 Task: Look for space in Navoiy, Uzbekistan from 24th August, 2023 to 10th September, 2023 for 8 adults in price range Rs.12000 to Rs.15000. Place can be entire place or shared room with 4 bedrooms having 8 beds and 4 bathrooms. Property type can be house, flat, guest house. Amenities needed are: wifi, TV, free parkinig on premises, gym, breakfast. Booking option can be shelf check-in. Required host language is English.
Action: Mouse moved to (587, 156)
Screenshot: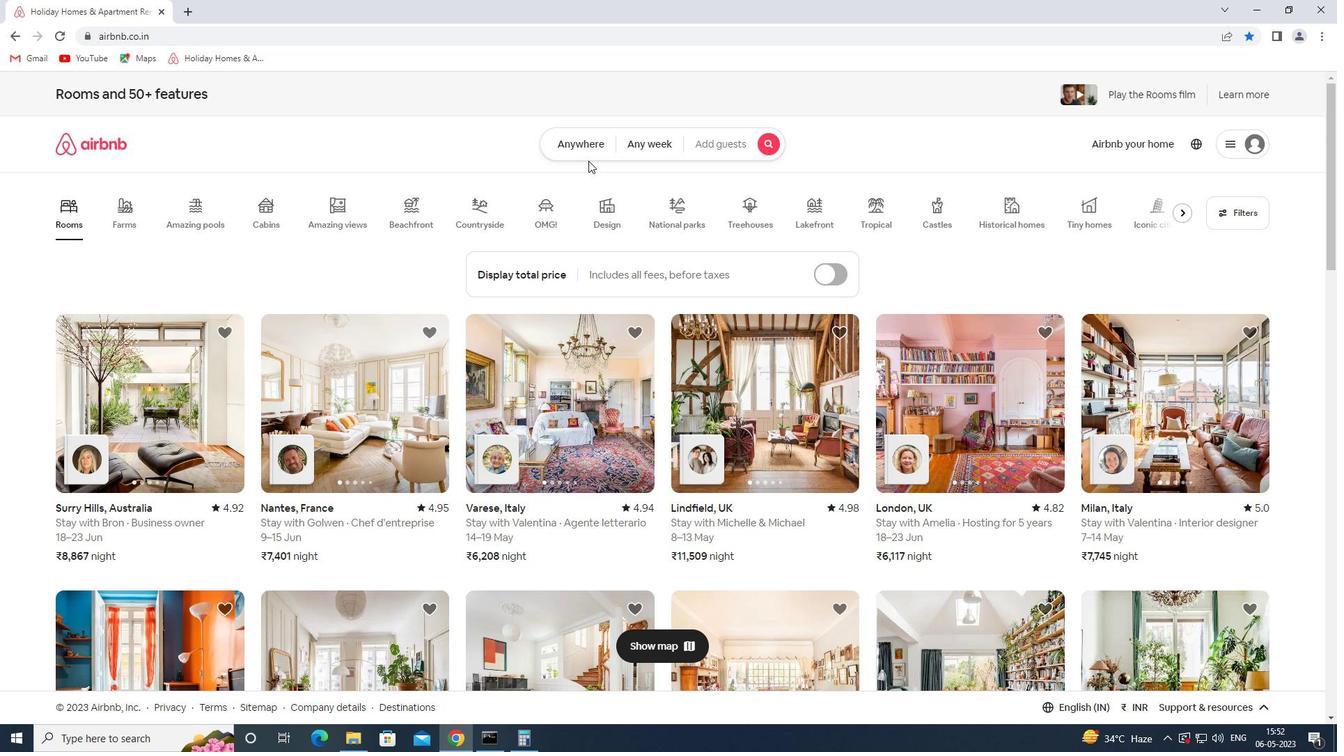 
Action: Mouse pressed left at (587, 156)
Screenshot: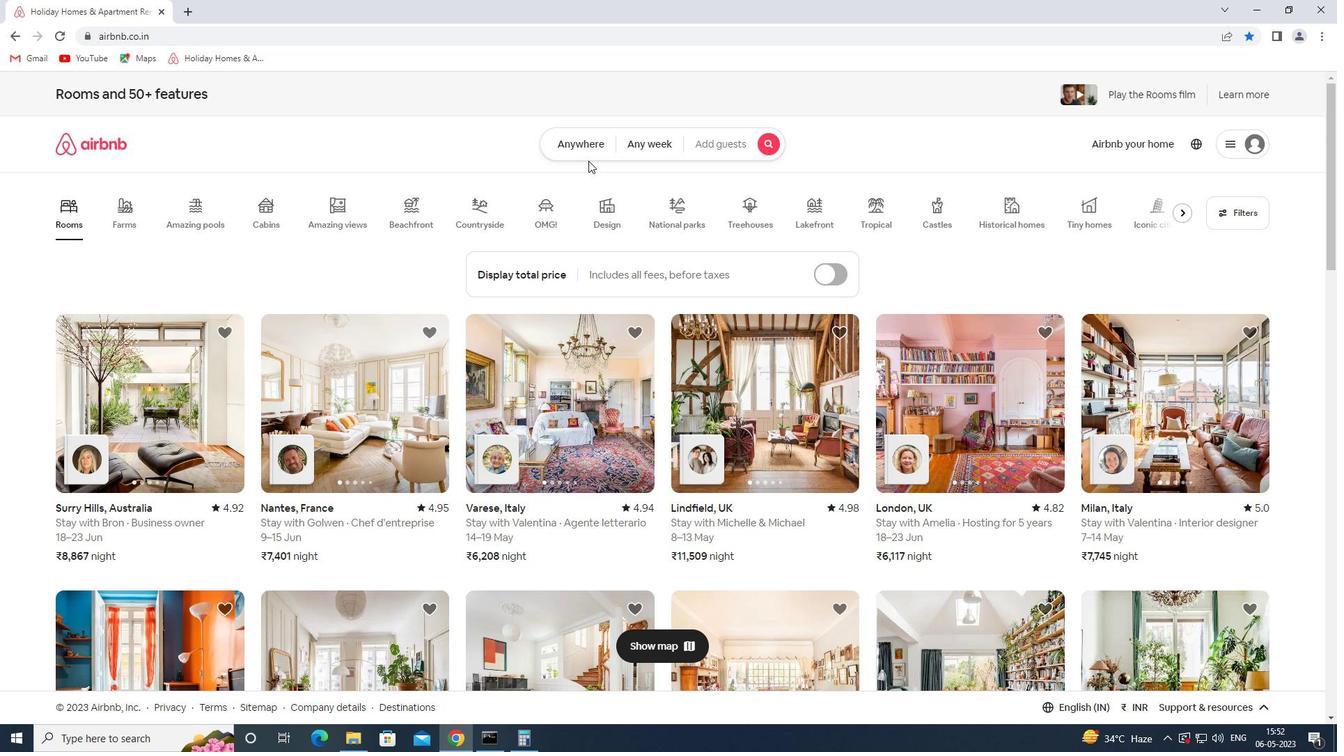 
Action: Mouse moved to (483, 206)
Screenshot: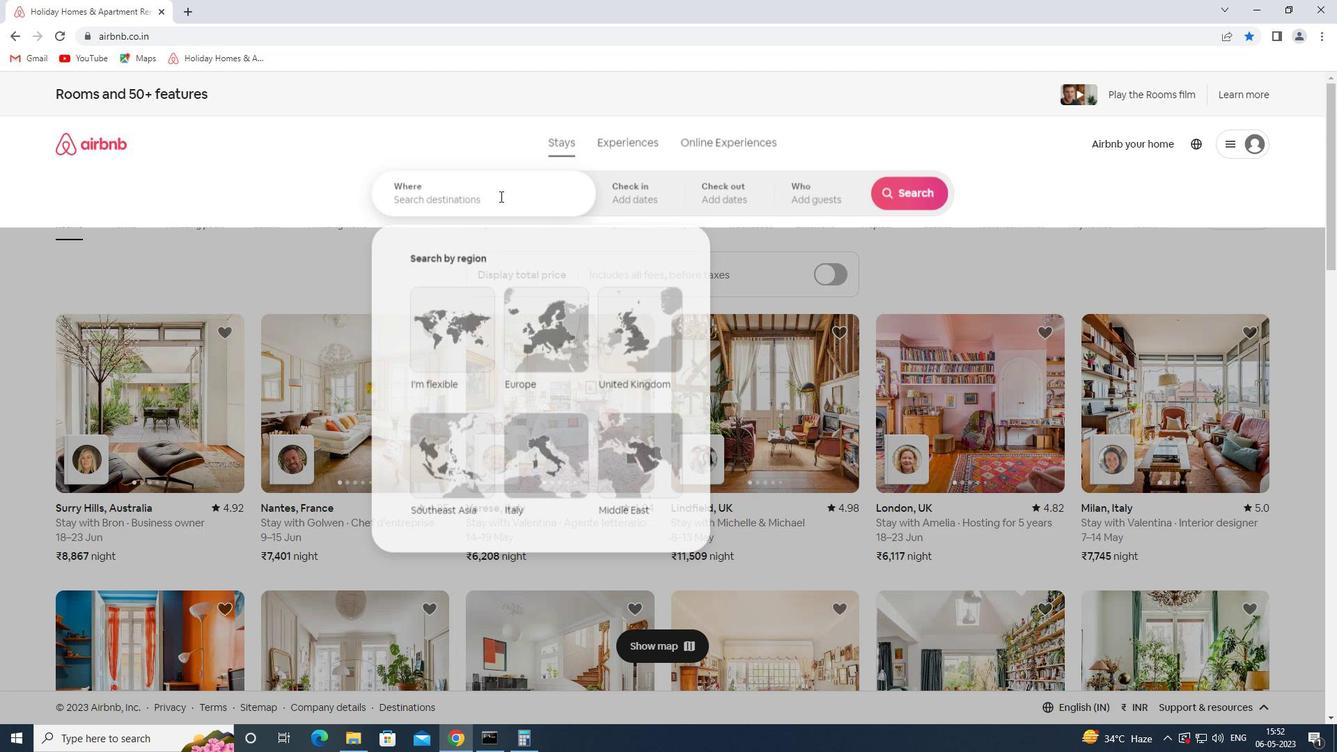 
Action: Mouse pressed left at (483, 206)
Screenshot: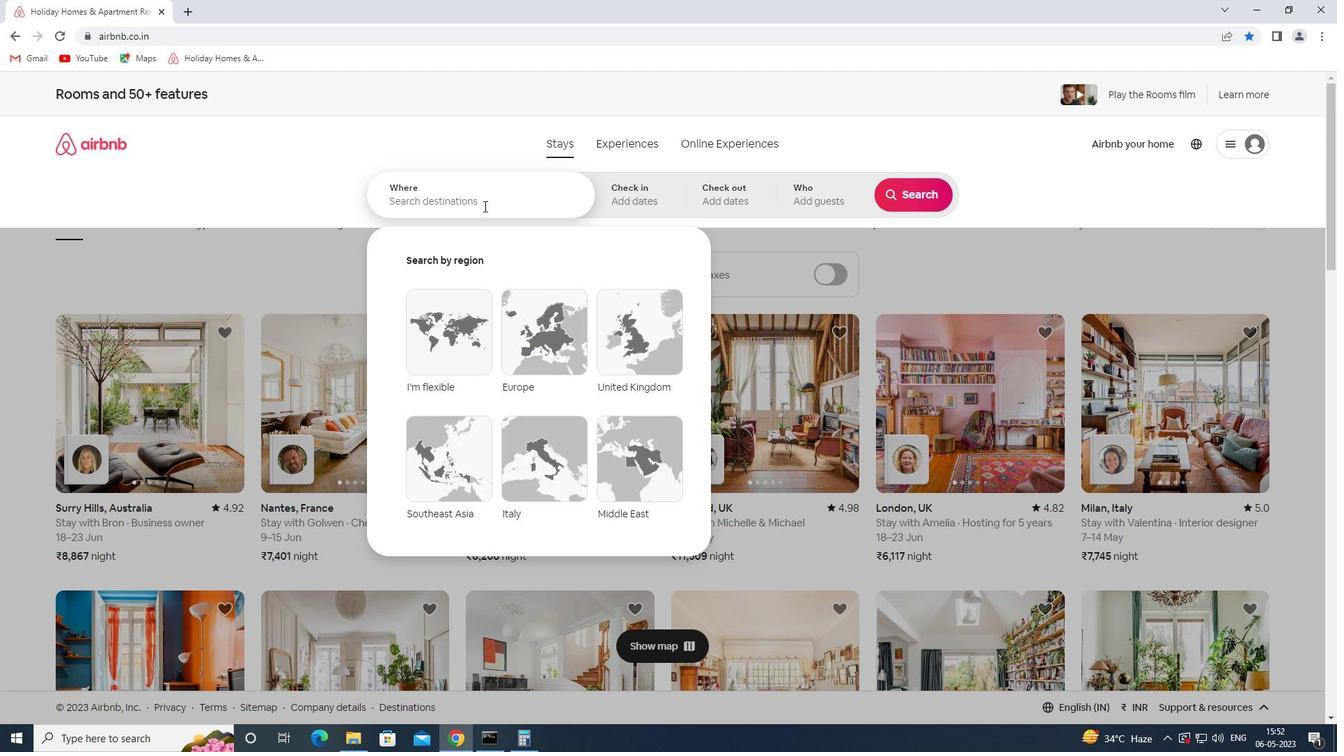 
Action: Key pressed <Key.shift_r><Key.shift_r><Key.shift_r>Navoiy<Key.space>
Screenshot: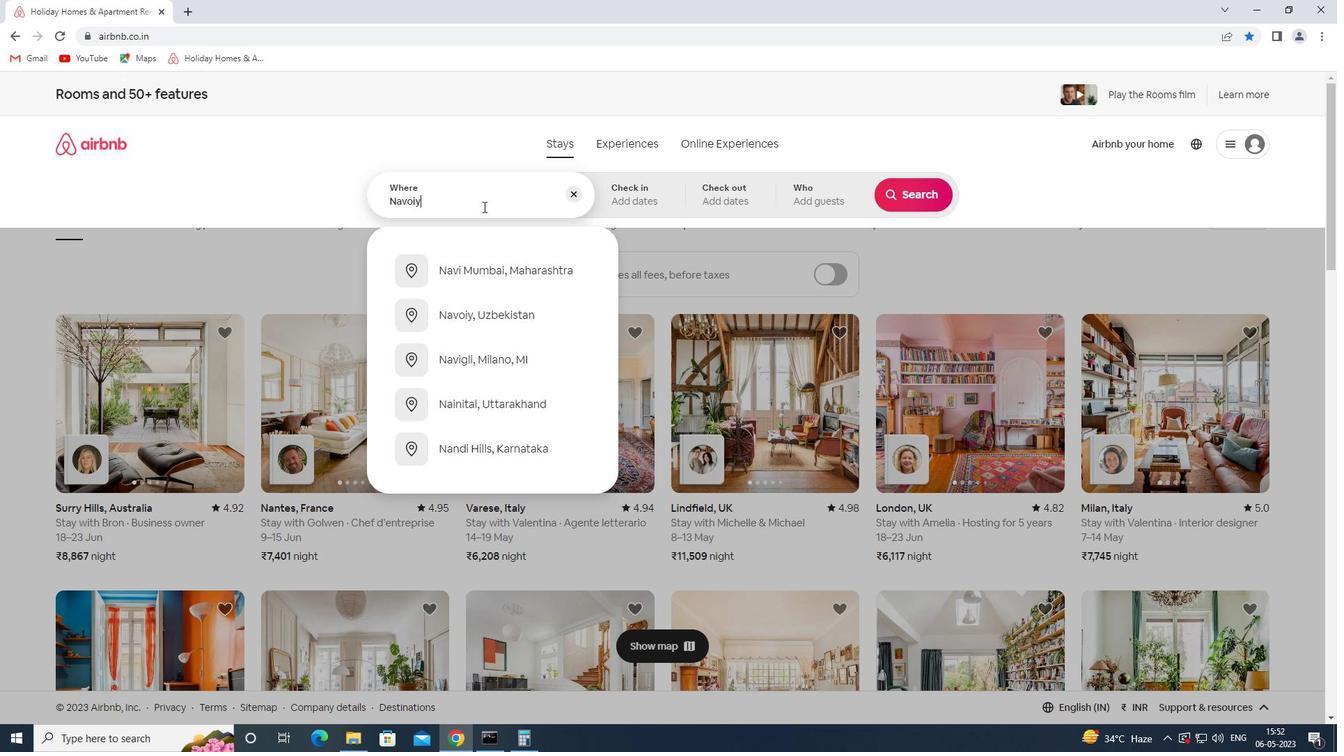 
Action: Mouse moved to (536, 305)
Screenshot: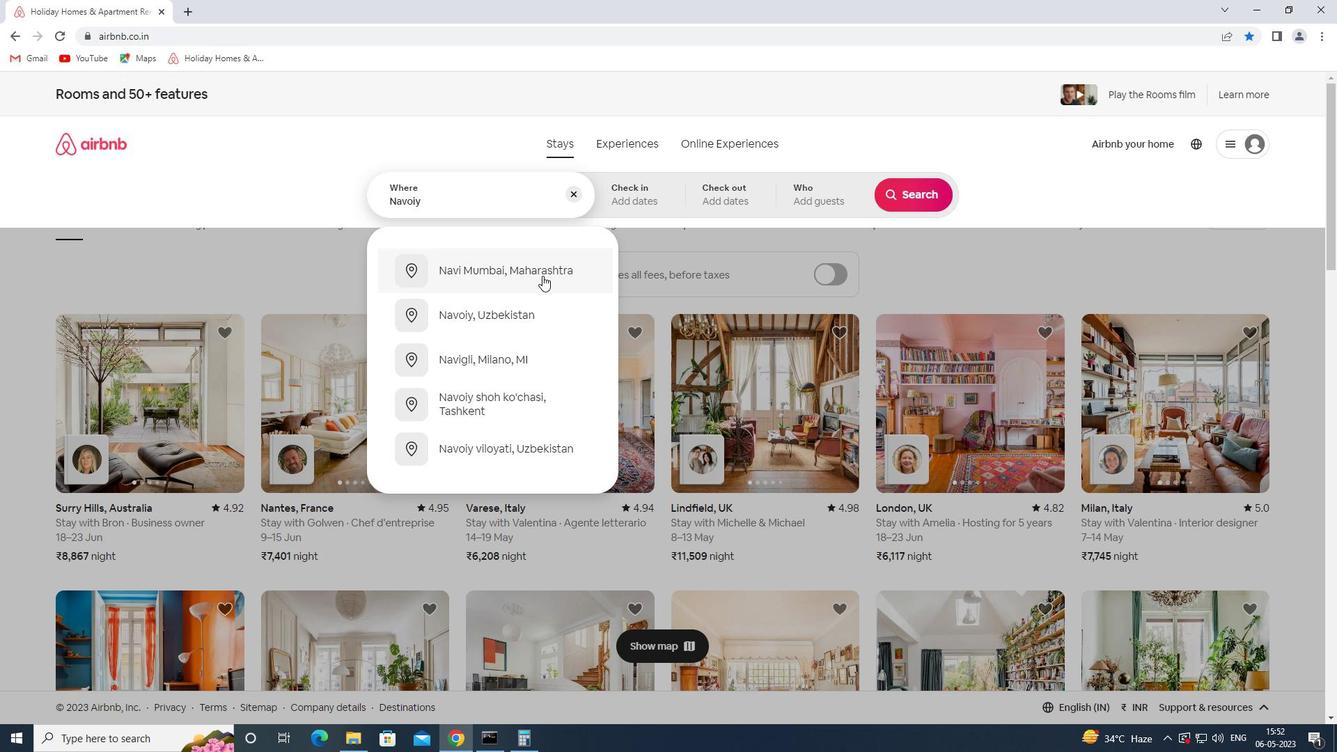 
Action: Mouse pressed left at (536, 305)
Screenshot: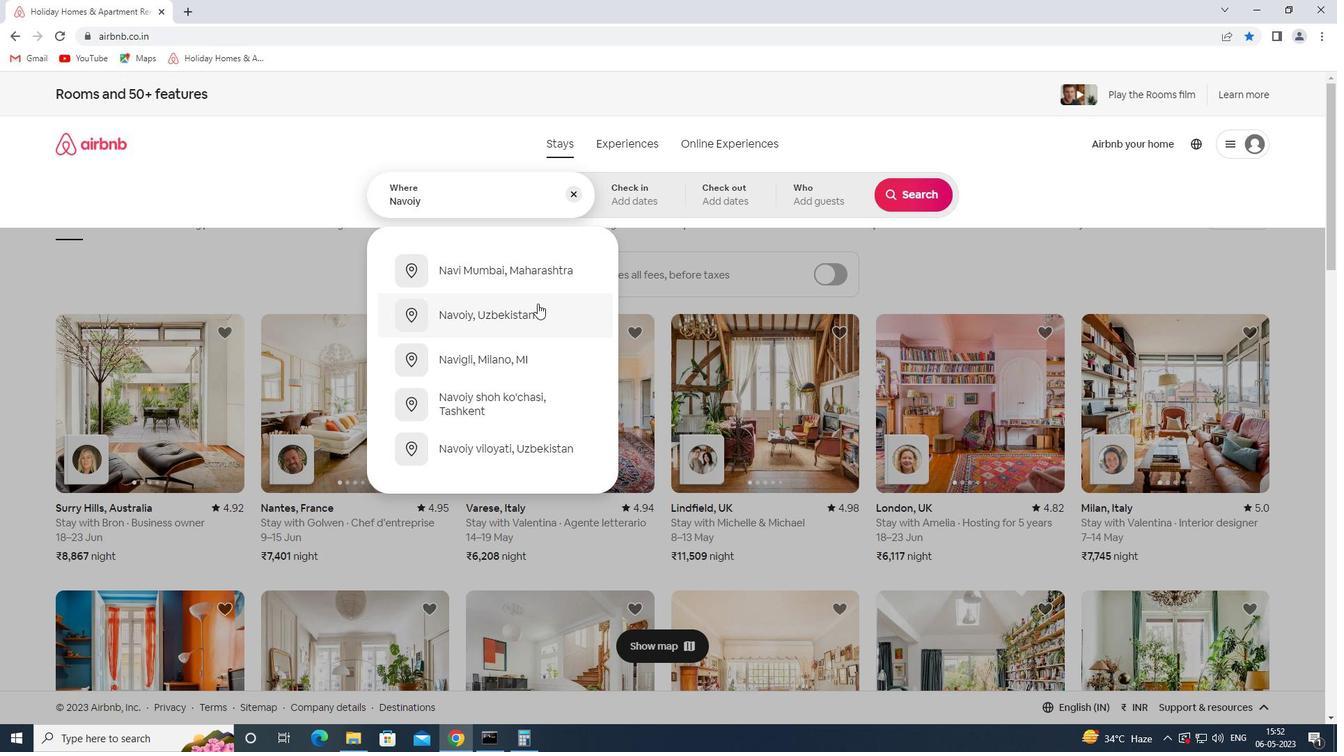 
Action: Mouse moved to (907, 307)
Screenshot: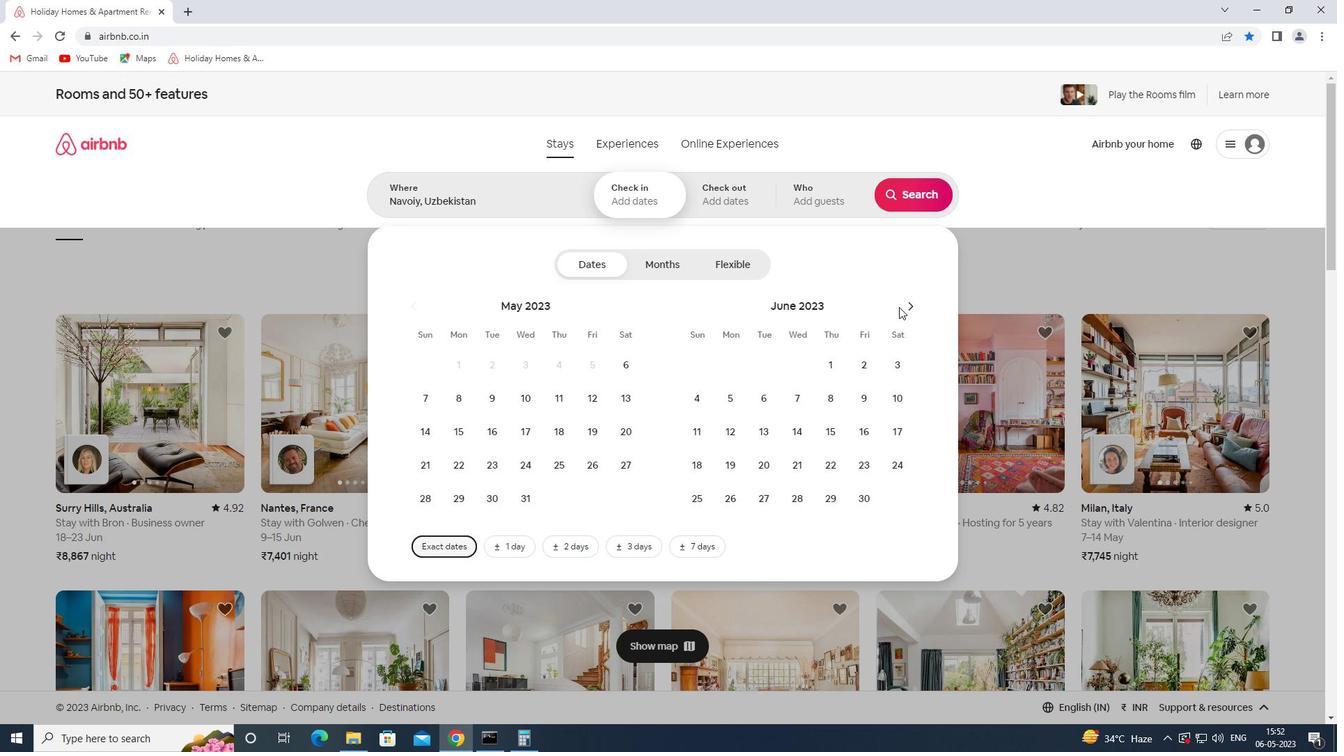 
Action: Mouse pressed left at (907, 307)
Screenshot: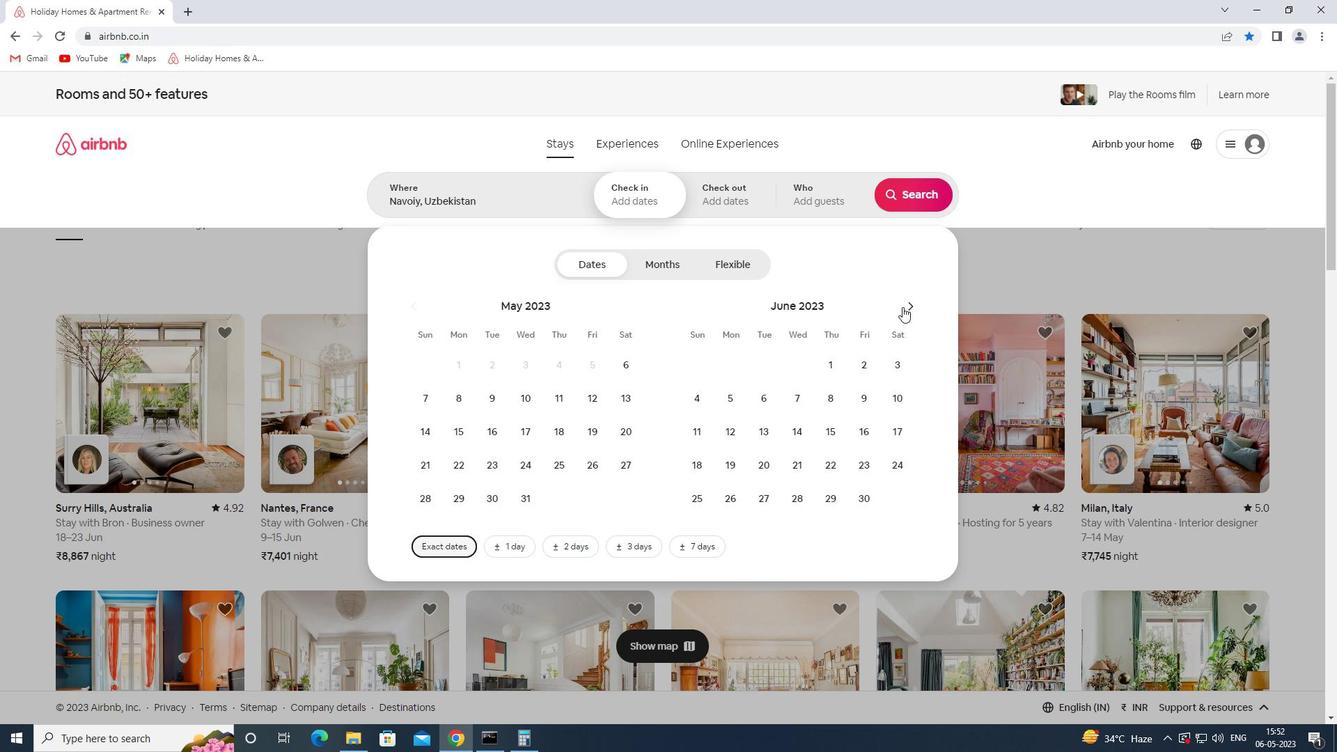 
Action: Mouse pressed left at (907, 307)
Screenshot: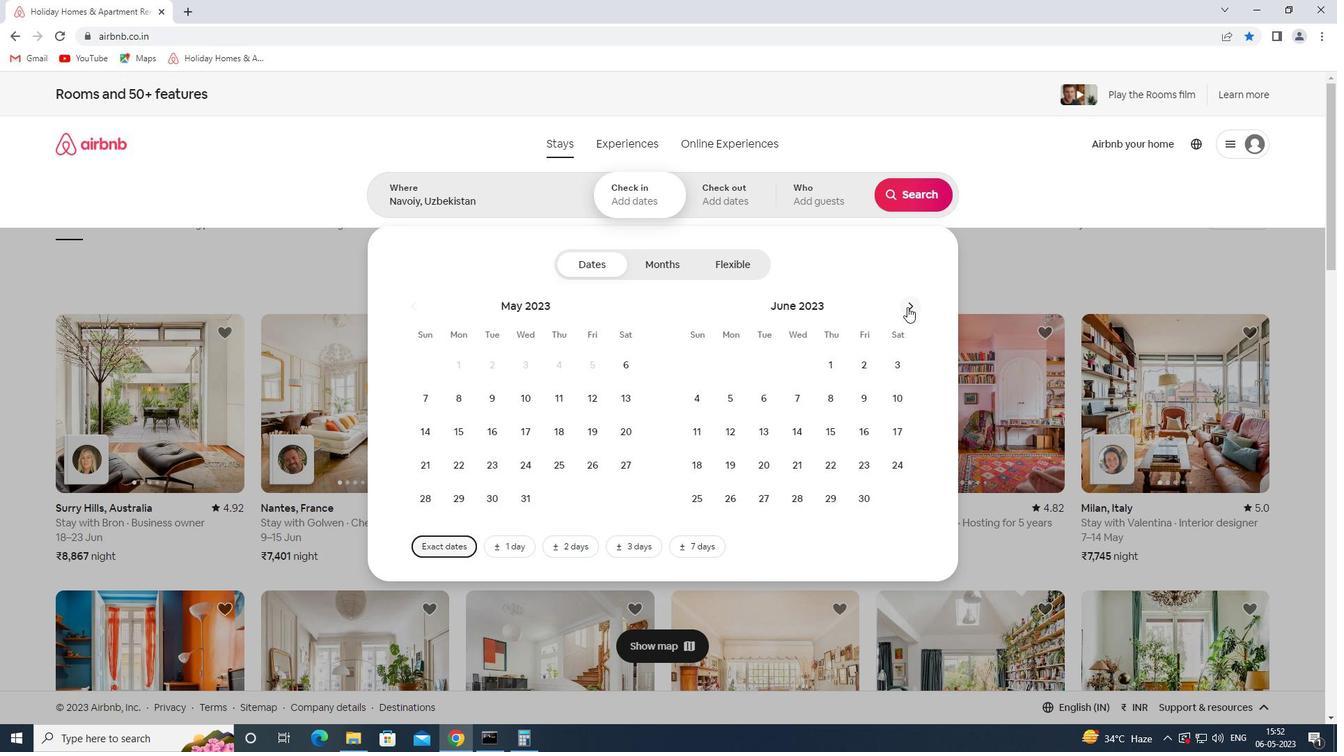 
Action: Mouse moved to (825, 461)
Screenshot: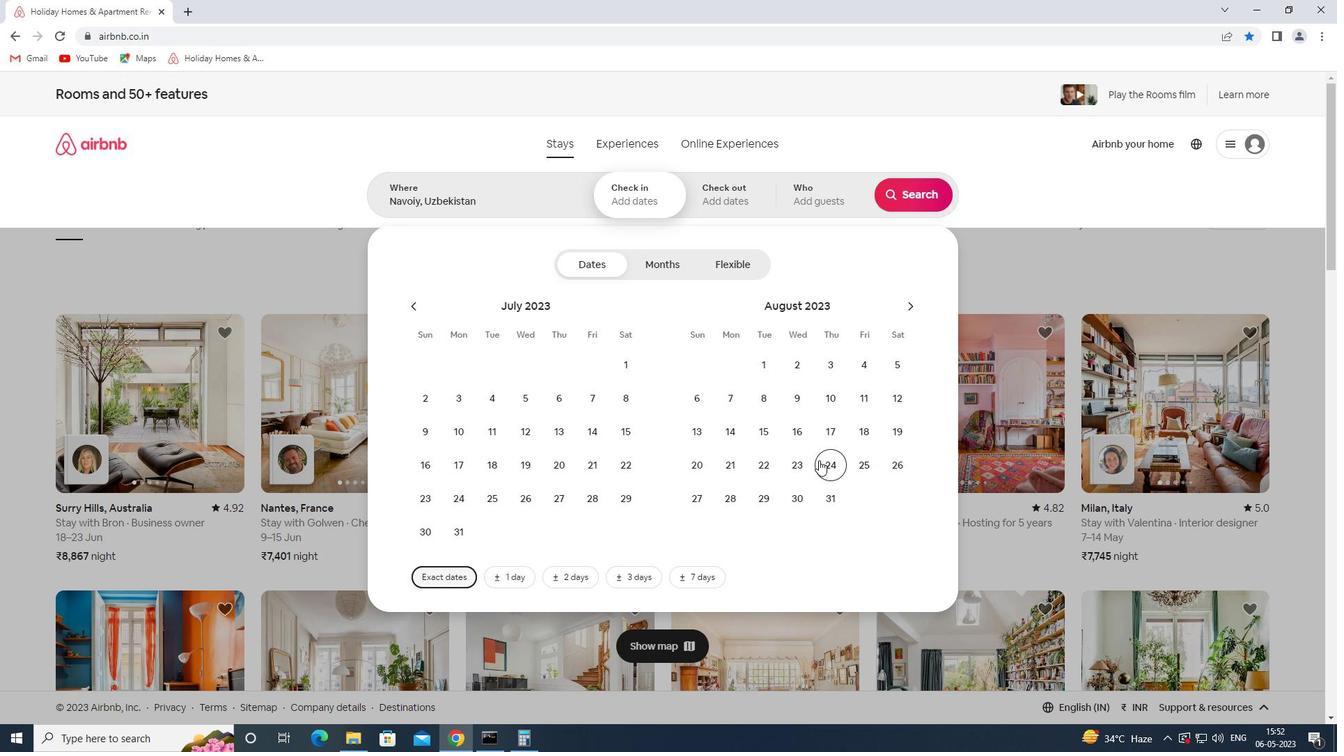 
Action: Mouse pressed left at (825, 461)
Screenshot: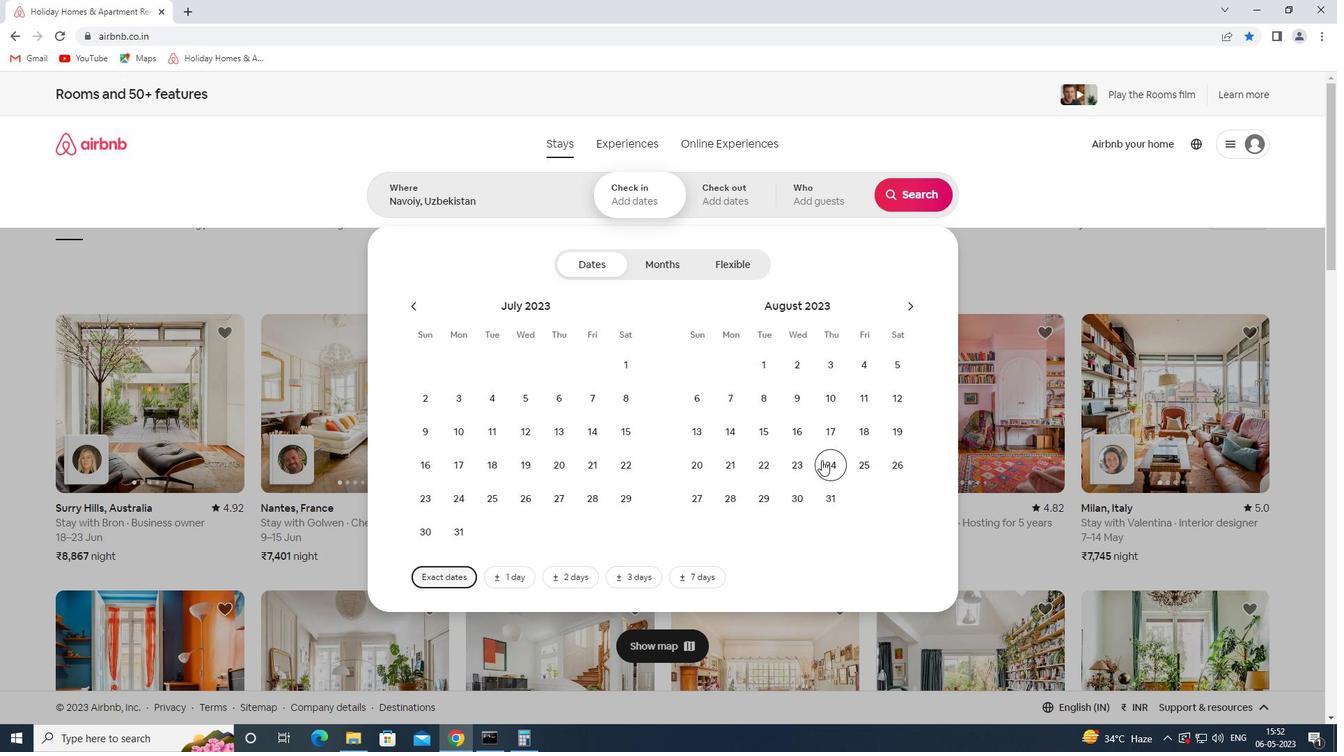 
Action: Mouse moved to (904, 312)
Screenshot: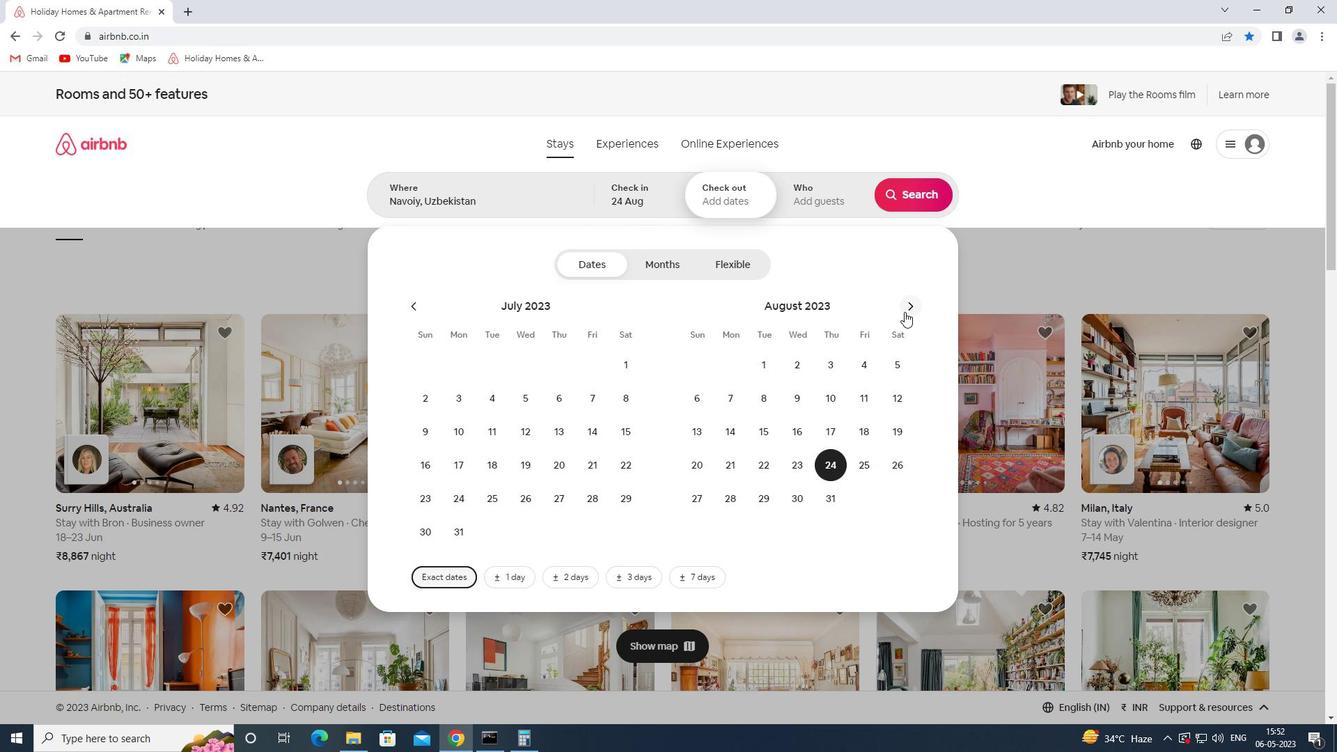 
Action: Mouse pressed left at (904, 312)
Screenshot: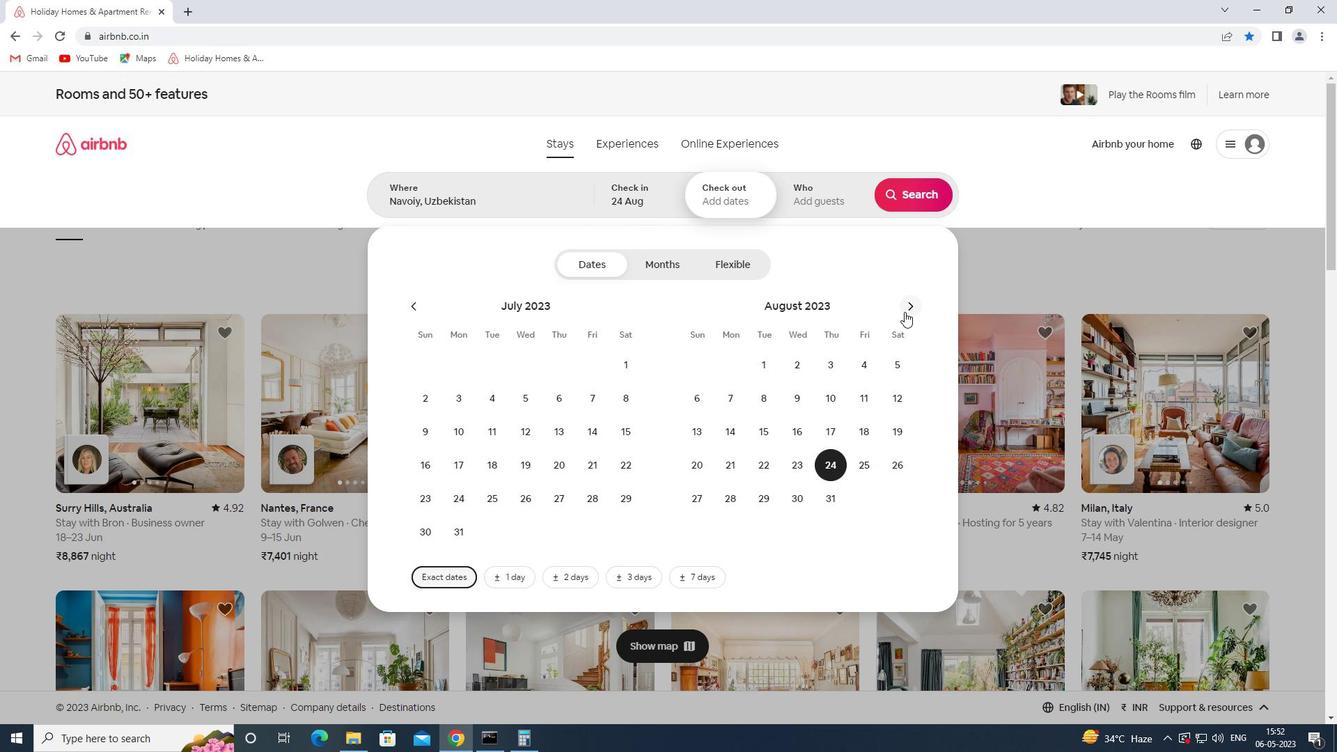
Action: Mouse moved to (697, 435)
Screenshot: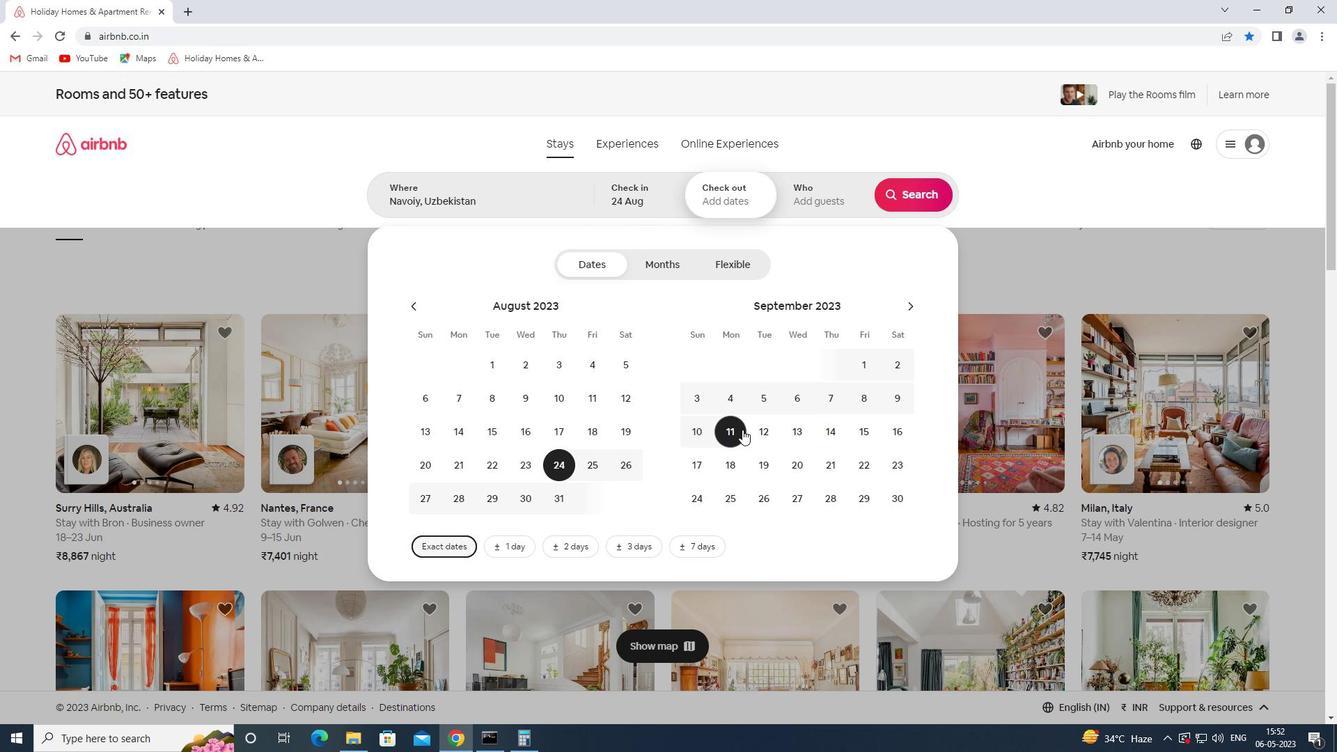 
Action: Mouse pressed left at (697, 435)
Screenshot: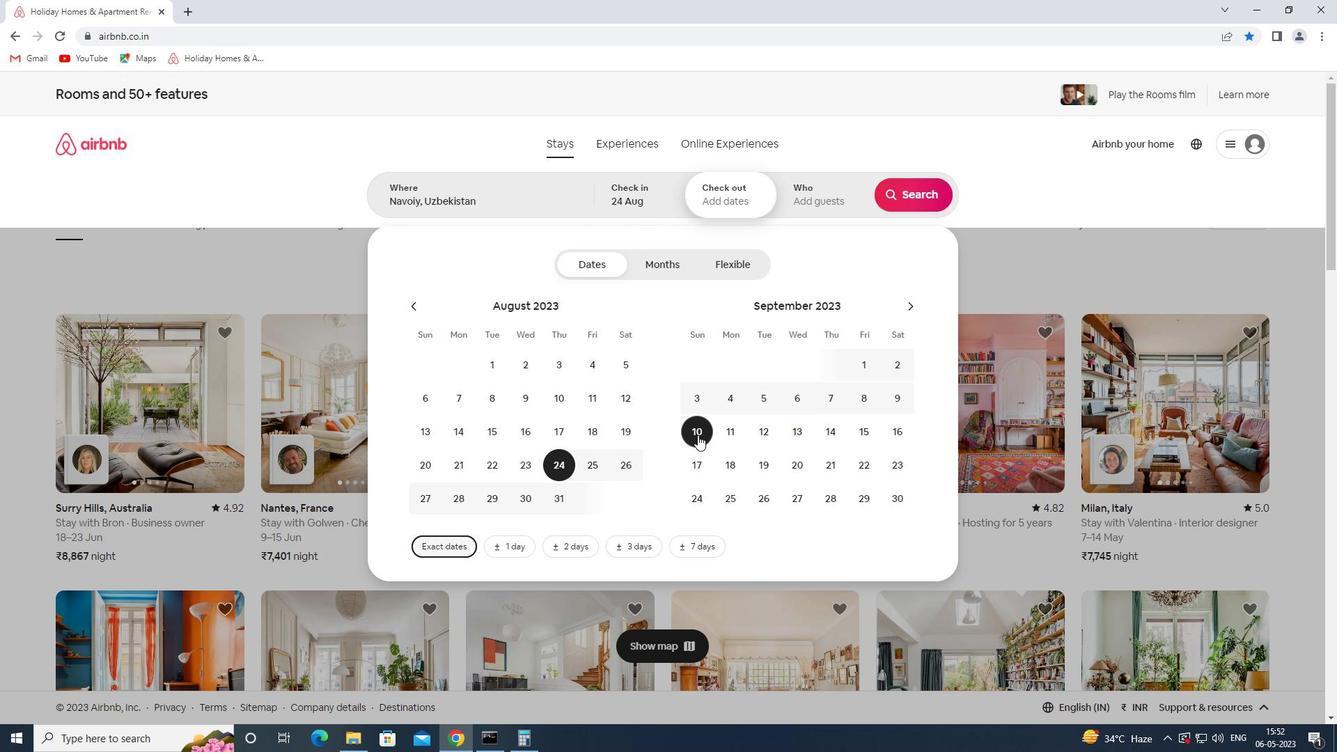 
Action: Mouse moved to (813, 202)
Screenshot: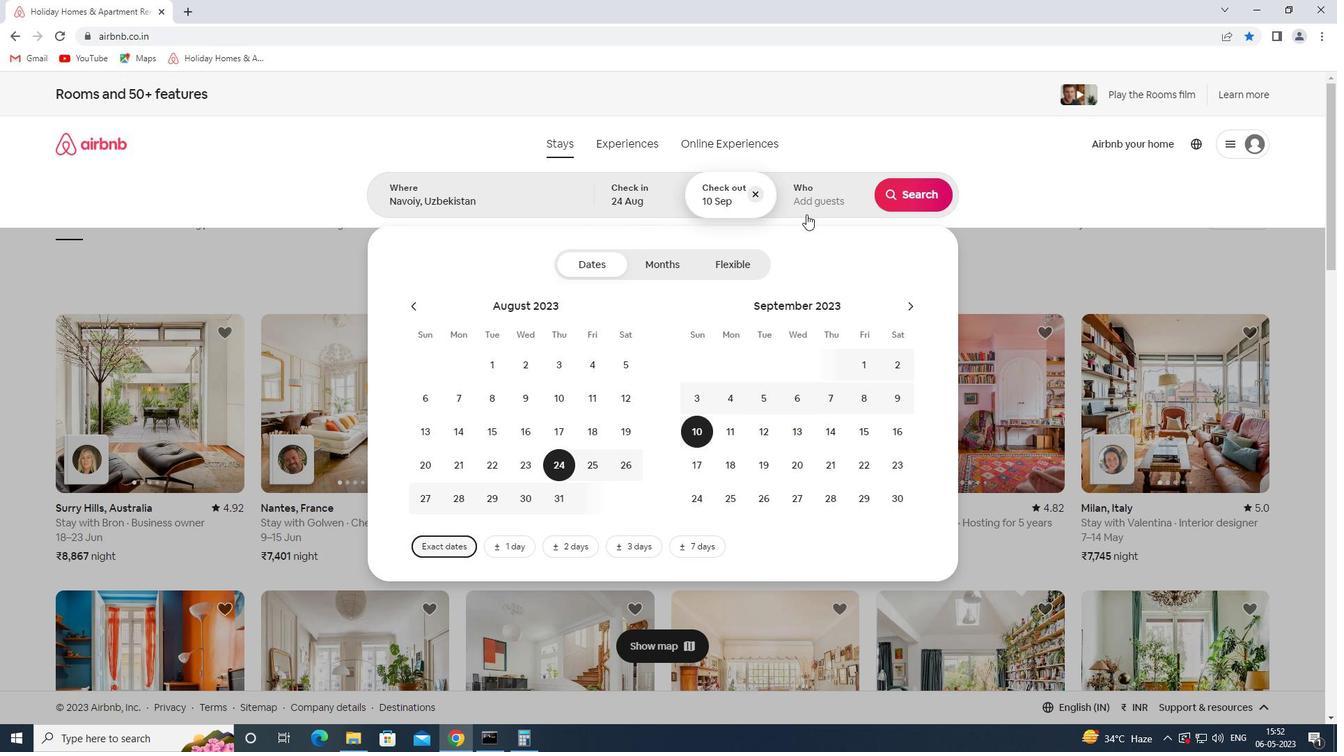 
Action: Mouse pressed left at (813, 202)
Screenshot: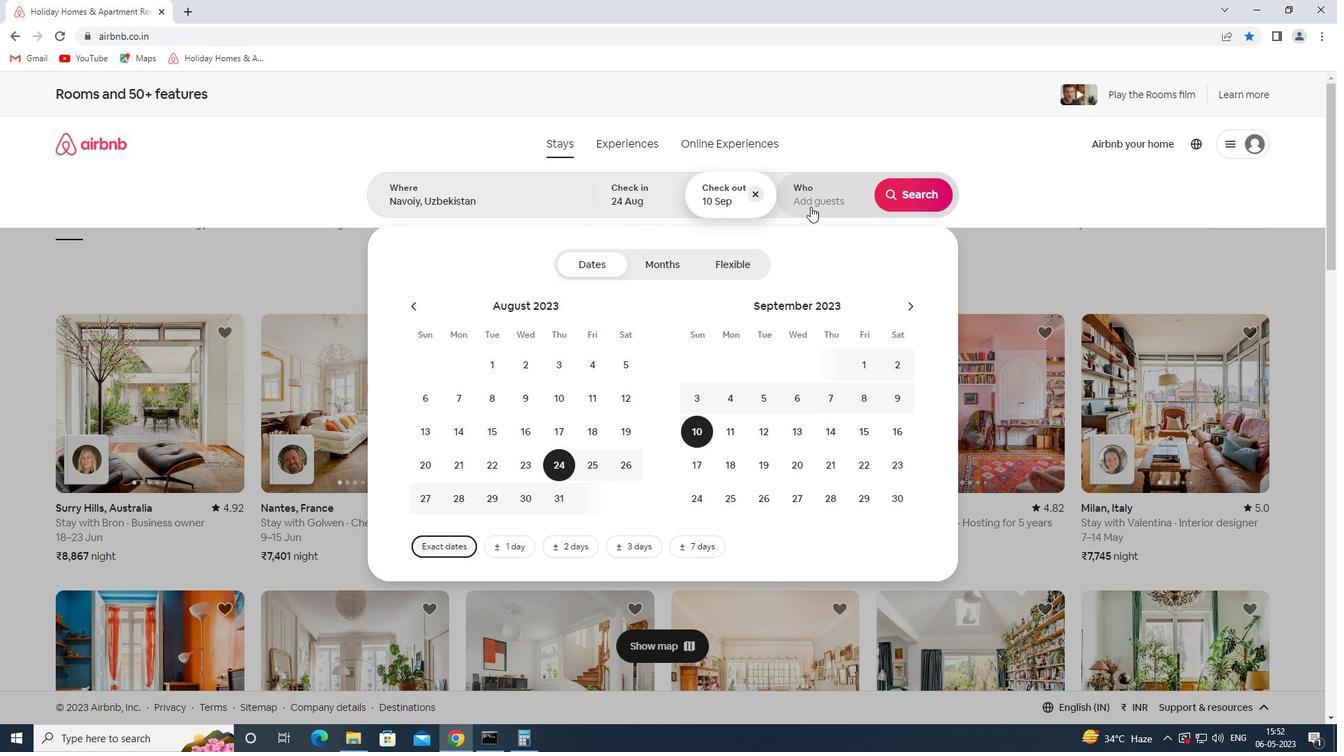 
Action: Mouse moved to (922, 270)
Screenshot: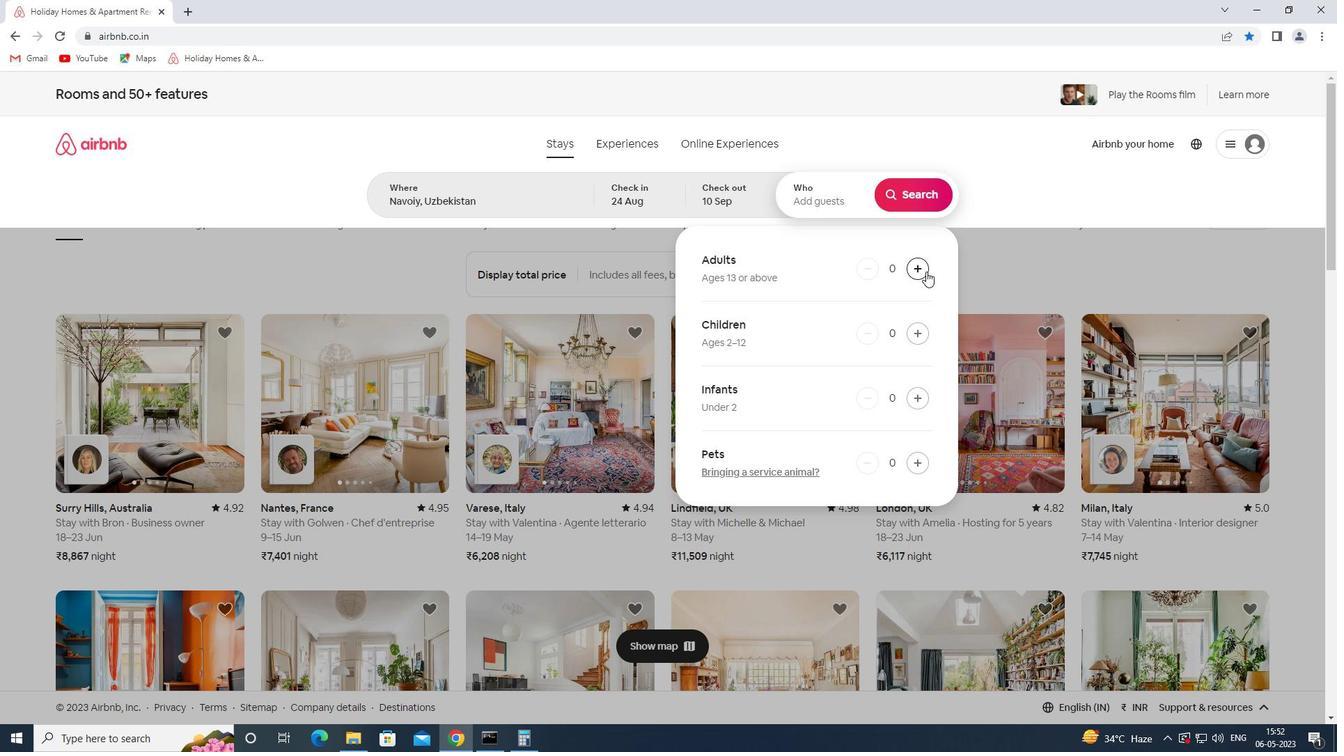 
Action: Mouse pressed left at (922, 270)
Screenshot: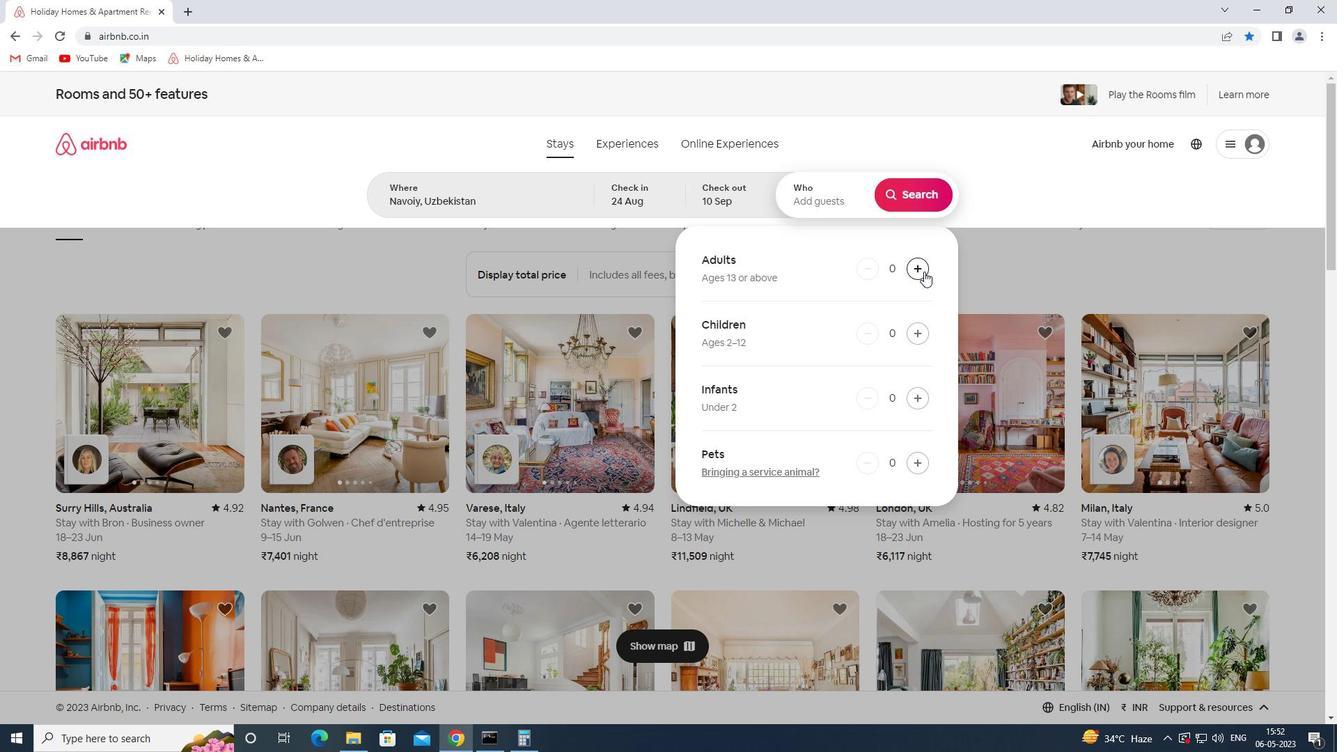 
Action: Mouse pressed left at (922, 270)
Screenshot: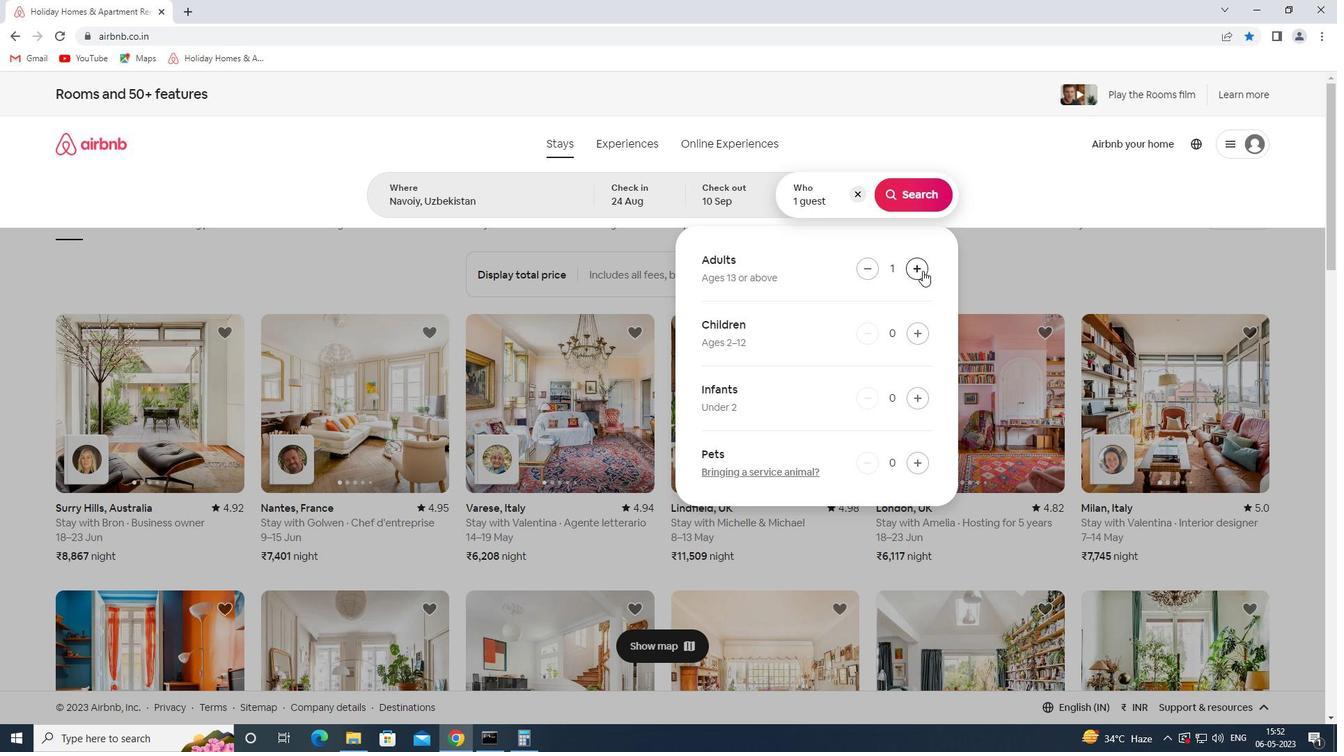 
Action: Mouse pressed left at (922, 270)
Screenshot: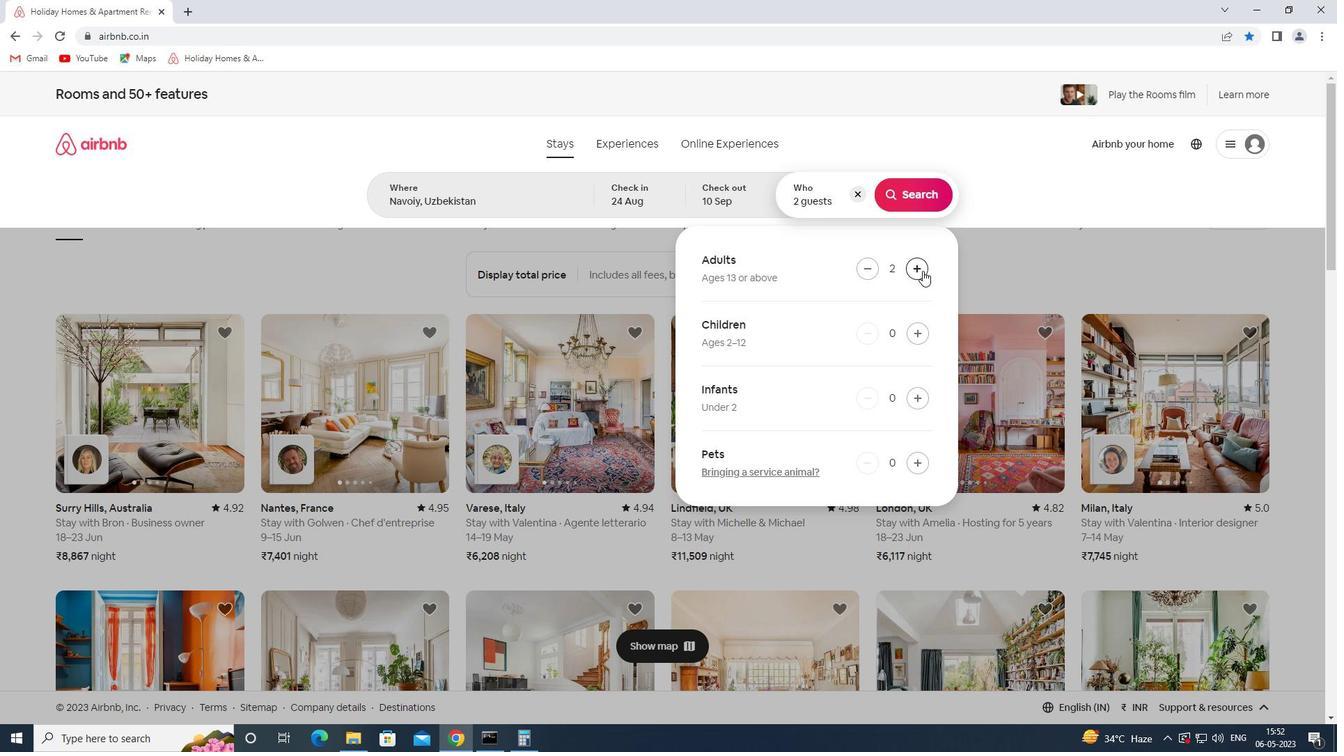
Action: Mouse pressed left at (922, 270)
Screenshot: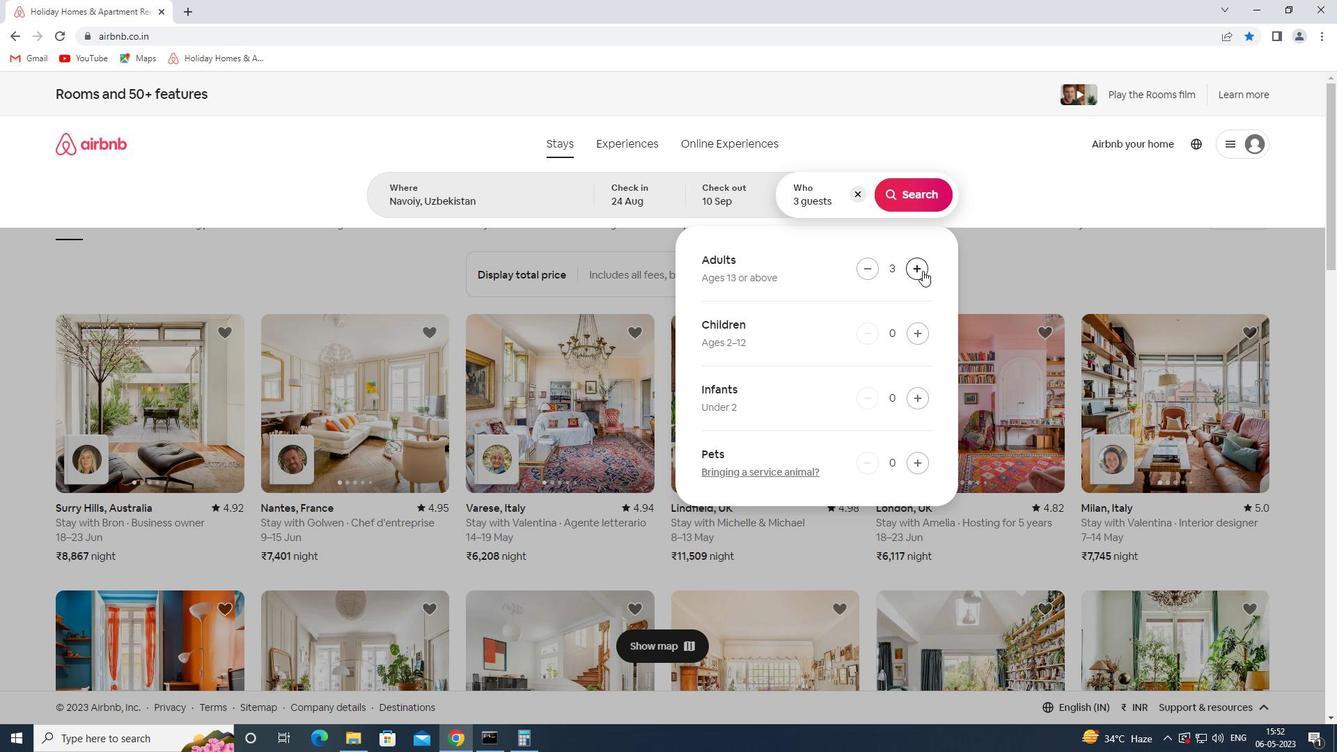 
Action: Mouse pressed left at (922, 270)
Screenshot: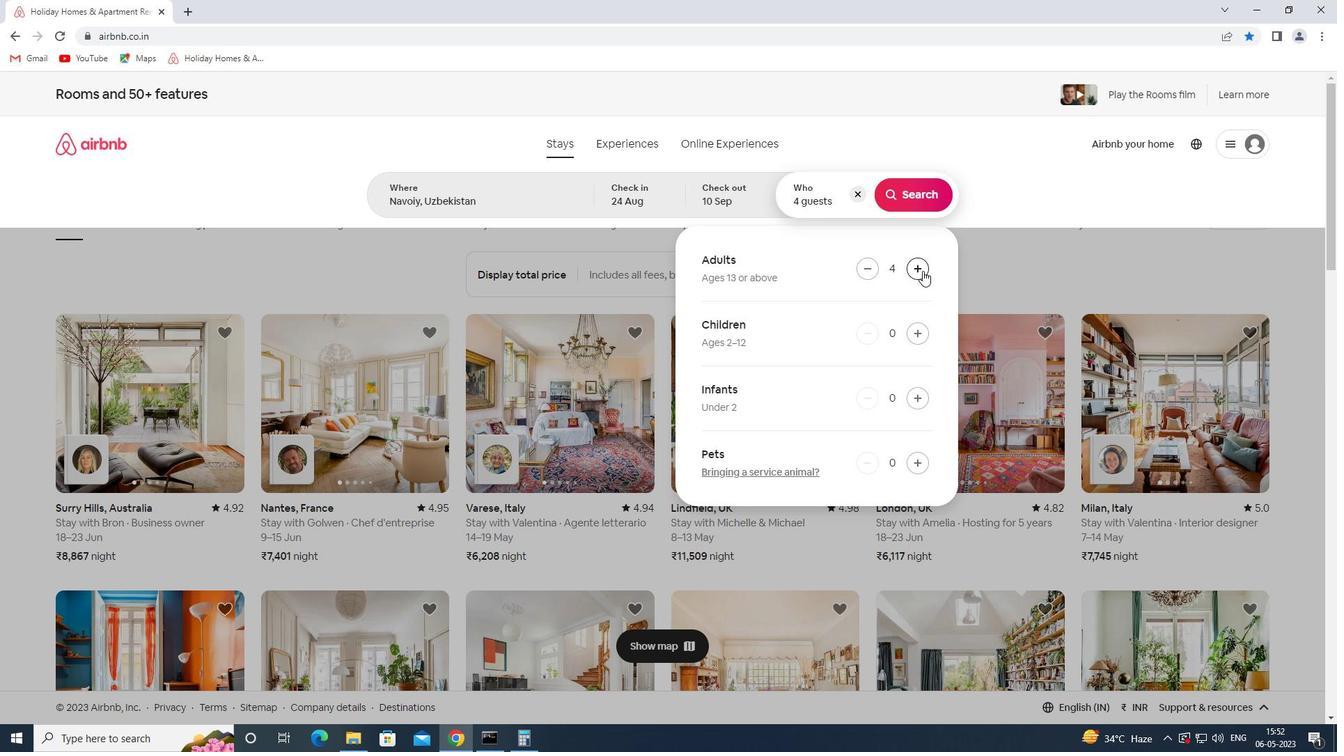
Action: Mouse pressed left at (922, 270)
Screenshot: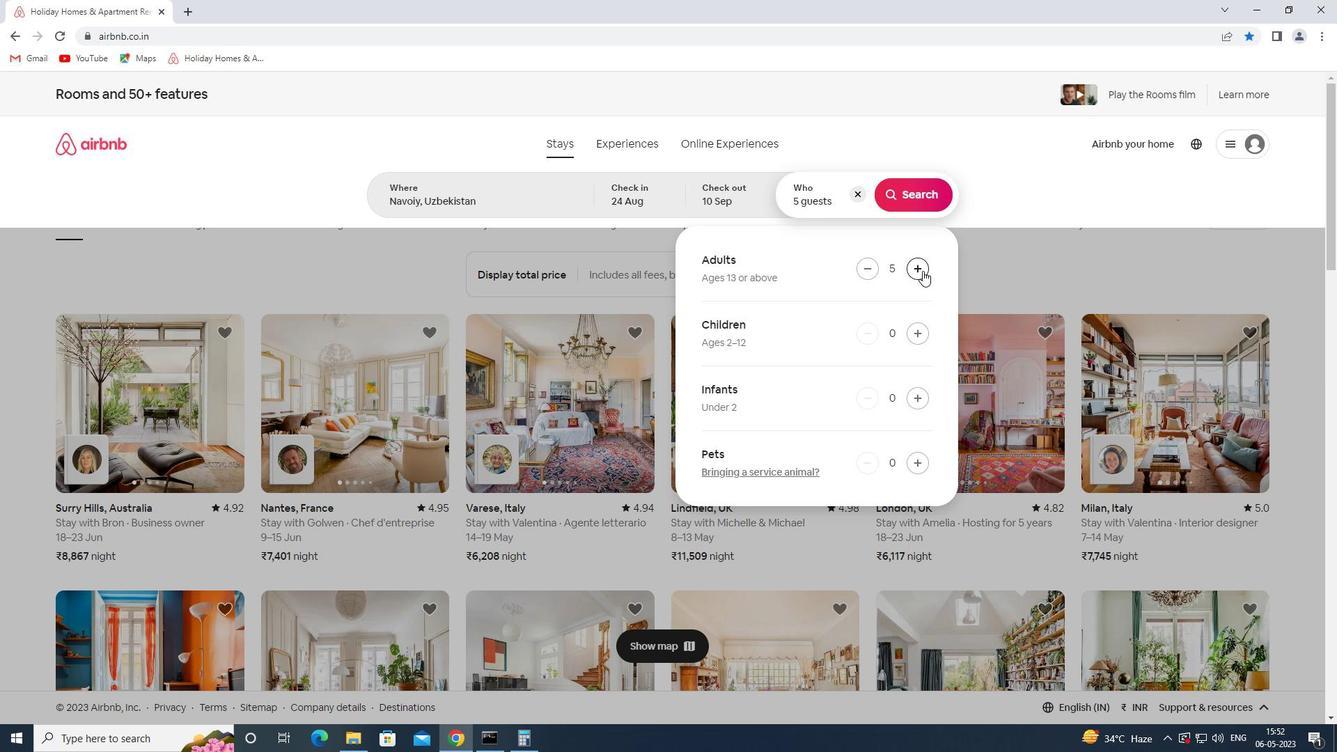 
Action: Mouse pressed left at (922, 270)
Screenshot: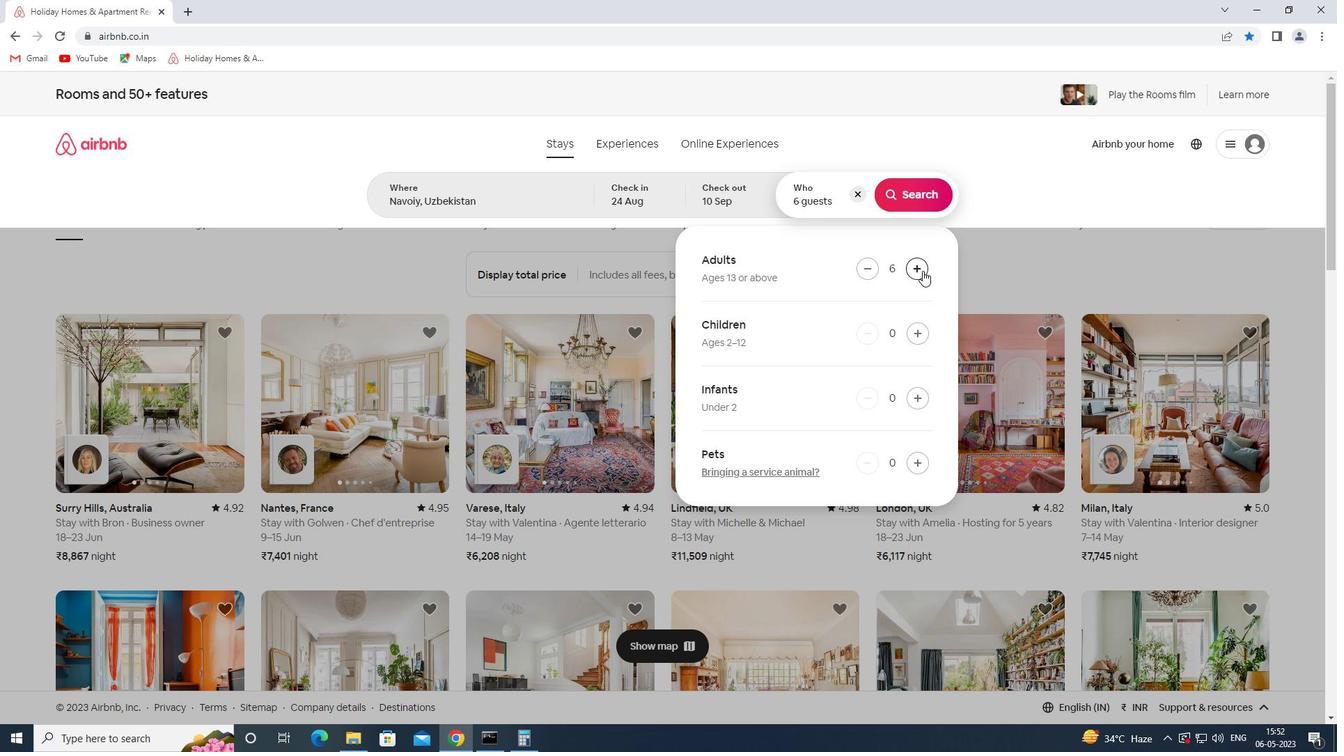 
Action: Mouse pressed left at (922, 270)
Screenshot: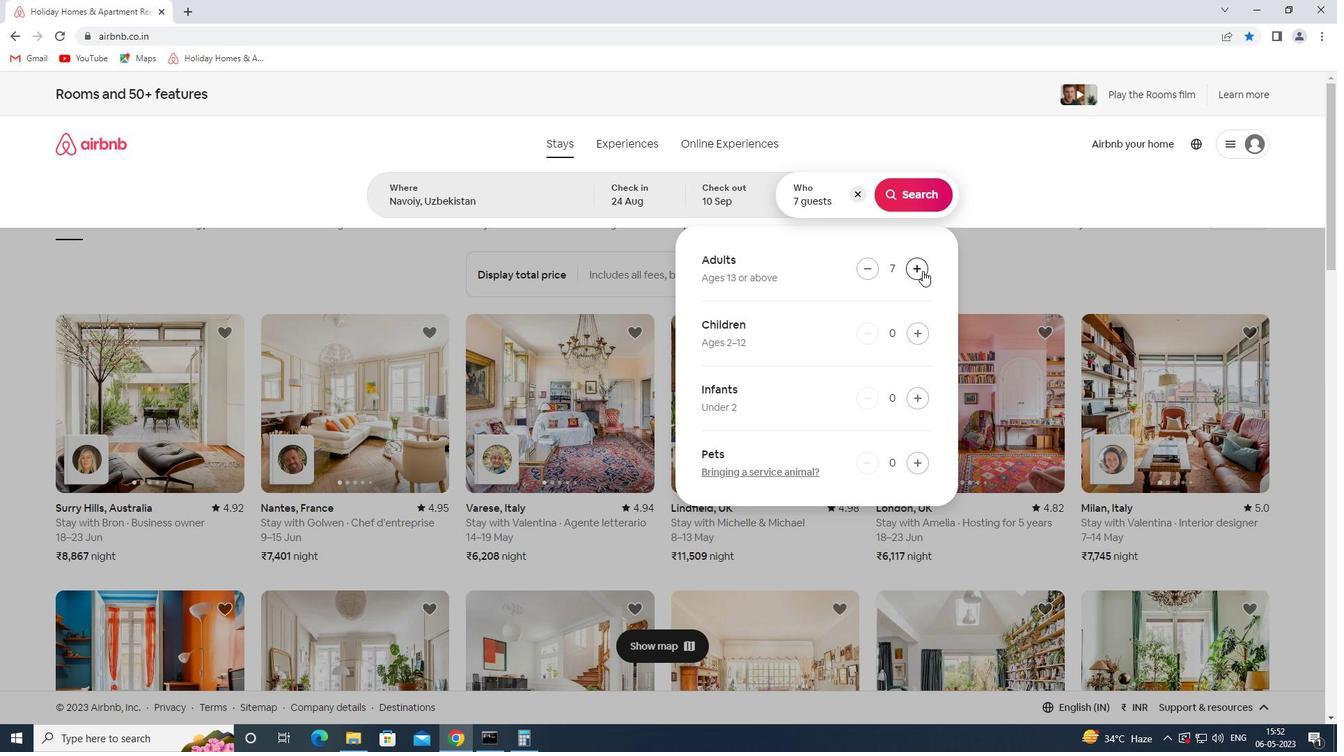 
Action: Mouse moved to (920, 211)
Screenshot: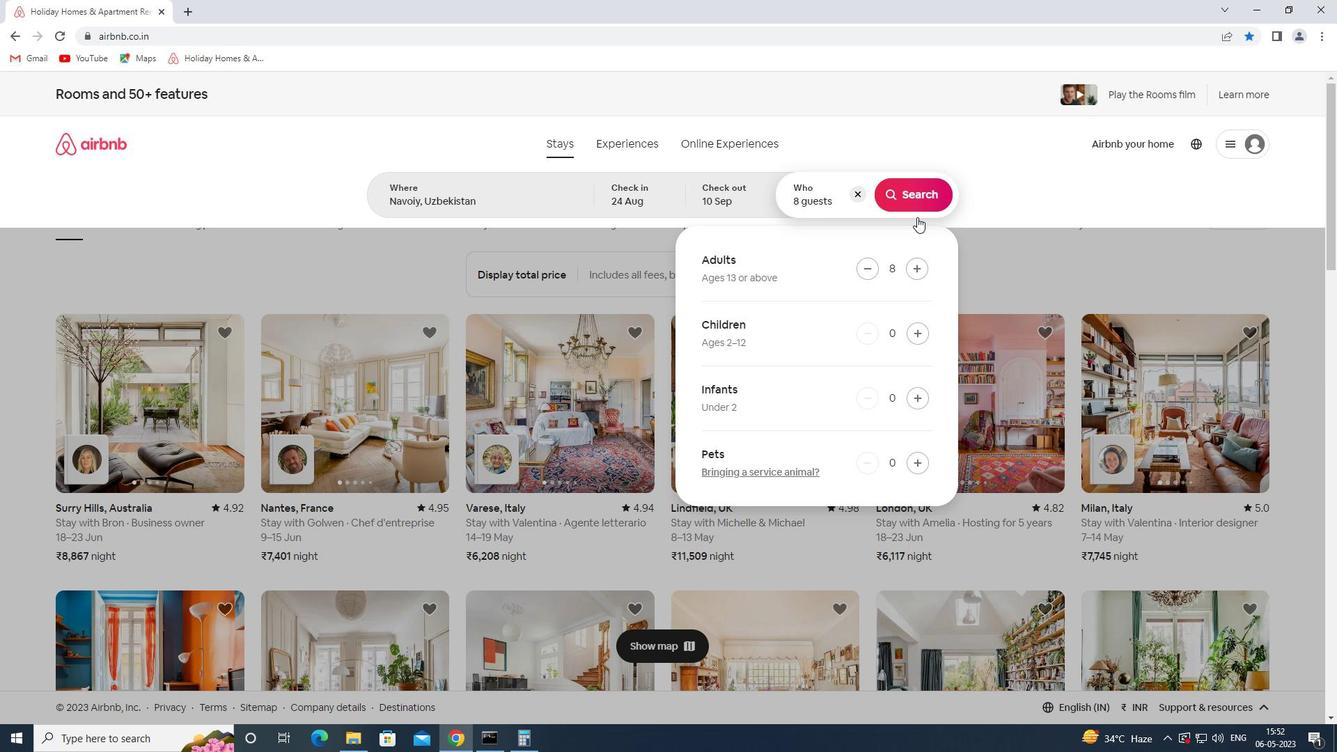 
Action: Mouse pressed left at (920, 211)
Screenshot: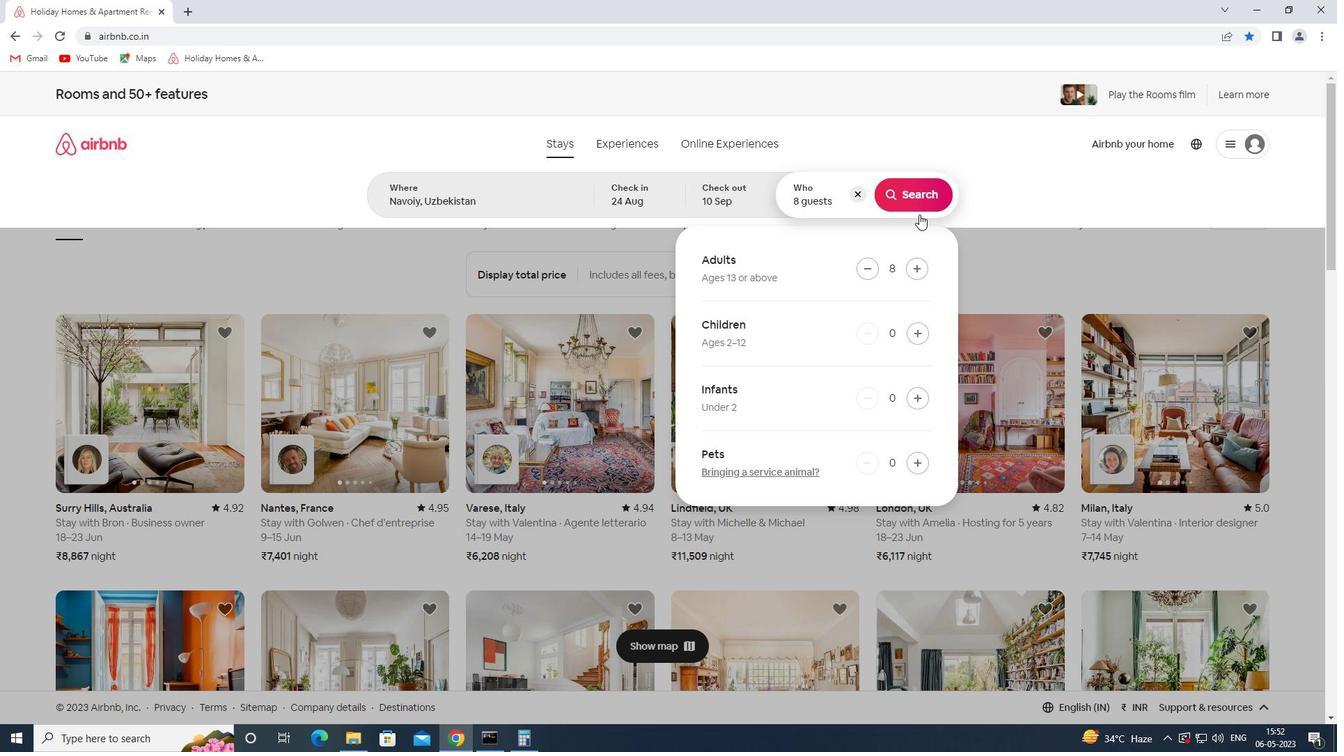 
Action: Mouse moved to (931, 199)
Screenshot: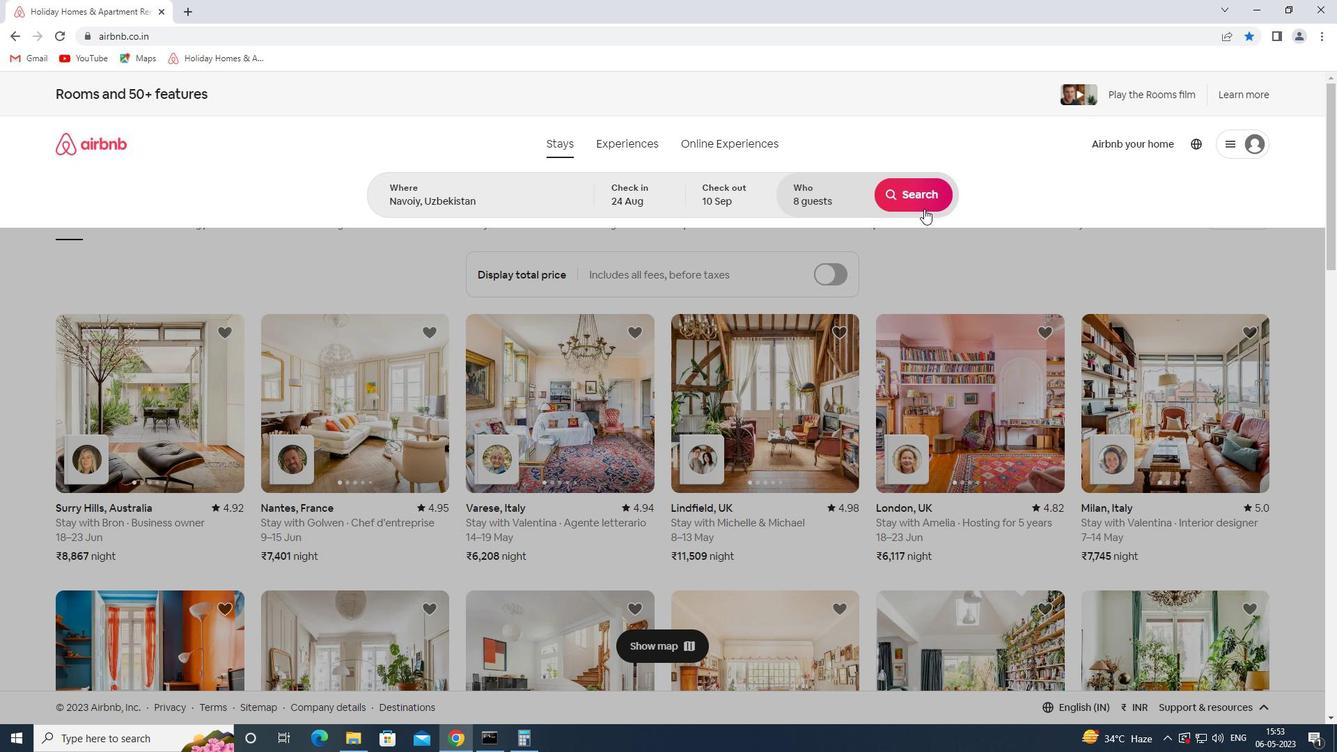 
Action: Mouse pressed left at (931, 199)
Screenshot: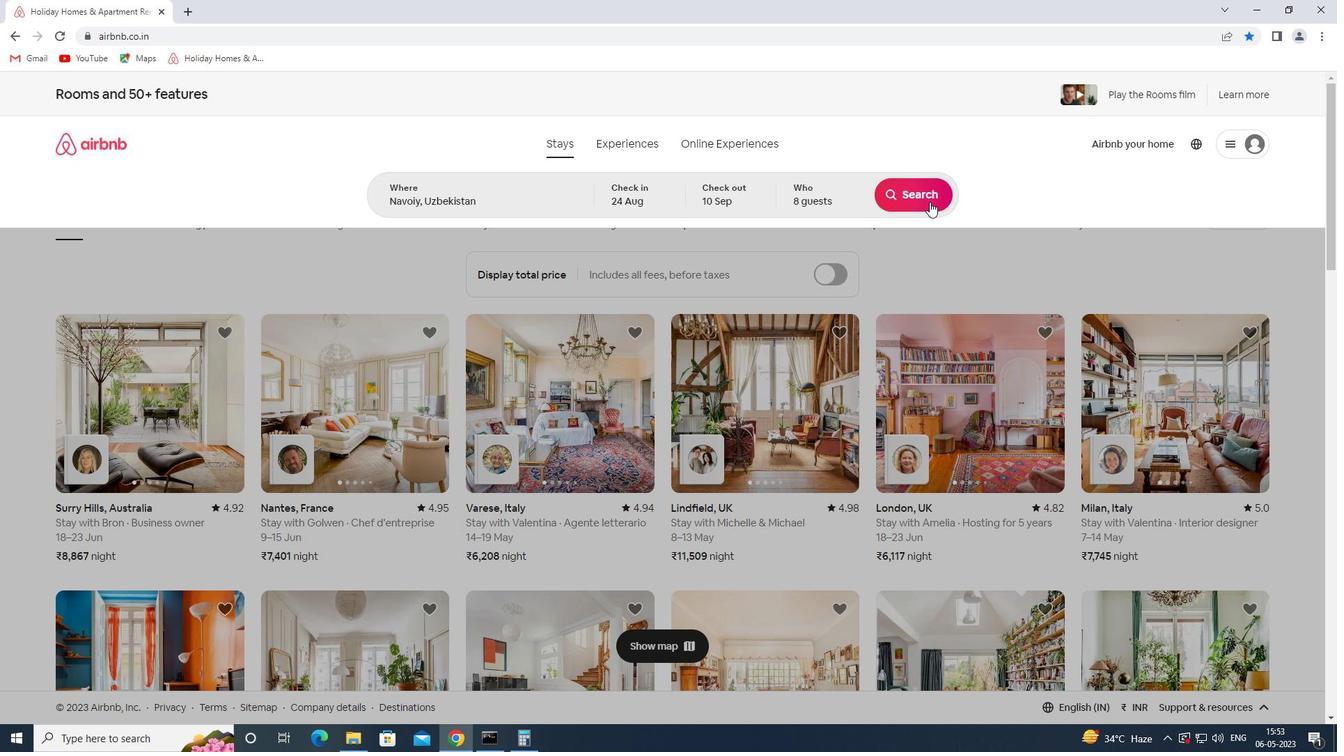 
Action: Mouse moved to (1267, 159)
Screenshot: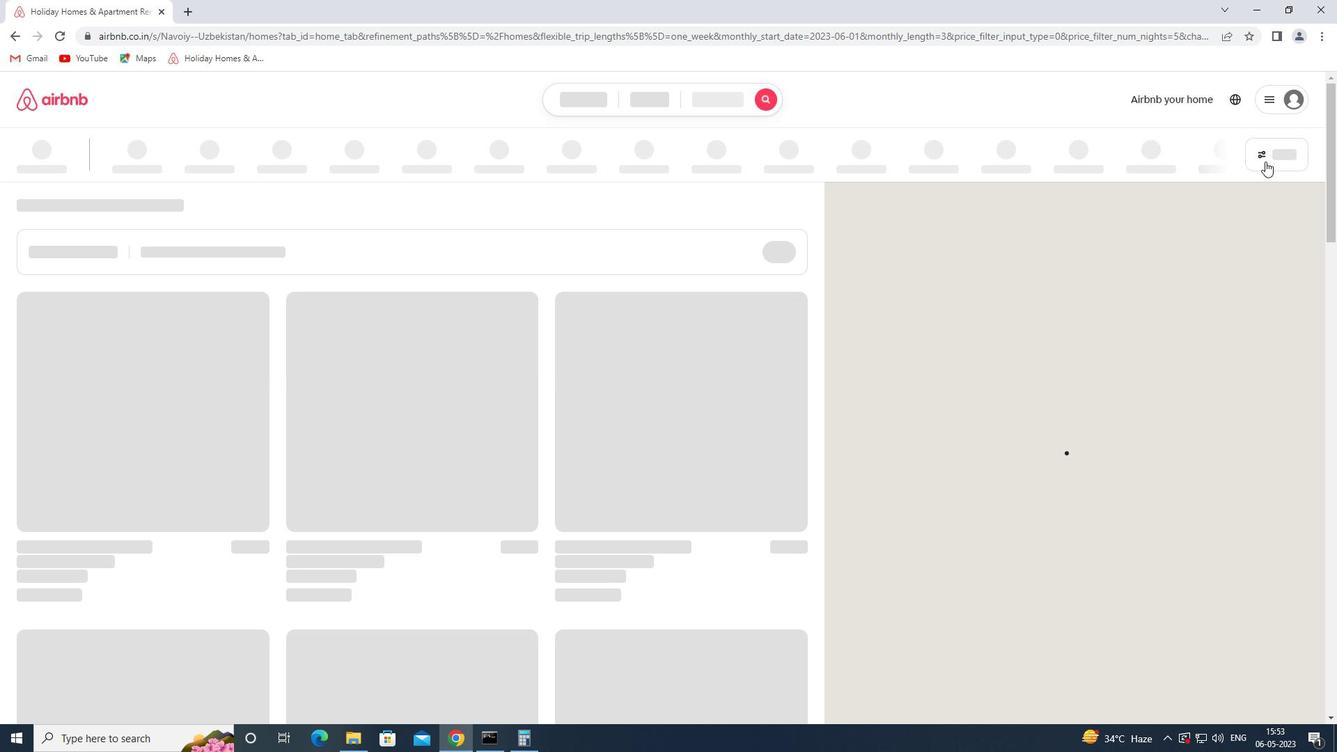 
Action: Mouse pressed left at (1267, 159)
Screenshot: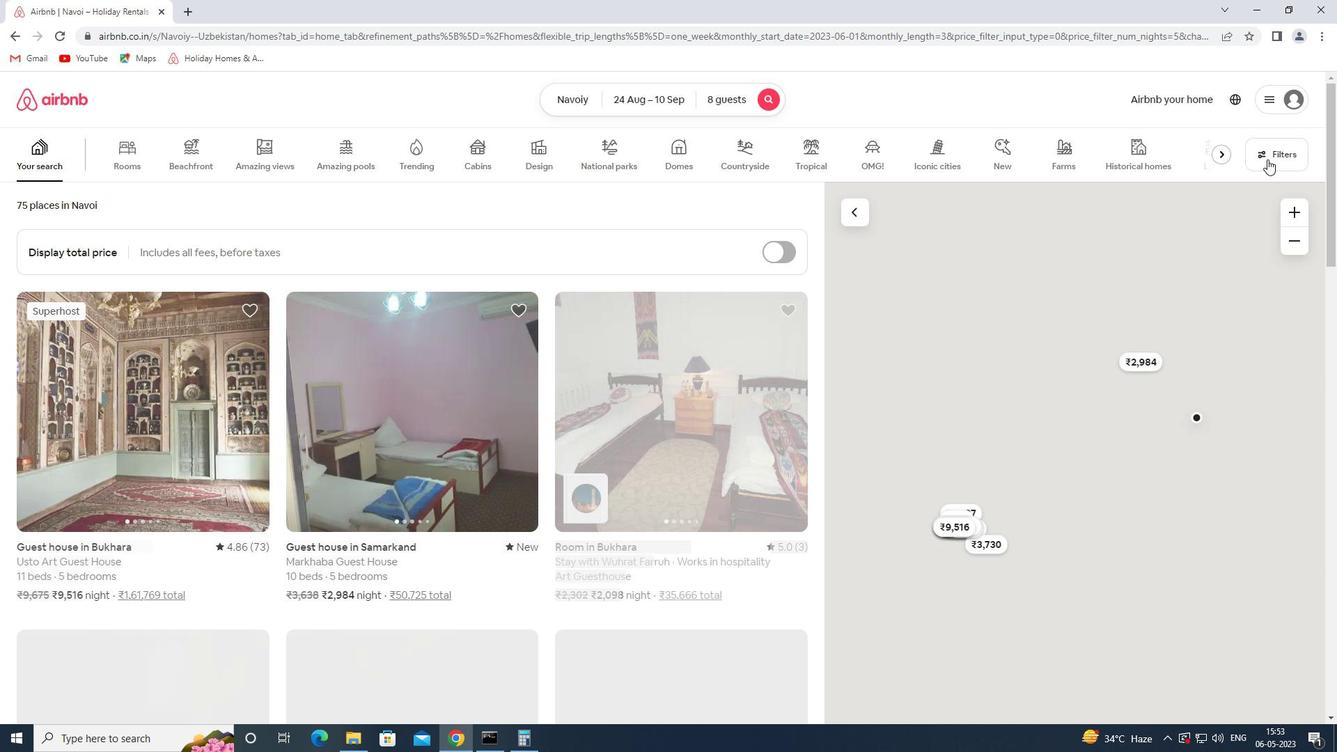 
Action: Mouse moved to (509, 502)
Screenshot: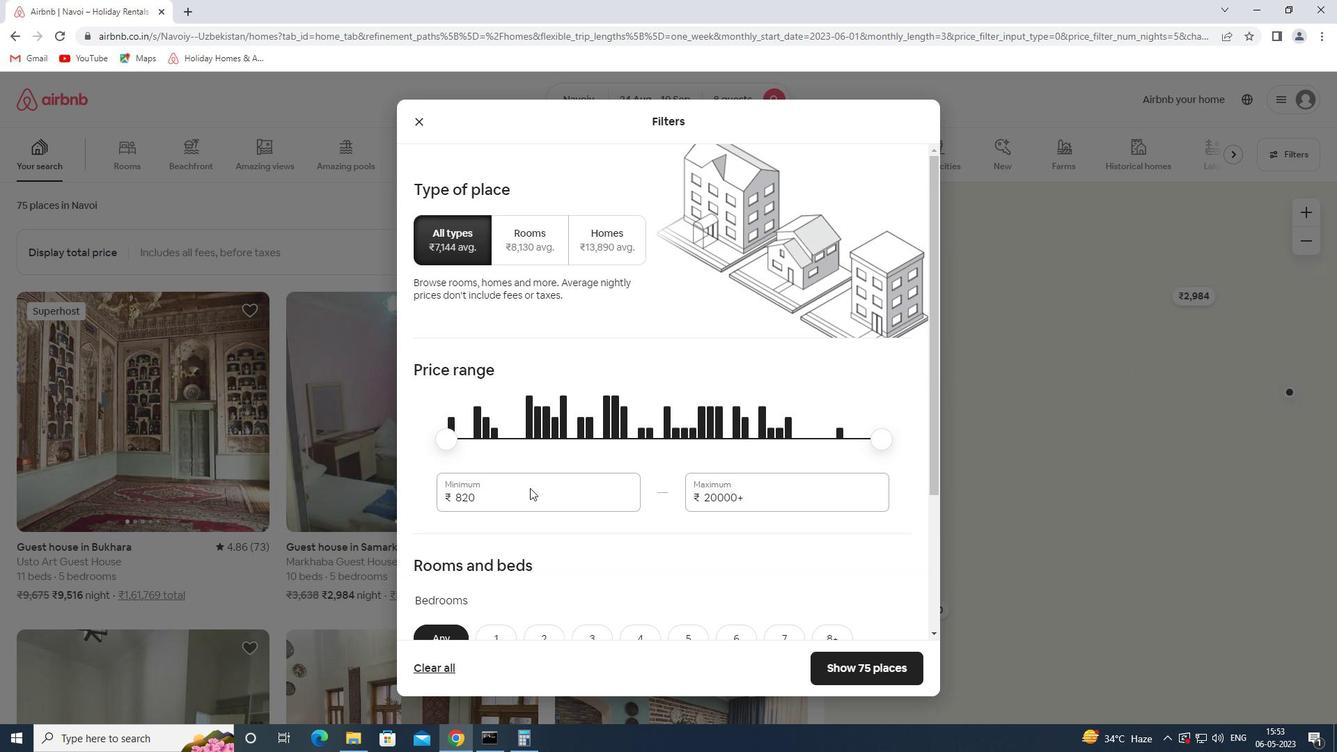 
Action: Mouse pressed left at (509, 502)
Screenshot: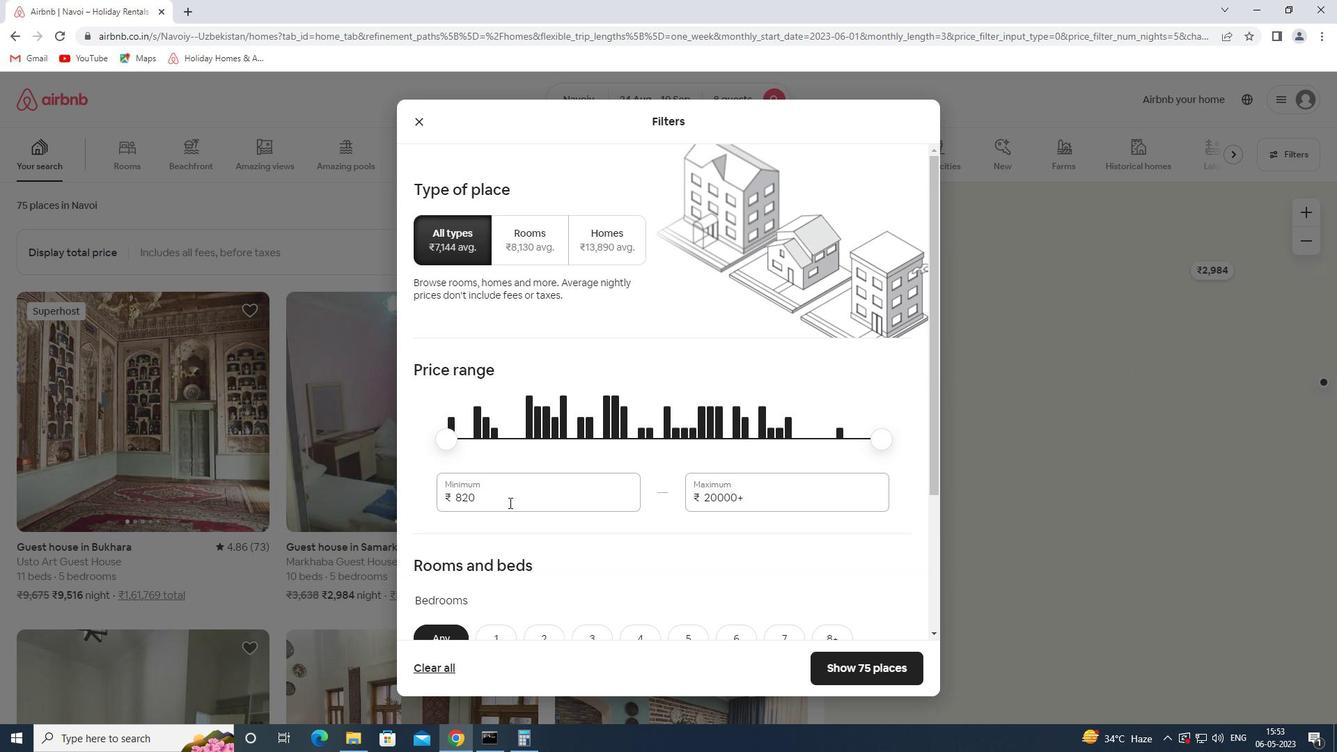 
Action: Mouse pressed left at (509, 502)
Screenshot: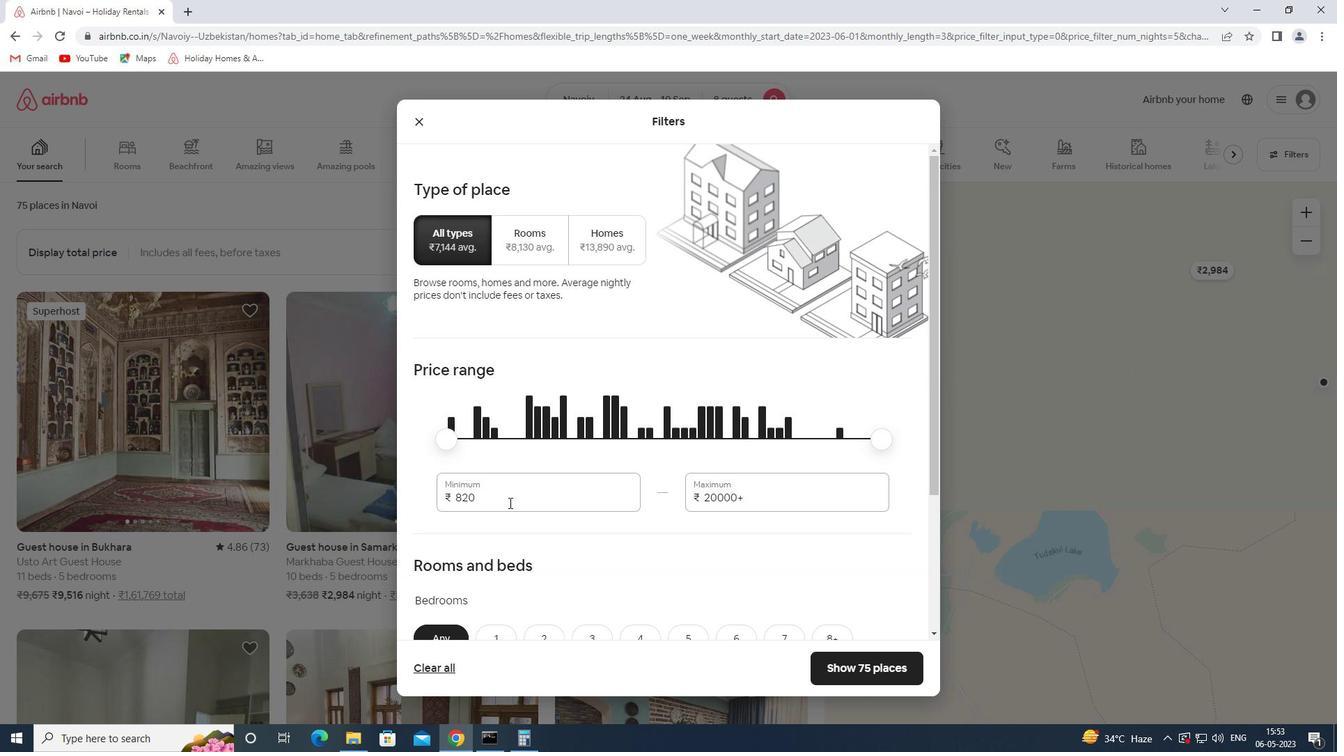 
Action: Key pressed 12000<Key.tab>1599<Key.backspace><Key.backspace>000
Screenshot: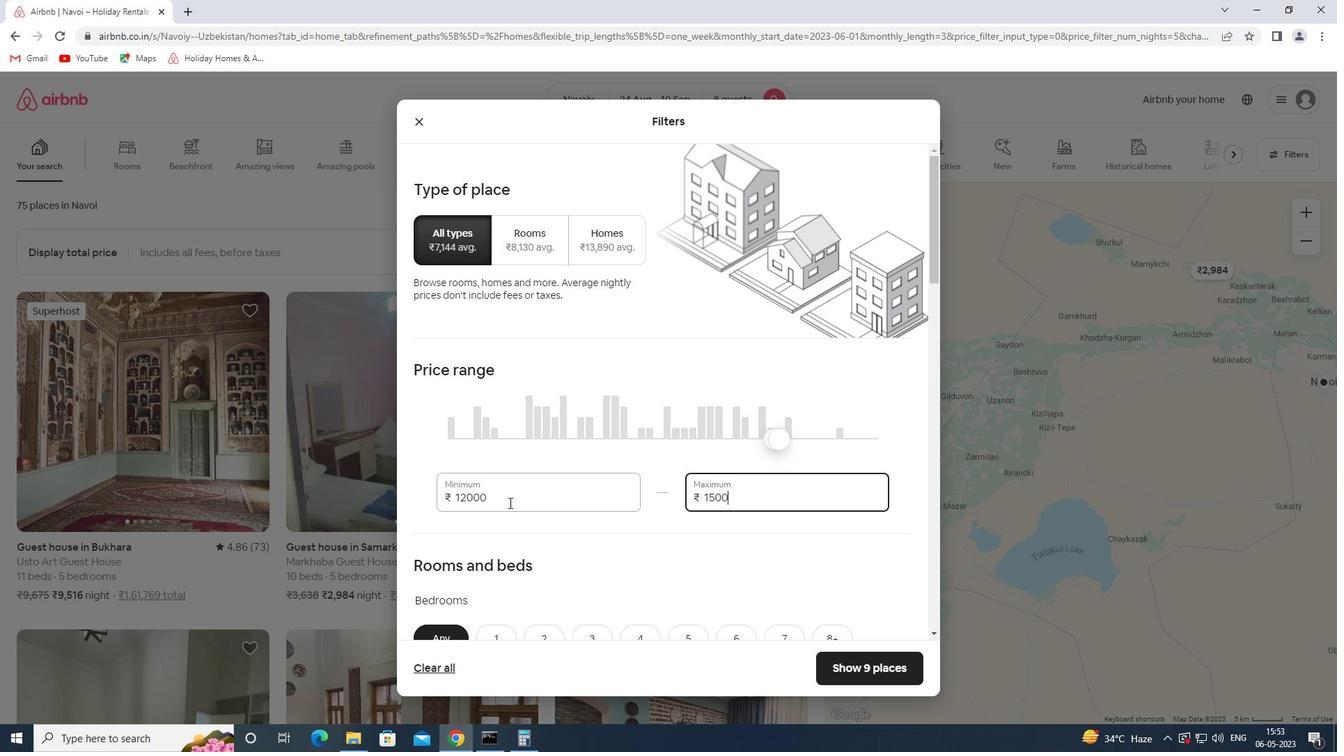 
Action: Mouse moved to (519, 516)
Screenshot: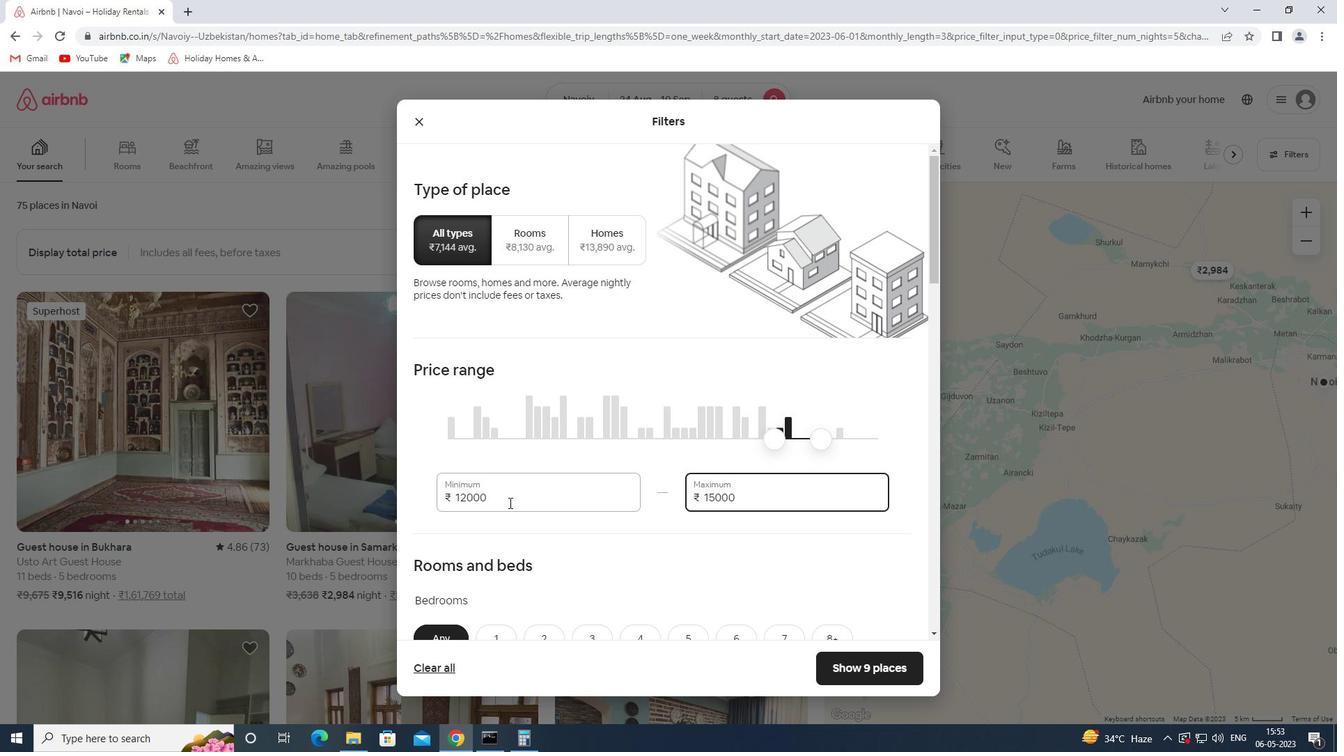 
Action: Mouse scrolled (519, 515) with delta (0, 0)
Screenshot: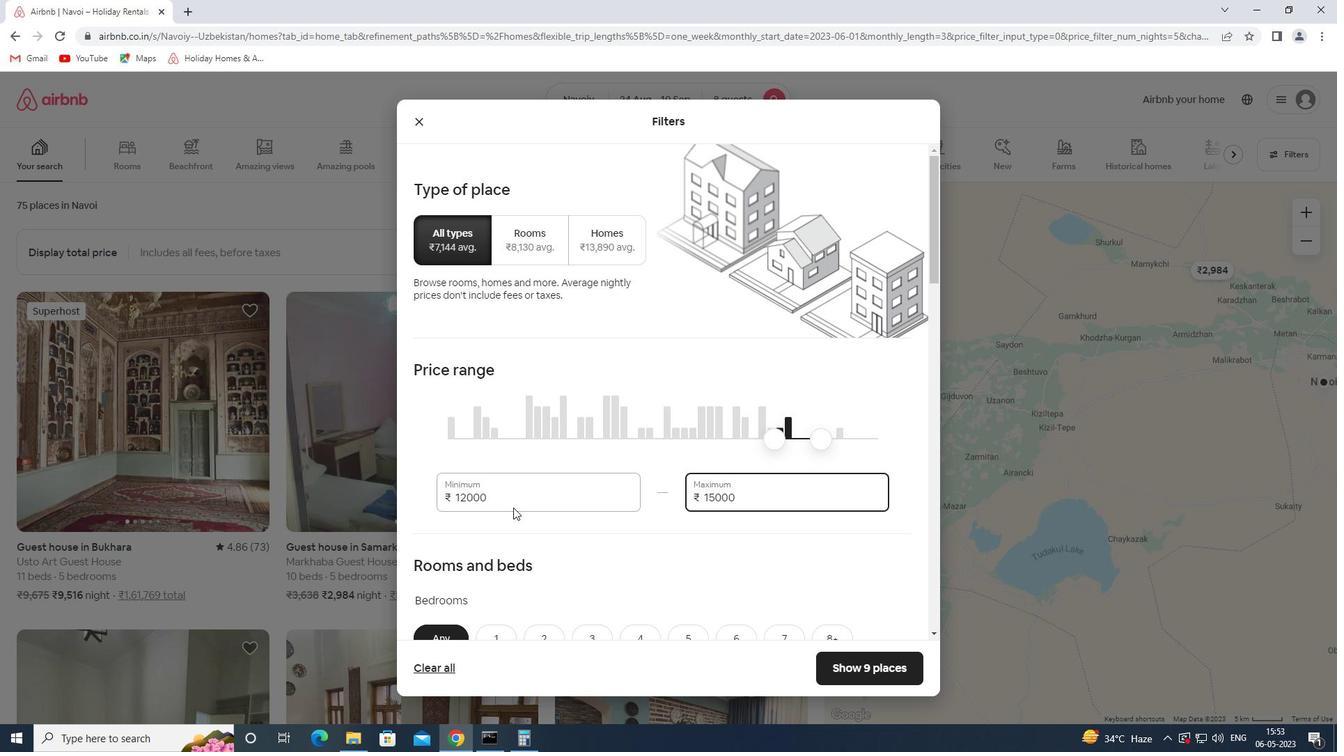 
Action: Mouse scrolled (519, 515) with delta (0, 0)
Screenshot: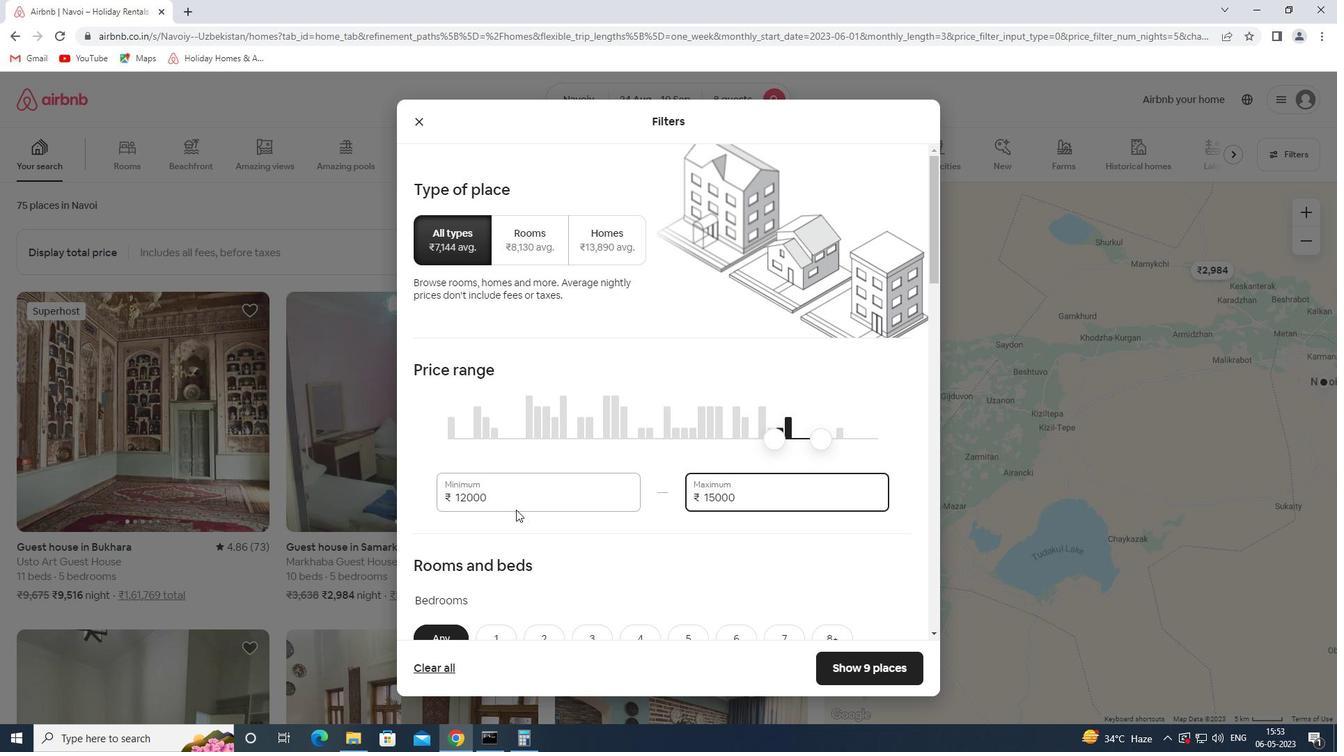 
Action: Mouse scrolled (519, 515) with delta (0, 0)
Screenshot: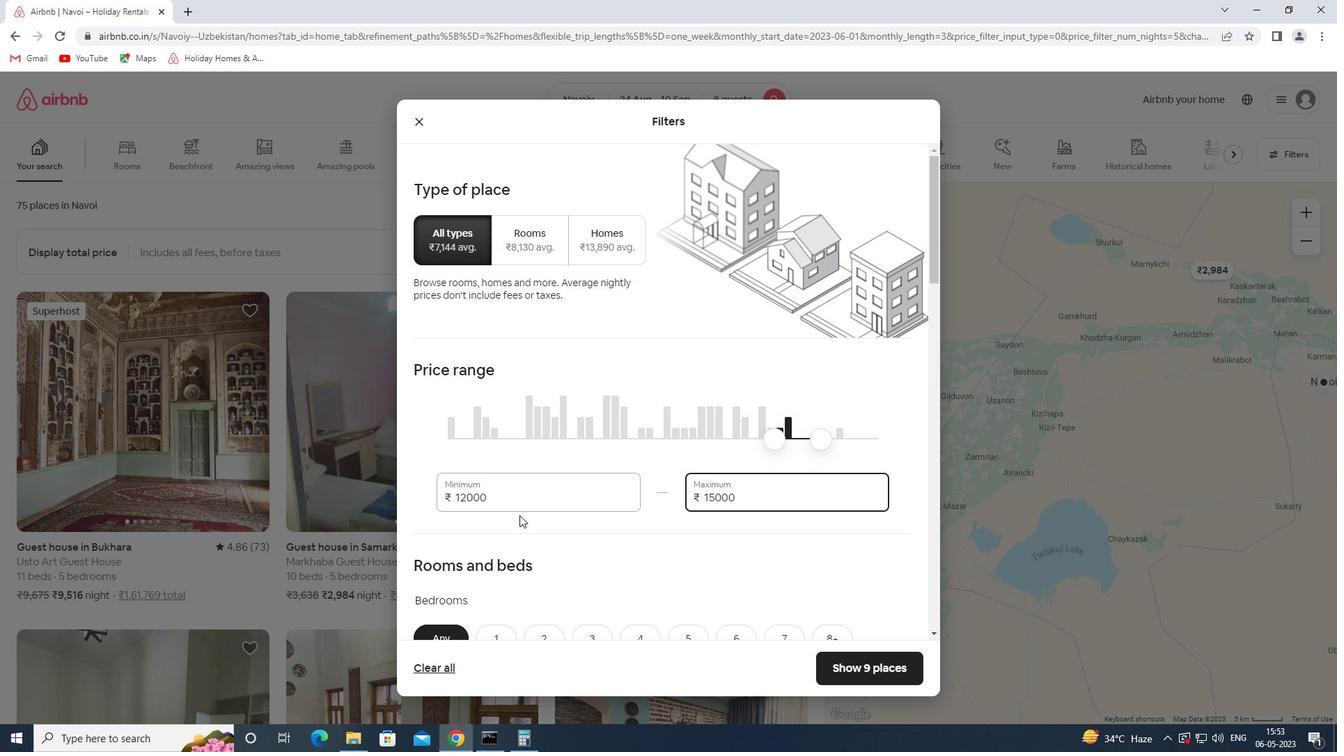 
Action: Mouse moved to (643, 428)
Screenshot: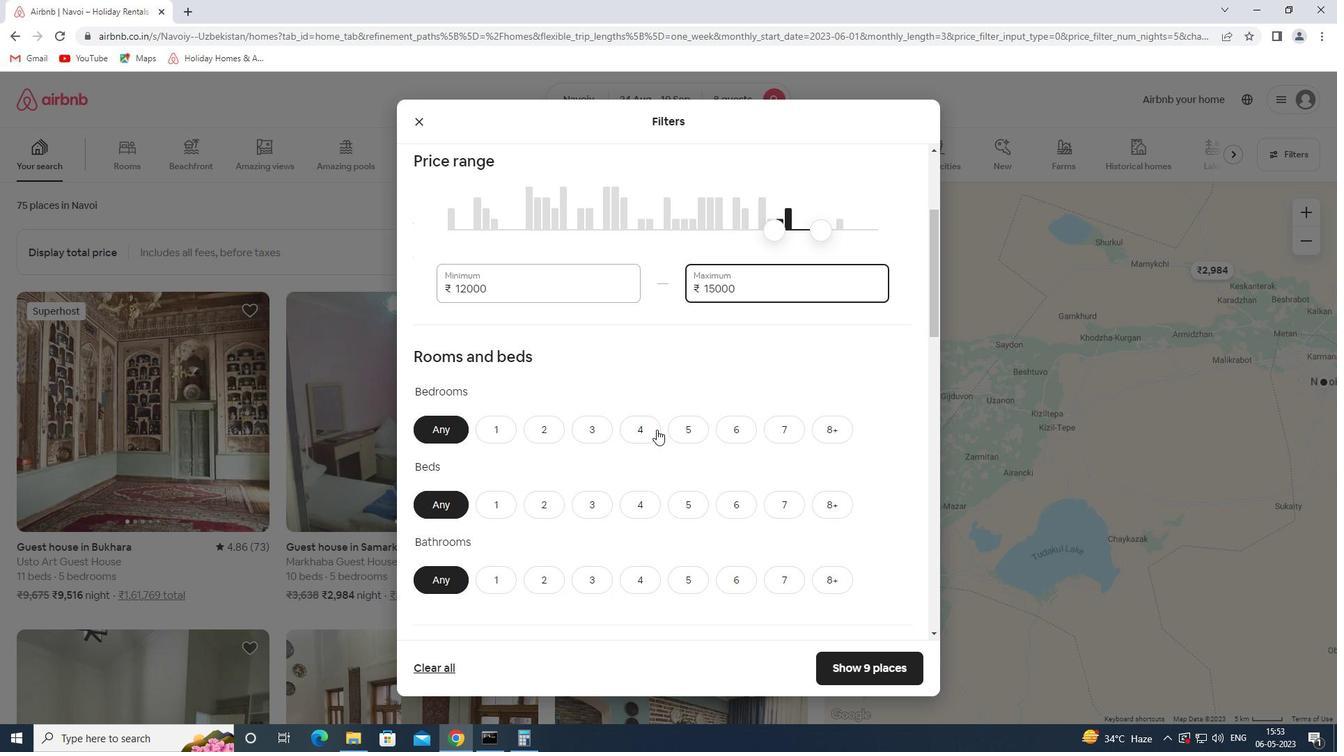 
Action: Mouse pressed left at (643, 428)
Screenshot: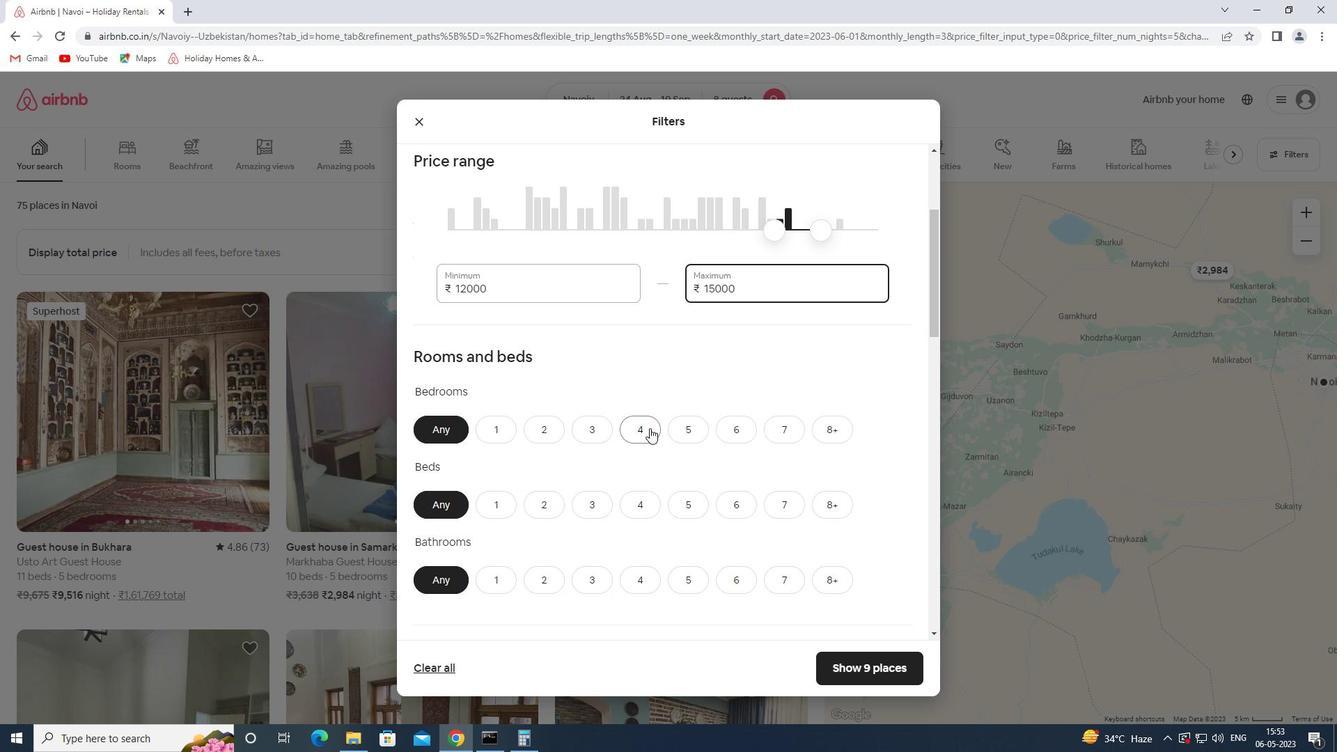 
Action: Mouse moved to (822, 502)
Screenshot: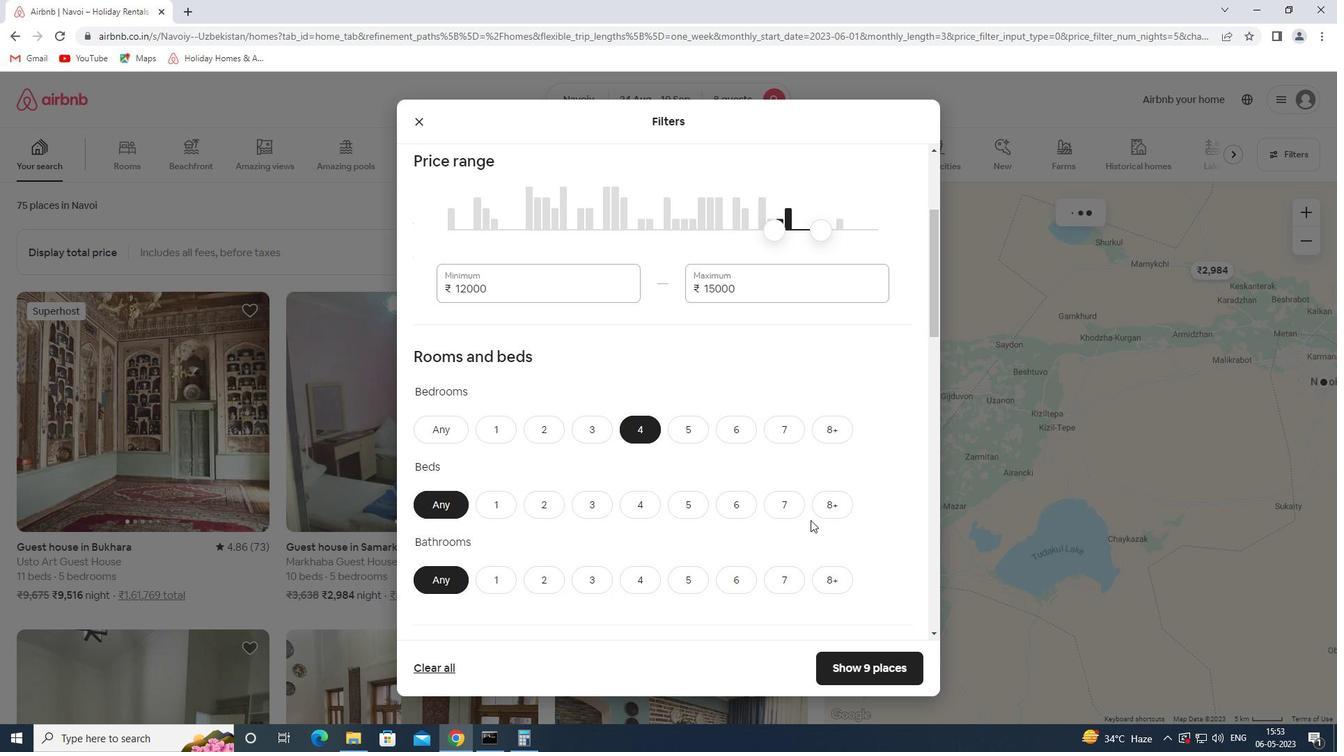 
Action: Mouse pressed left at (822, 502)
Screenshot: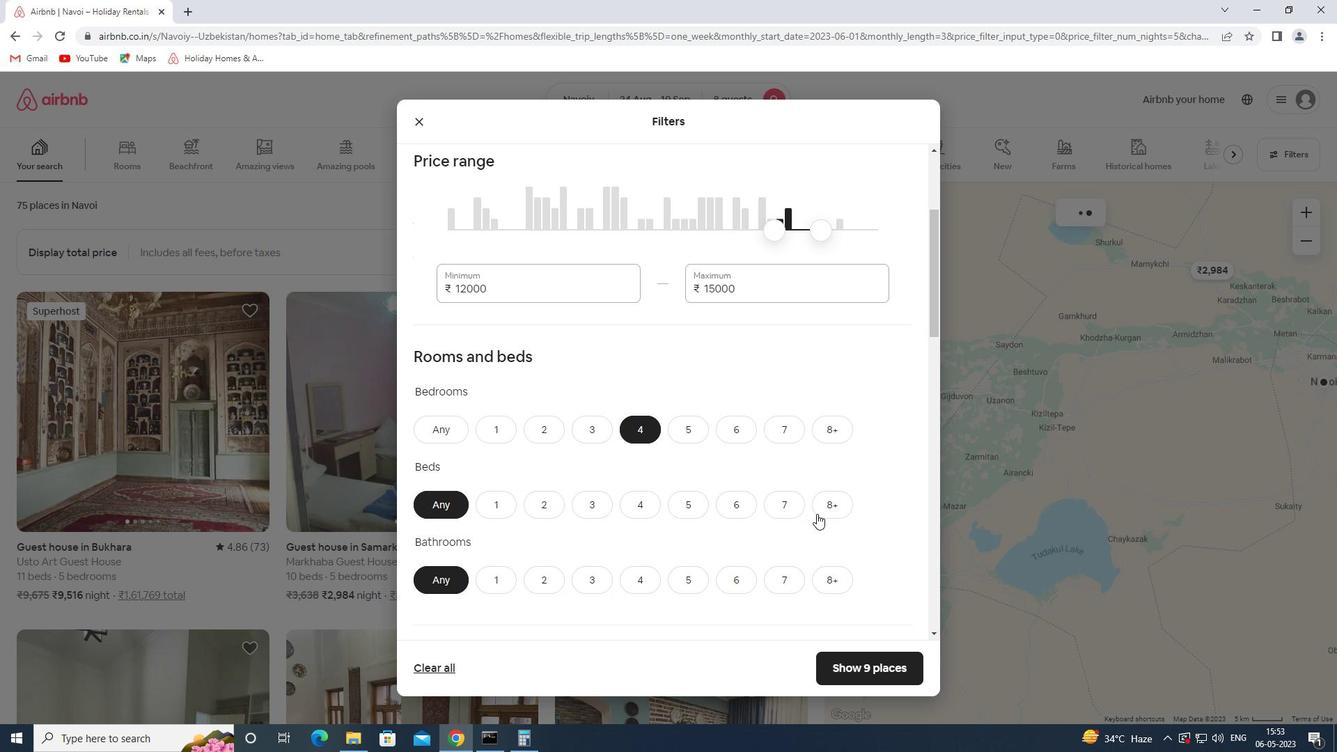 
Action: Mouse moved to (649, 582)
Screenshot: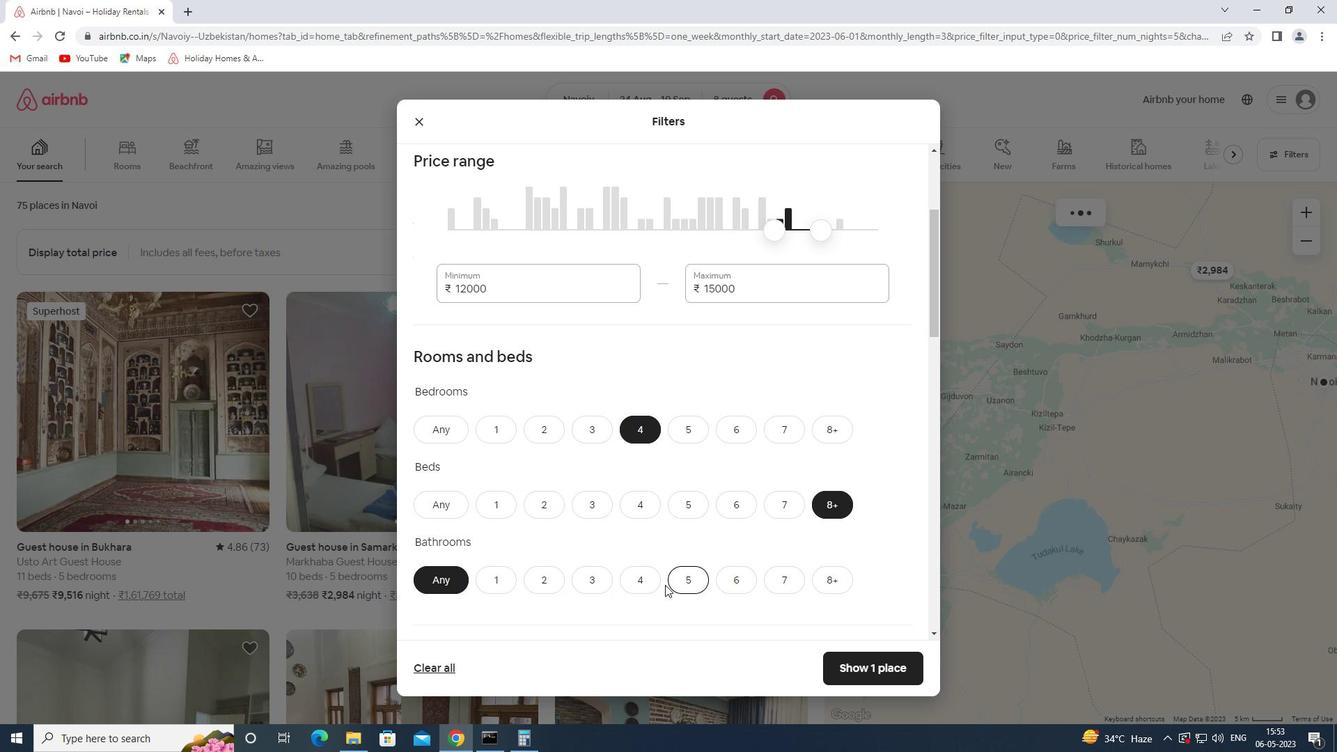 
Action: Mouse pressed left at (649, 582)
Screenshot: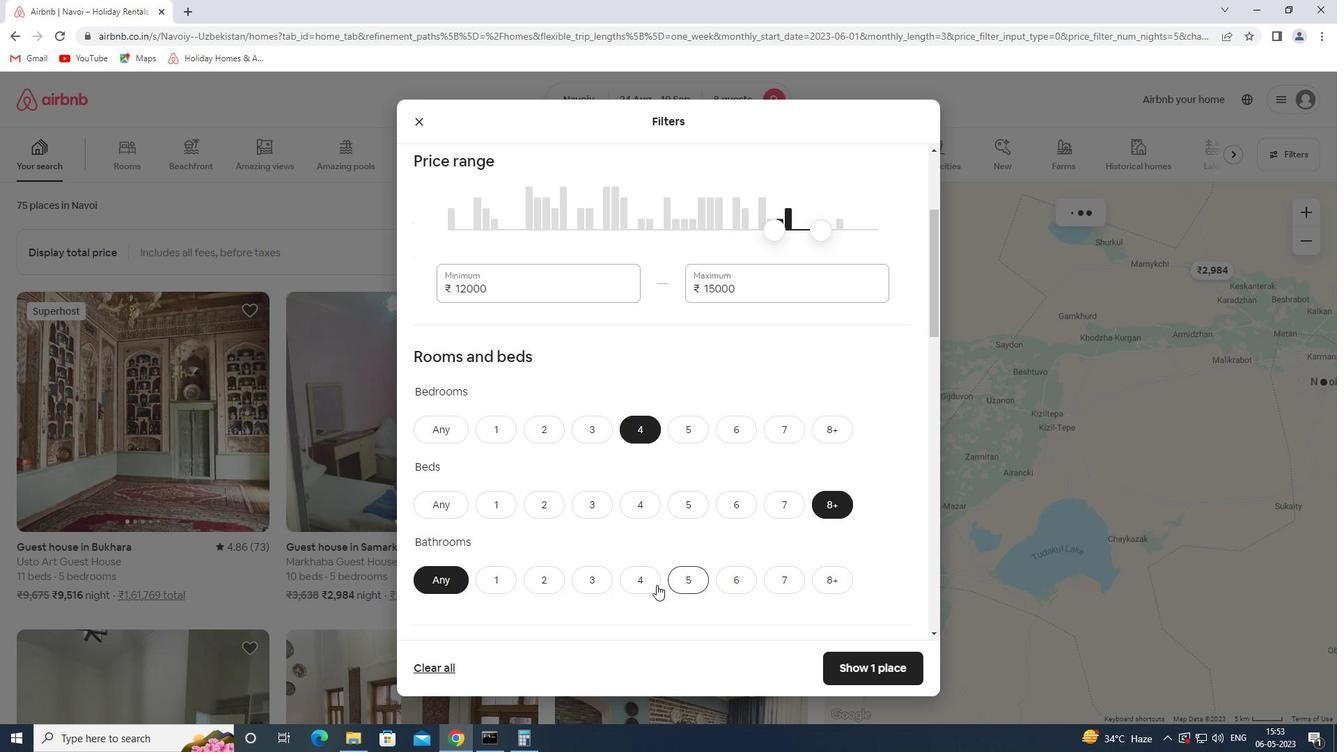 
Action: Mouse moved to (708, 514)
Screenshot: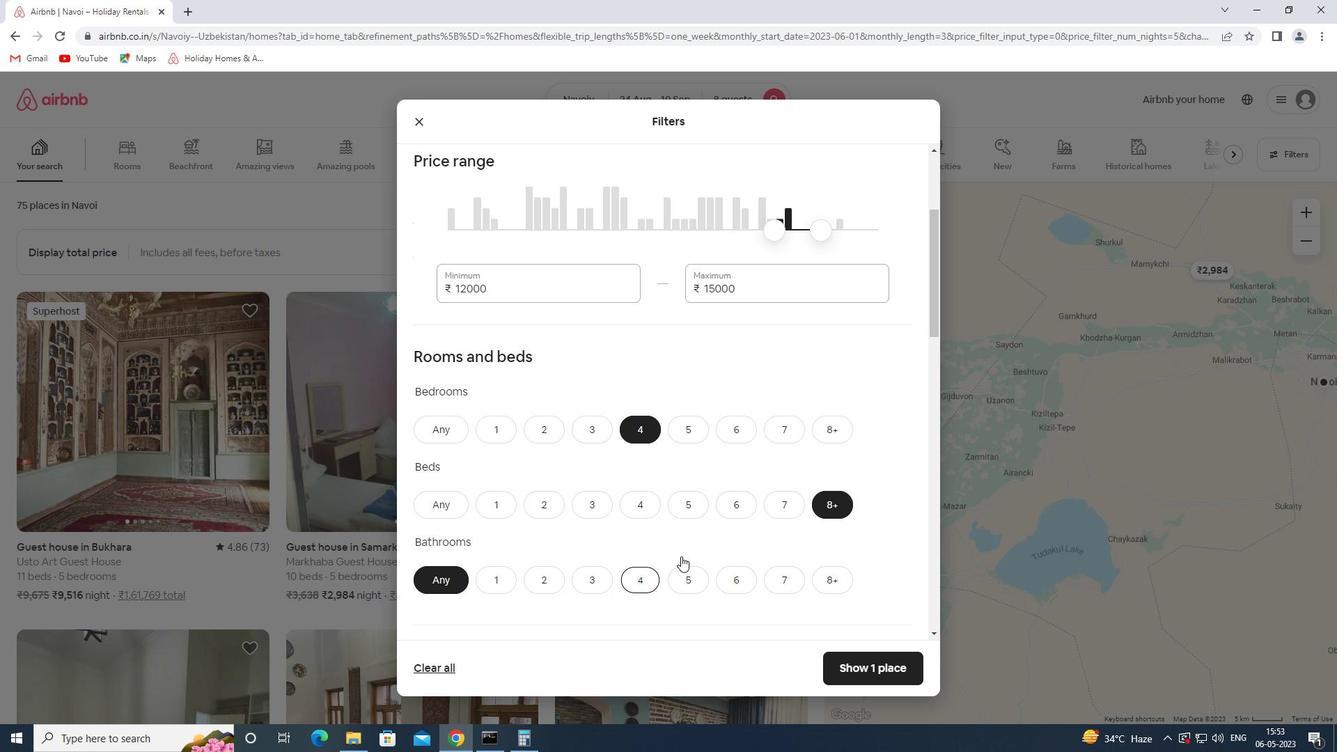 
Action: Mouse scrolled (708, 513) with delta (0, 0)
Screenshot: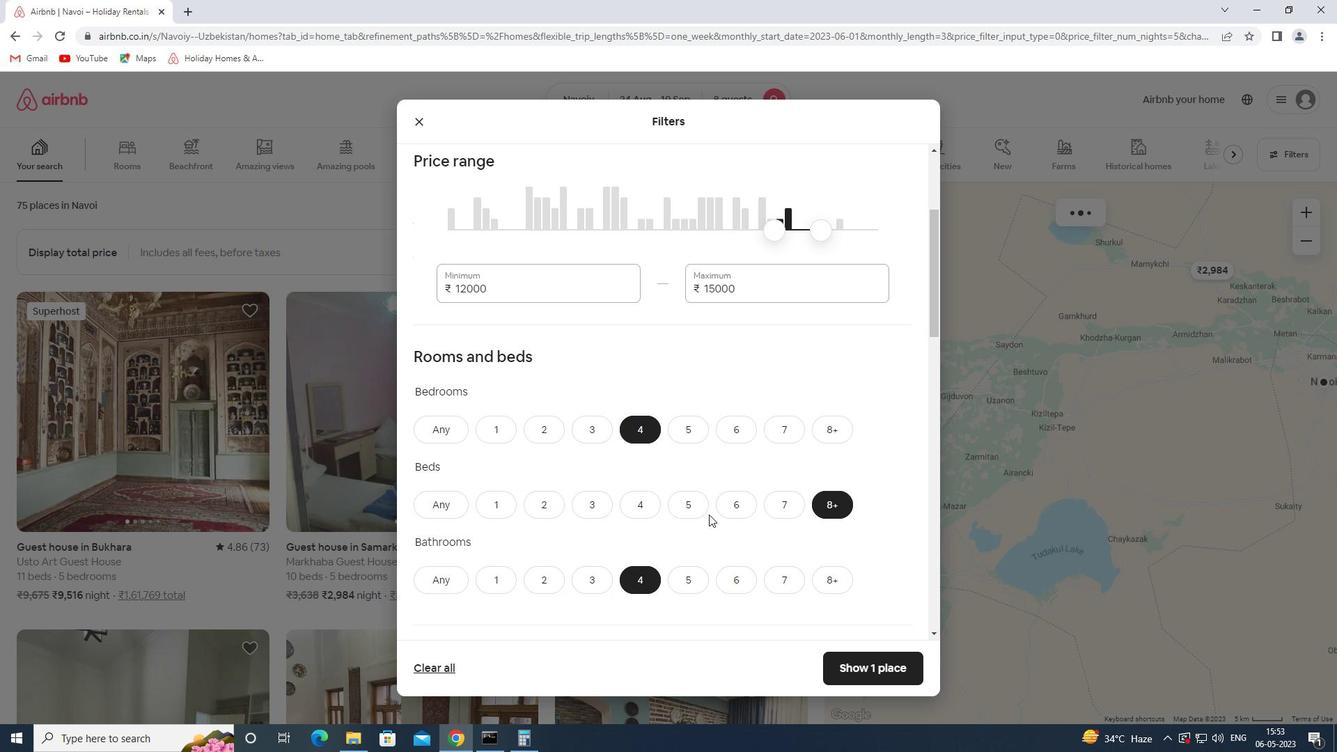 
Action: Mouse scrolled (708, 513) with delta (0, 0)
Screenshot: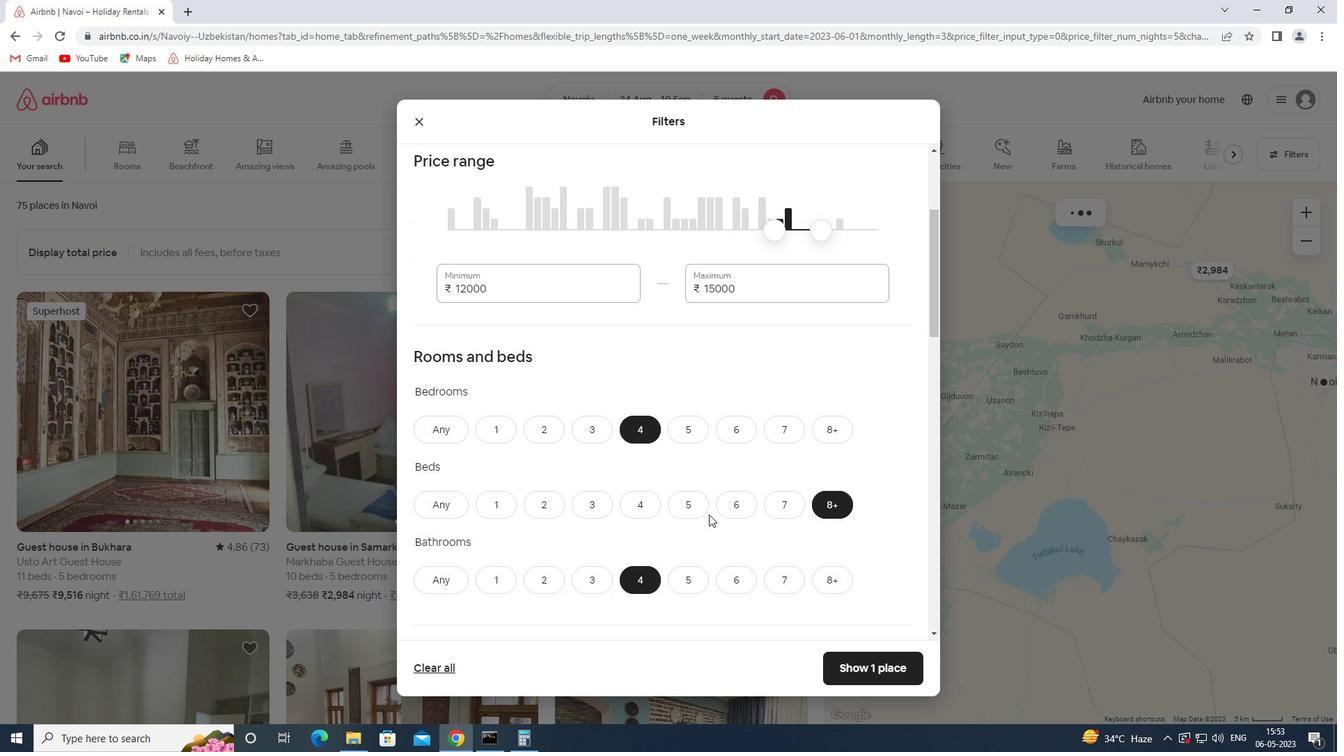 
Action: Mouse scrolled (708, 513) with delta (0, 0)
Screenshot: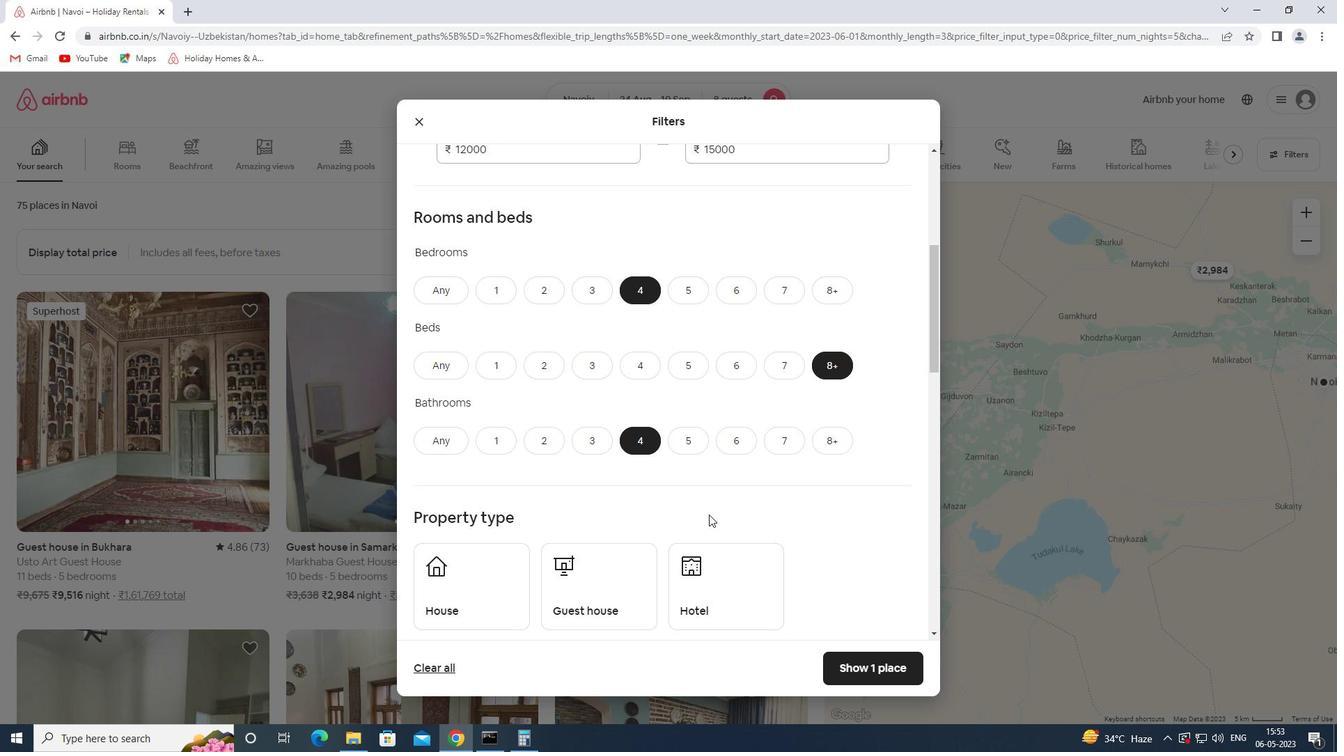 
Action: Mouse scrolled (708, 513) with delta (0, 0)
Screenshot: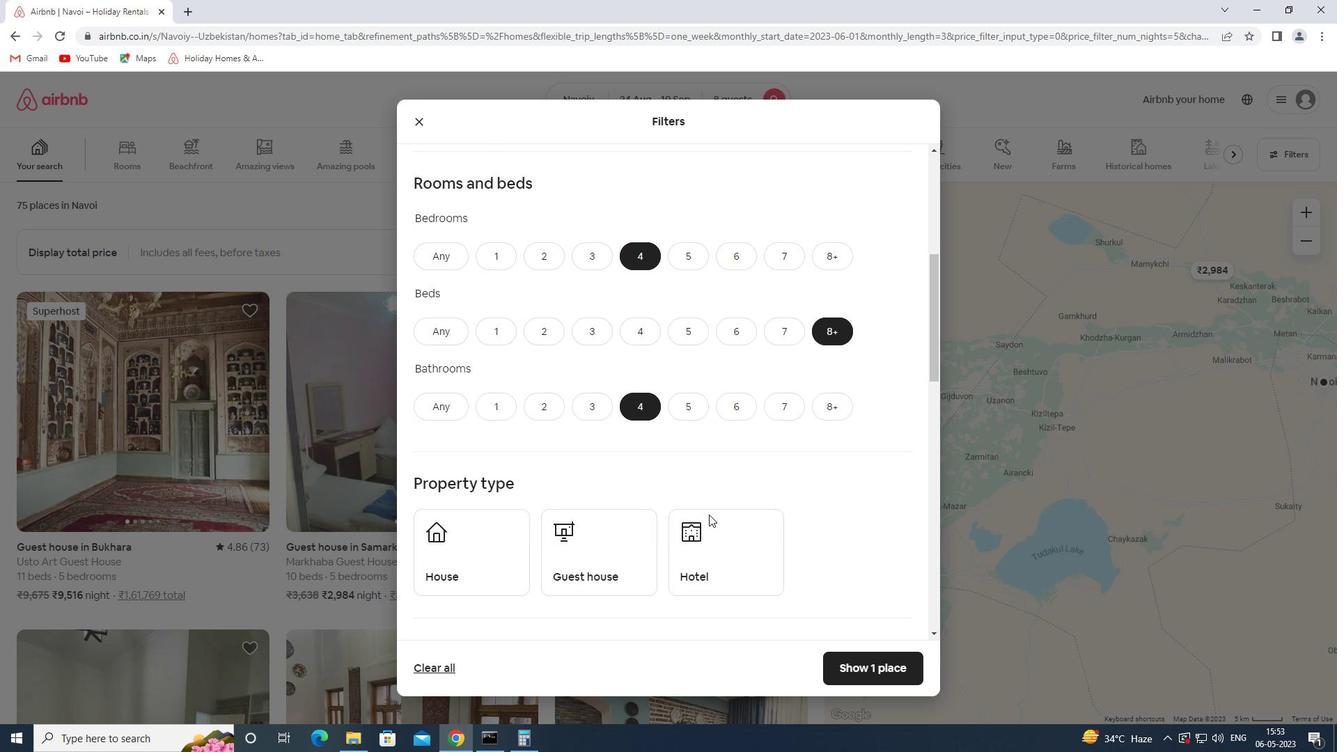 
Action: Mouse moved to (480, 471)
Screenshot: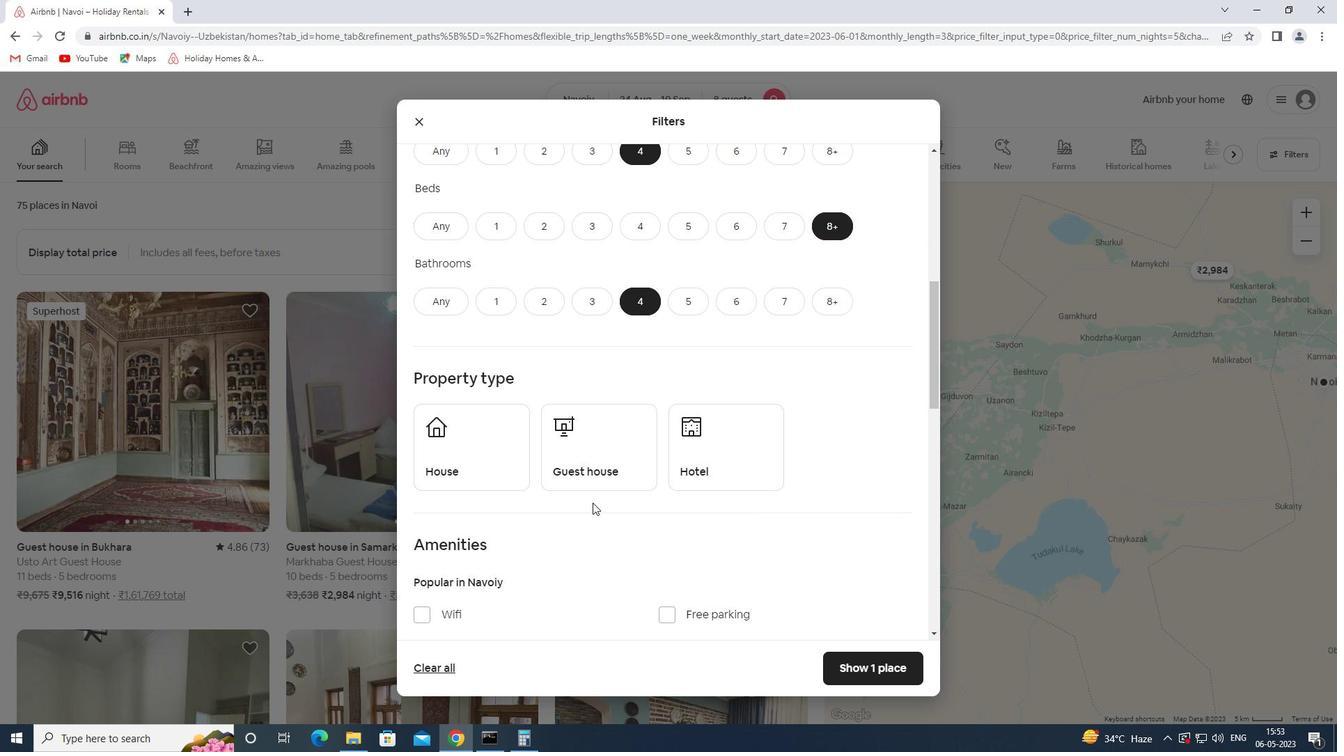
Action: Mouse pressed left at (480, 471)
Screenshot: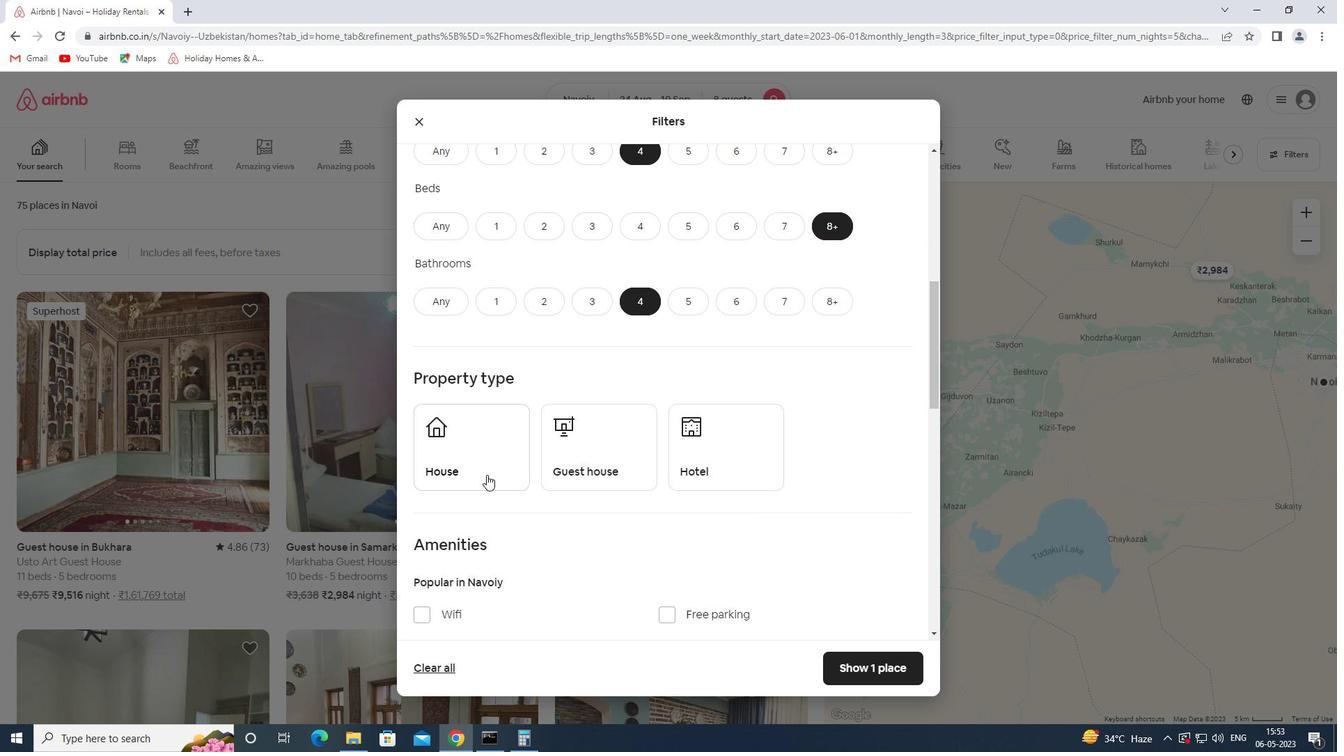 
Action: Mouse moved to (576, 470)
Screenshot: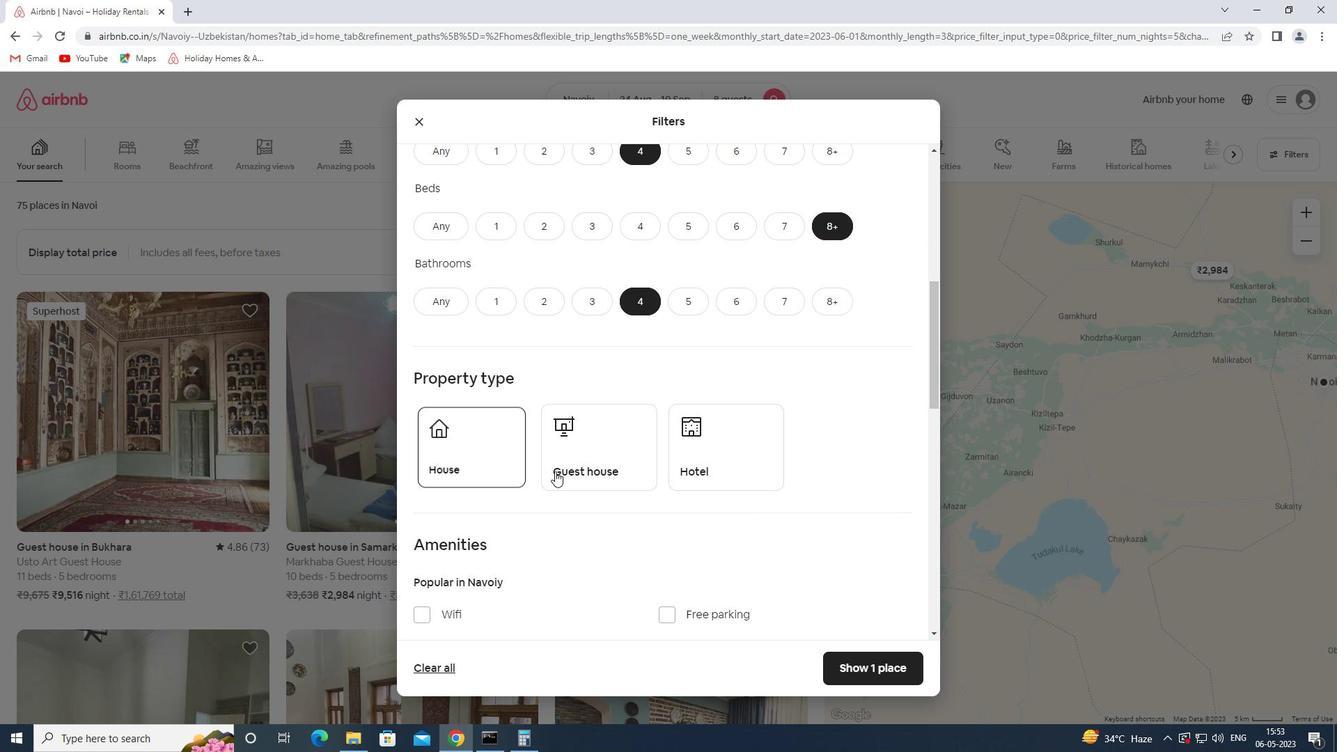 
Action: Mouse pressed left at (576, 470)
Screenshot: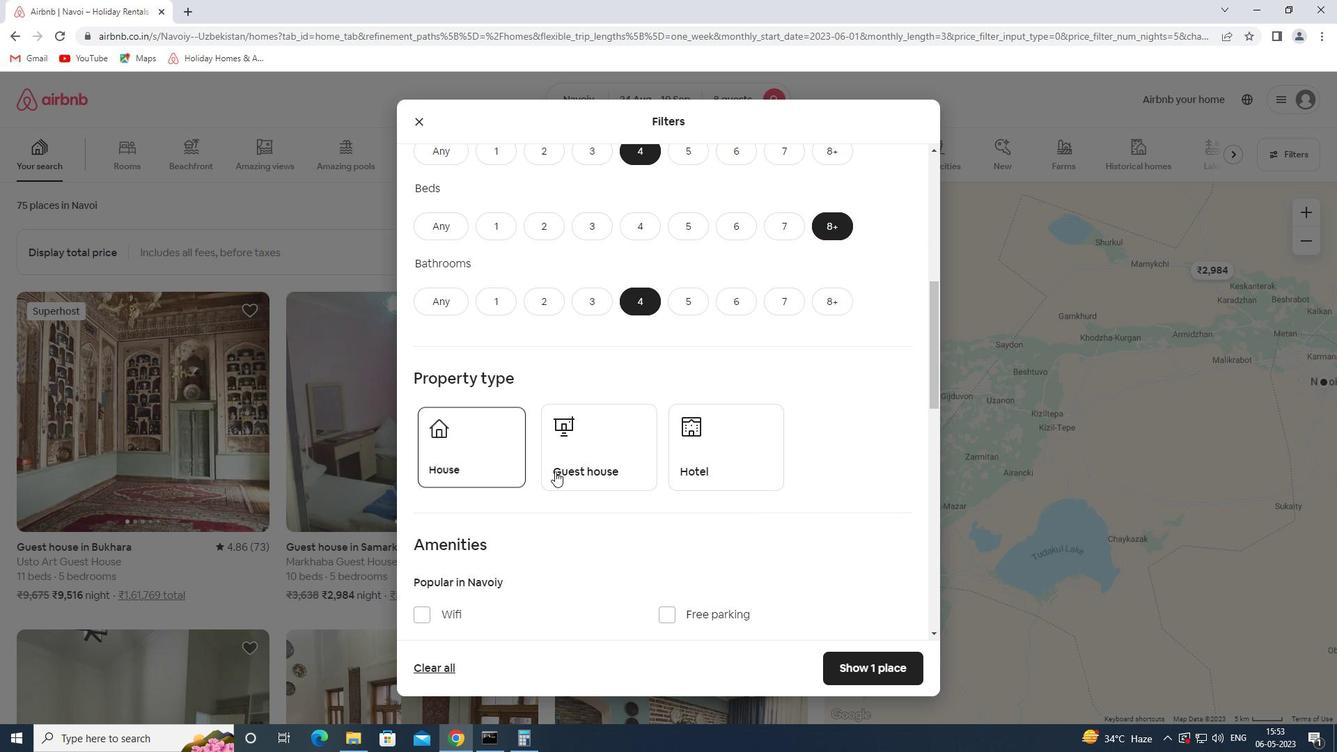 
Action: Mouse moved to (595, 472)
Screenshot: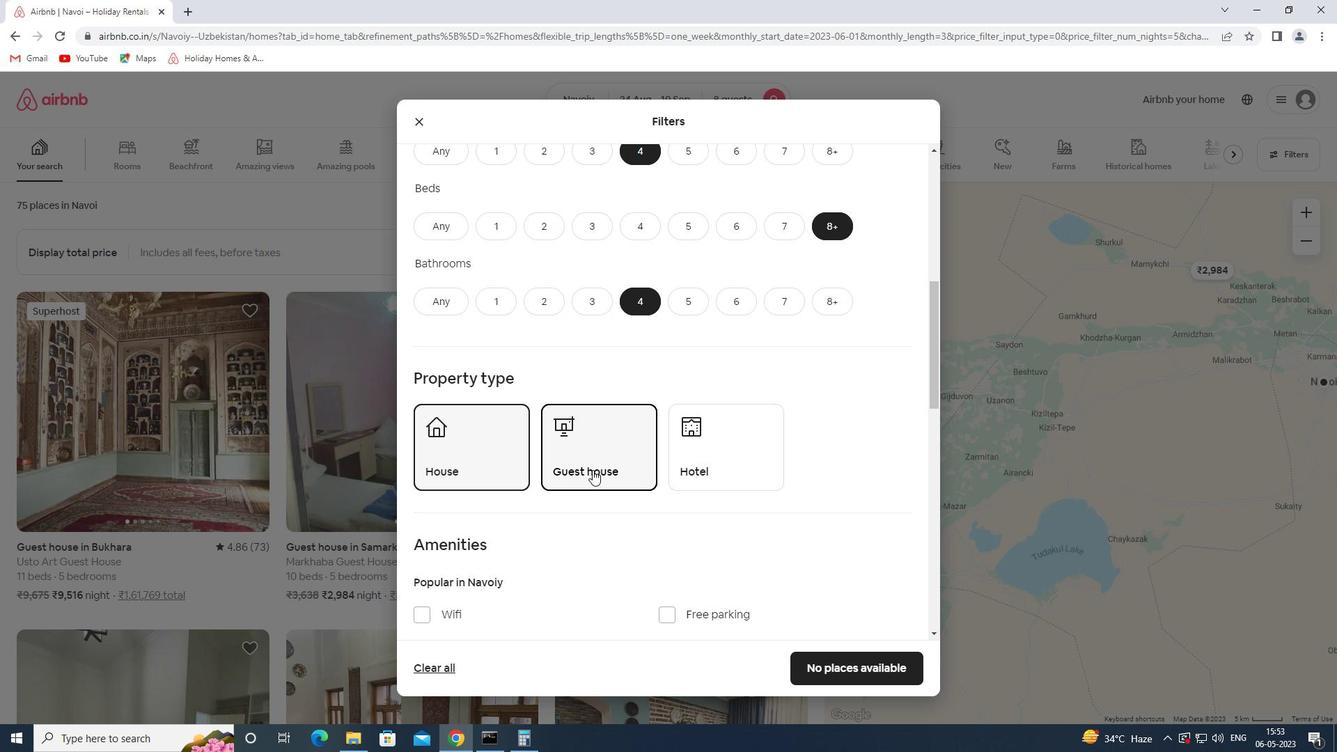 
Action: Mouse scrolled (595, 471) with delta (0, 0)
Screenshot: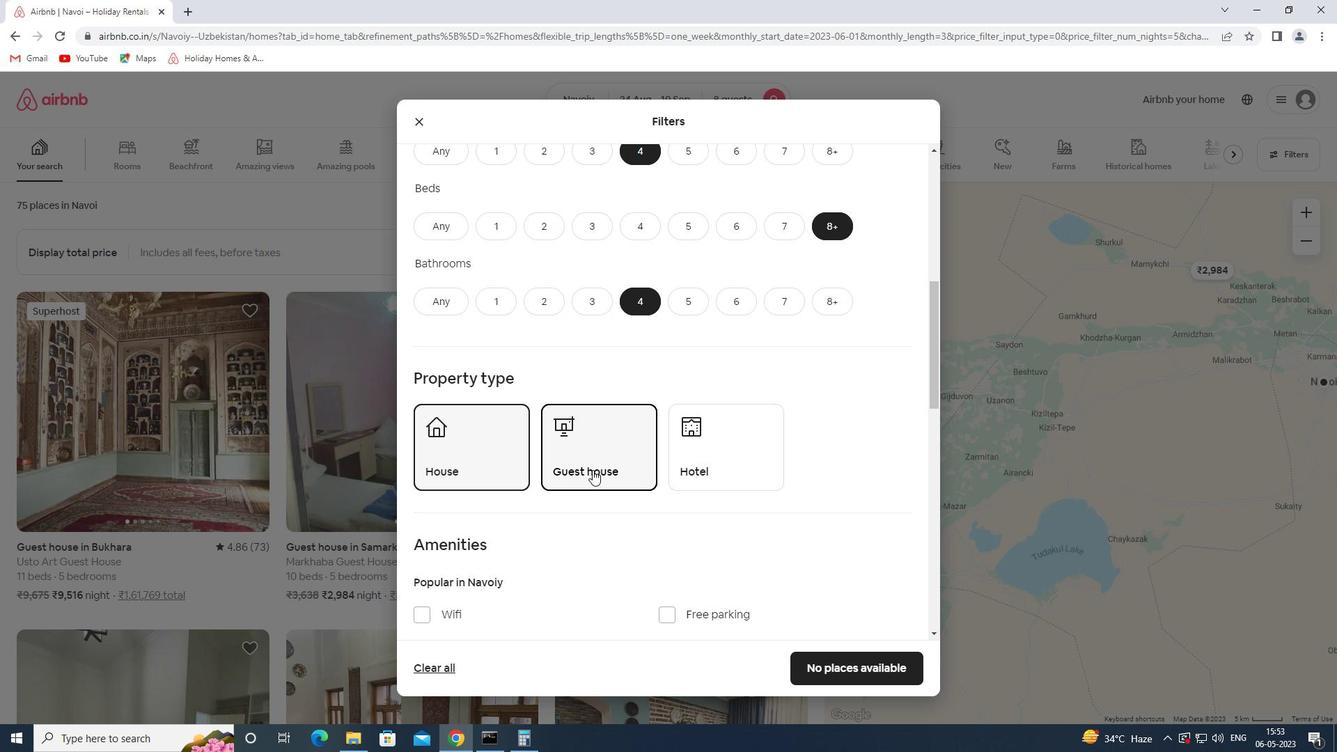 
Action: Mouse moved to (595, 472)
Screenshot: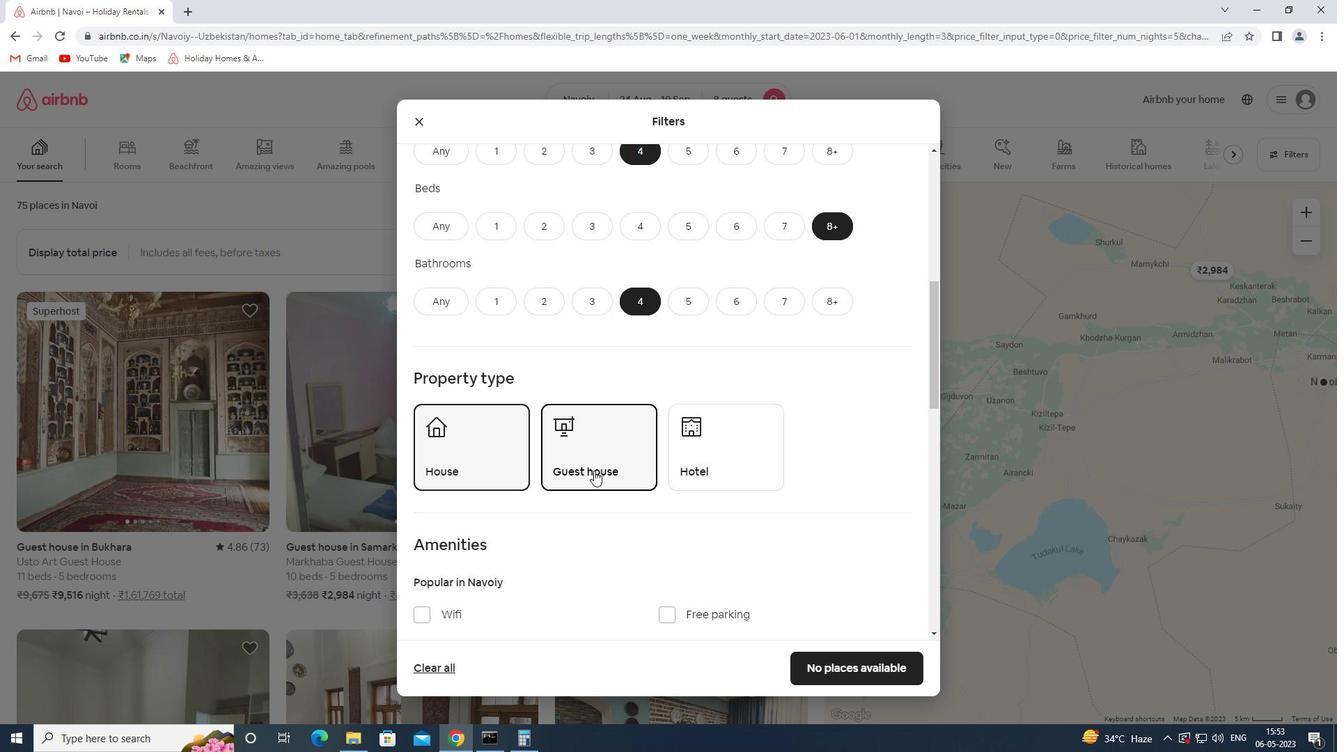 
Action: Mouse scrolled (595, 472) with delta (0, 0)
Screenshot: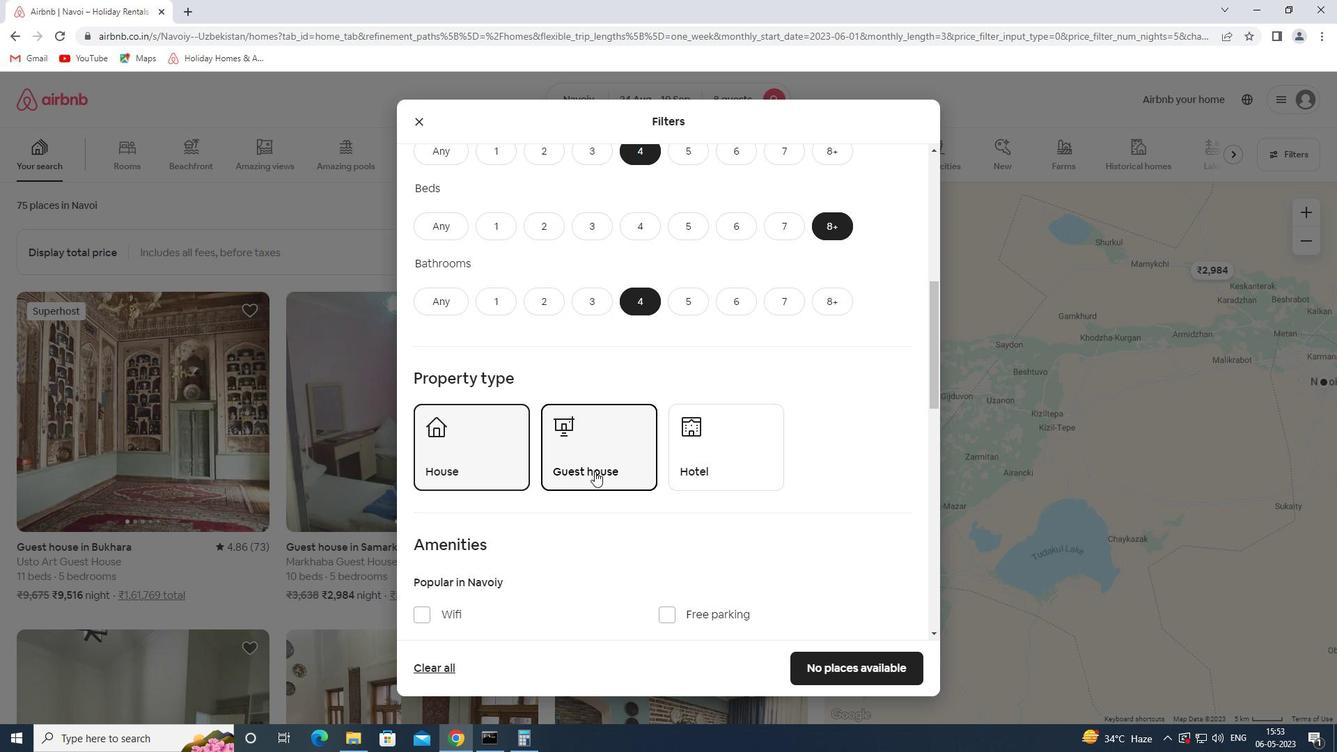 
Action: Mouse moved to (451, 474)
Screenshot: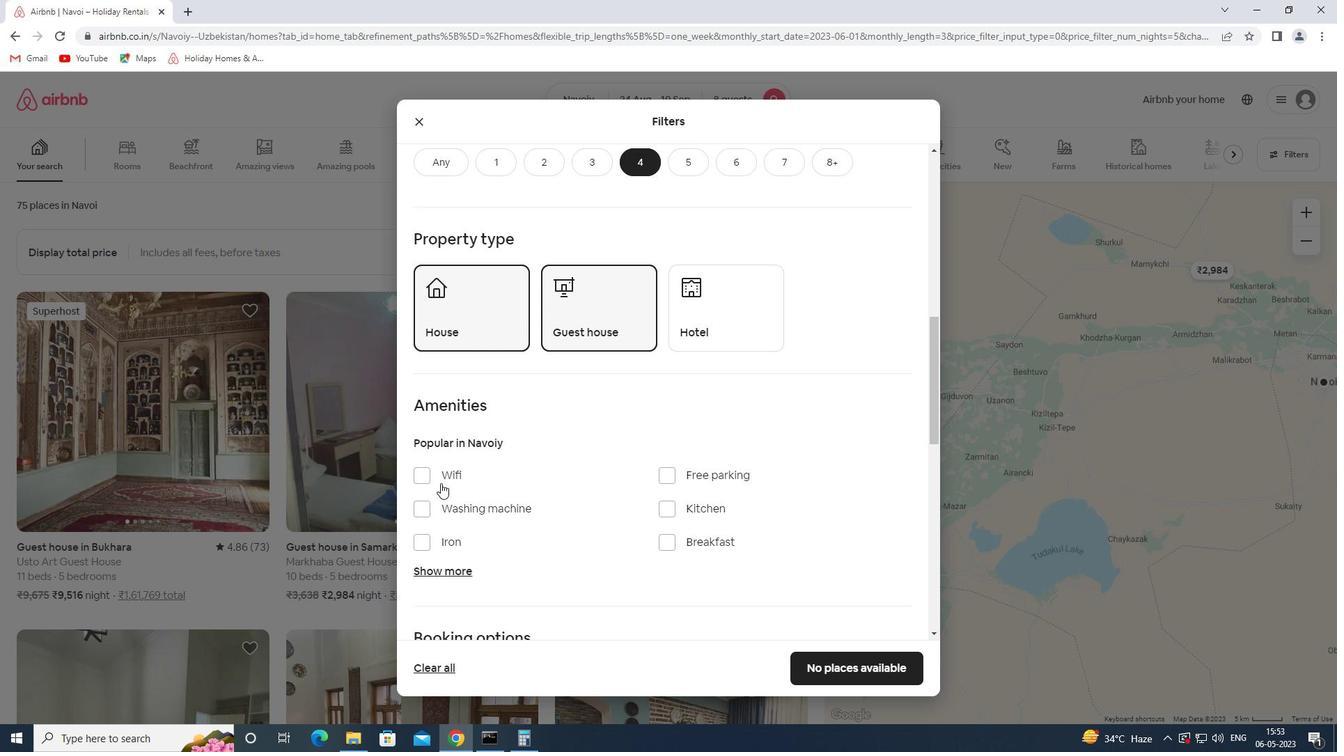 
Action: Mouse pressed left at (451, 474)
Screenshot: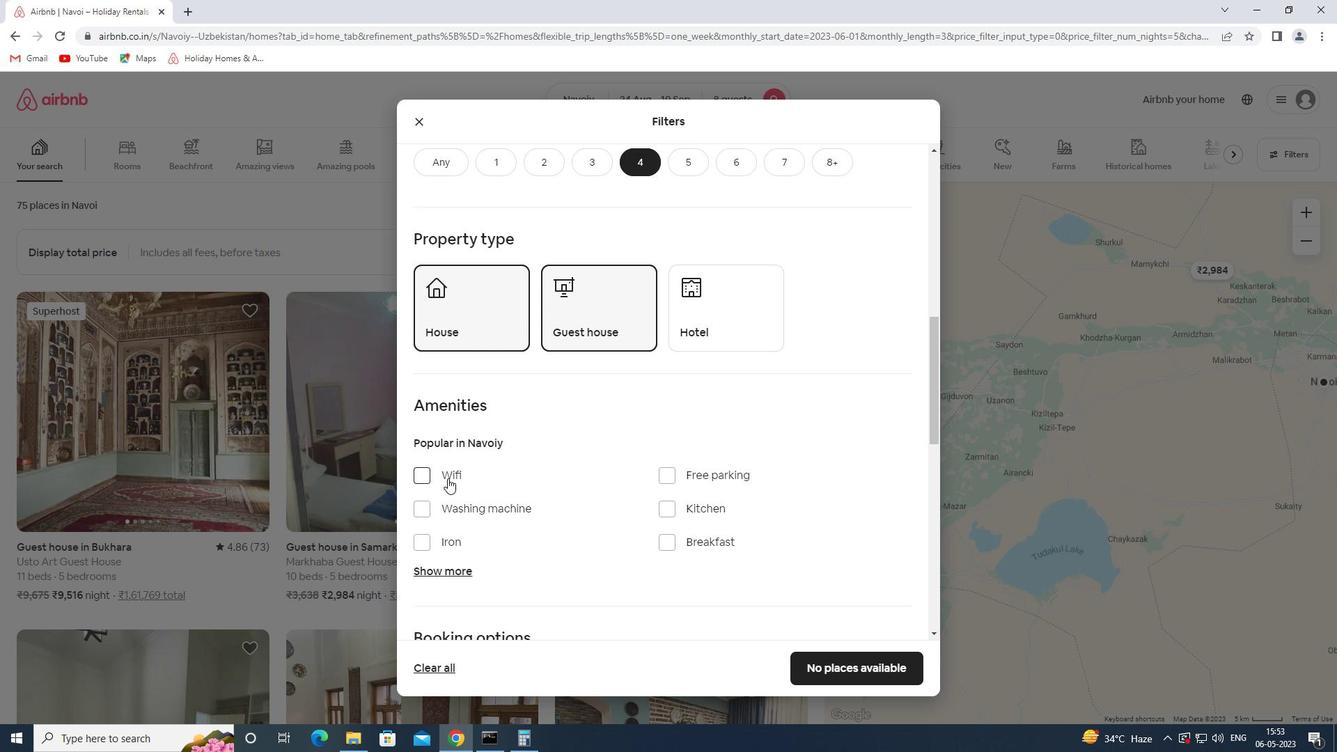 
Action: Mouse moved to (450, 569)
Screenshot: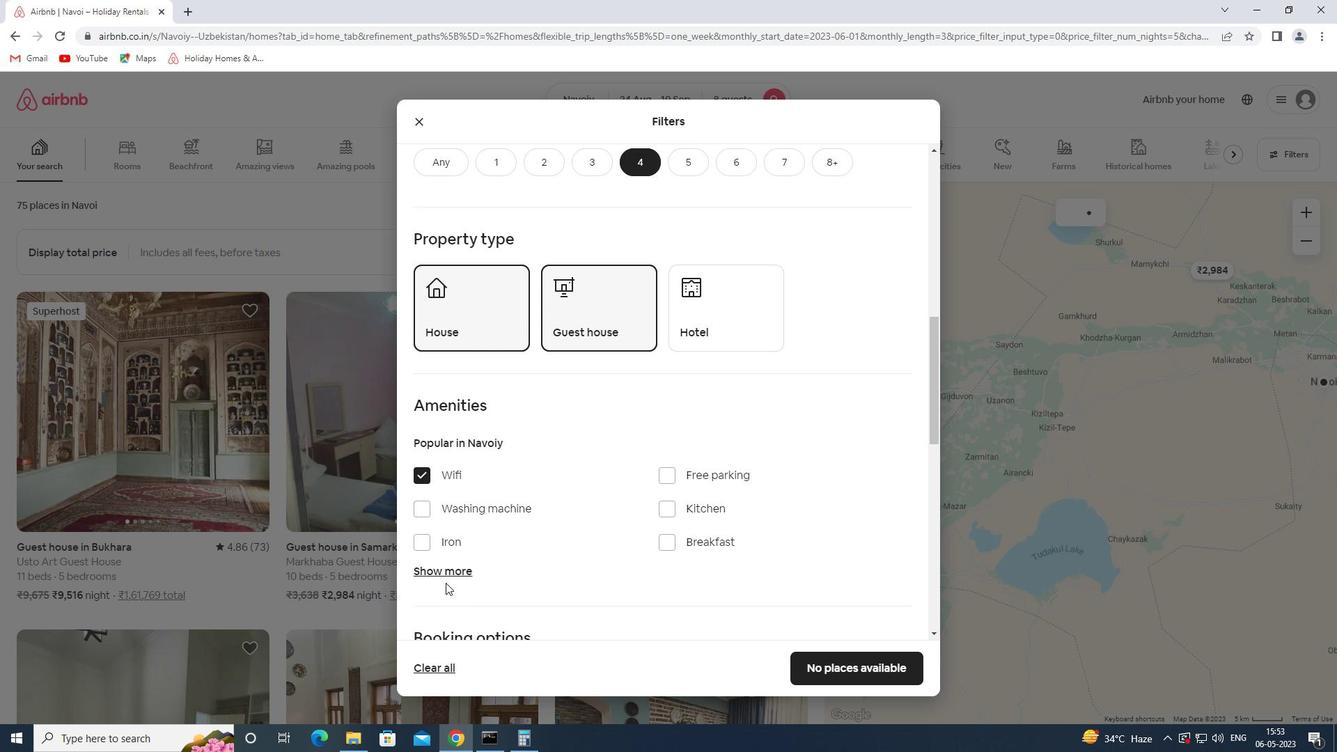 
Action: Mouse pressed left at (450, 569)
Screenshot: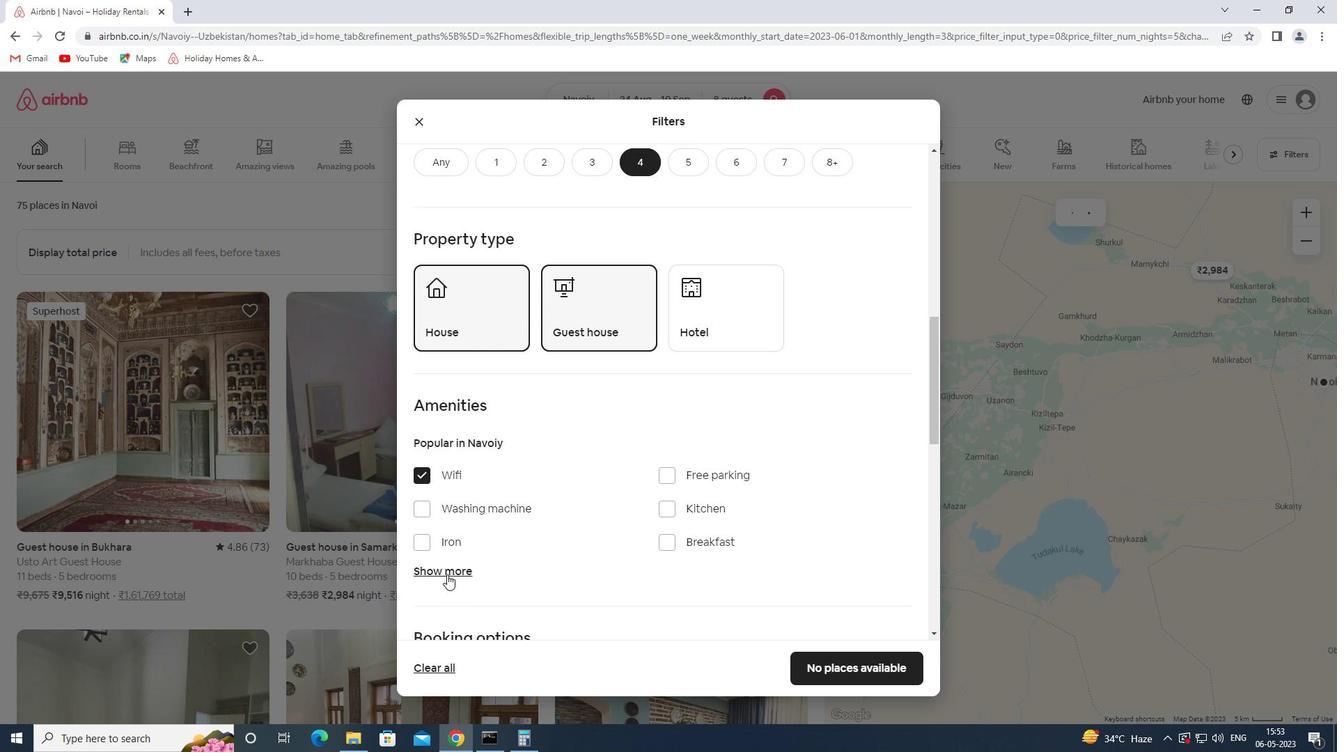 
Action: Mouse moved to (674, 547)
Screenshot: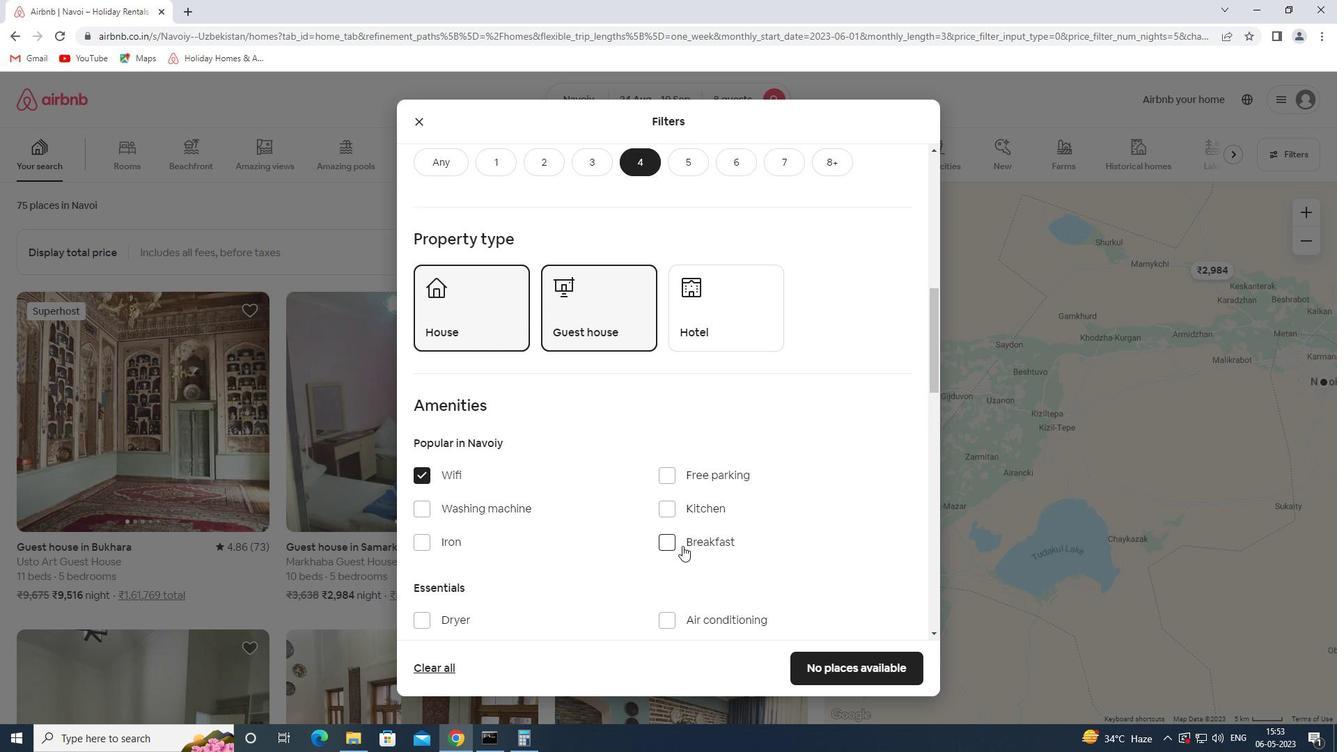 
Action: Mouse pressed left at (674, 547)
Screenshot: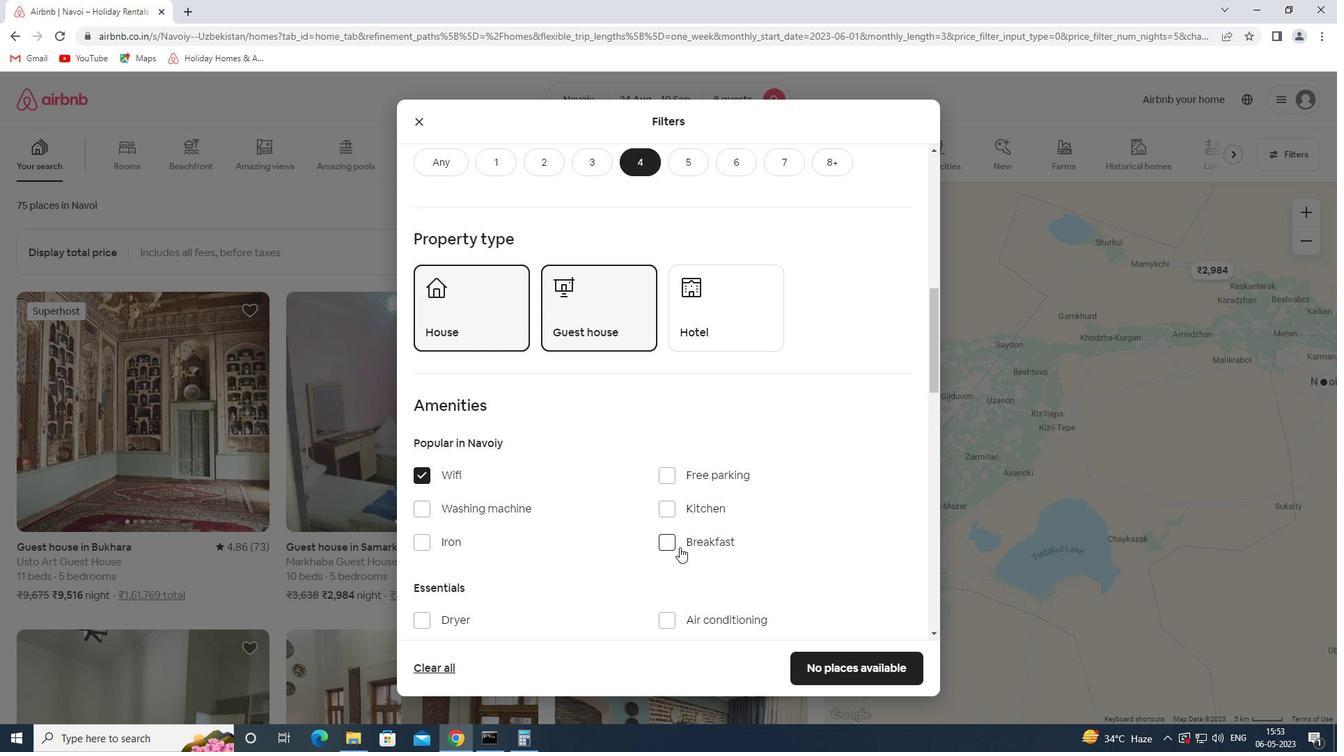 
Action: Mouse moved to (660, 529)
Screenshot: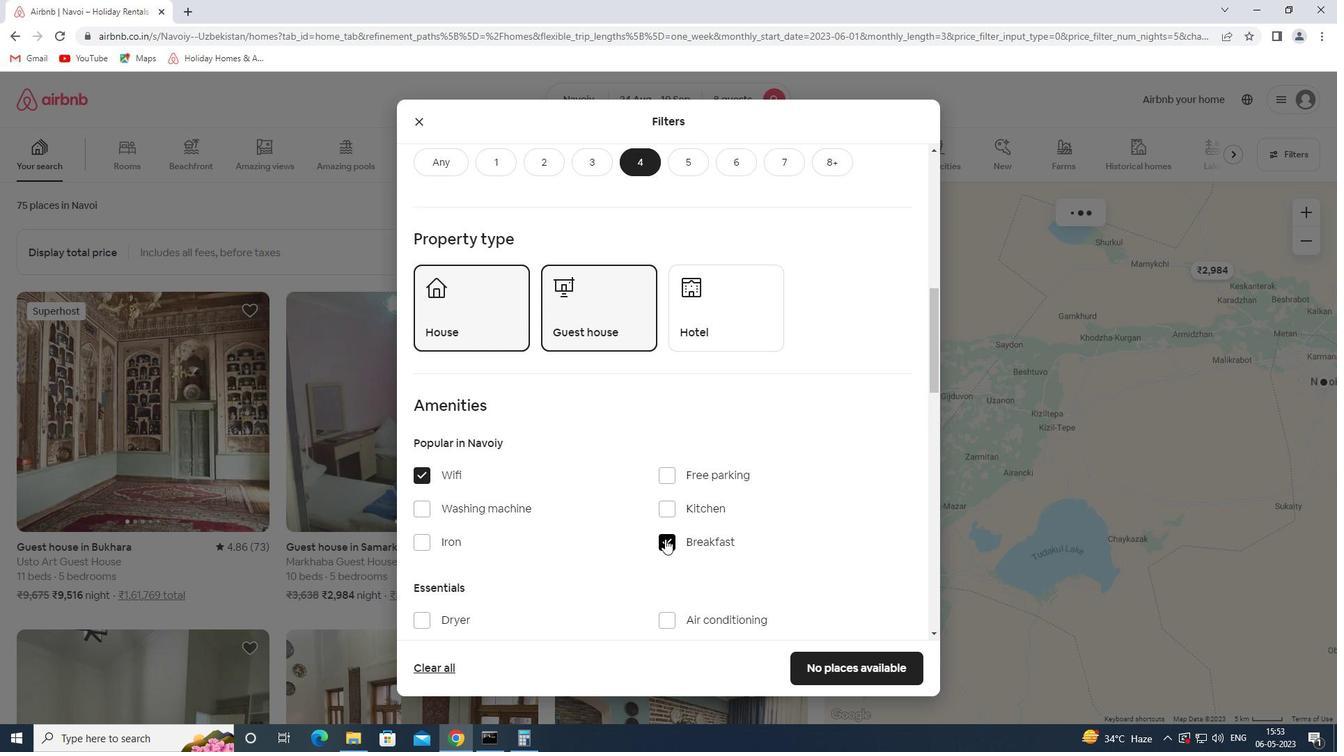 
Action: Mouse scrolled (660, 529) with delta (0, 0)
Screenshot: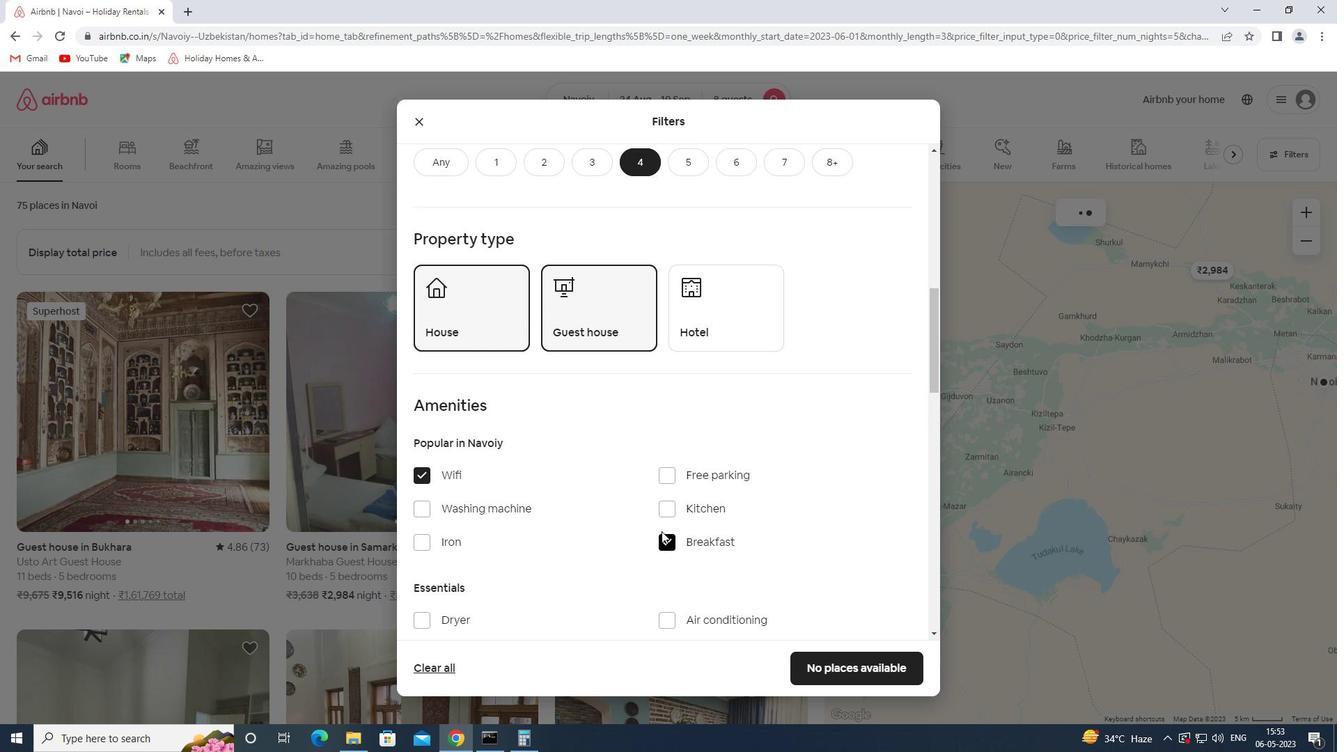 
Action: Mouse scrolled (660, 529) with delta (0, 0)
Screenshot: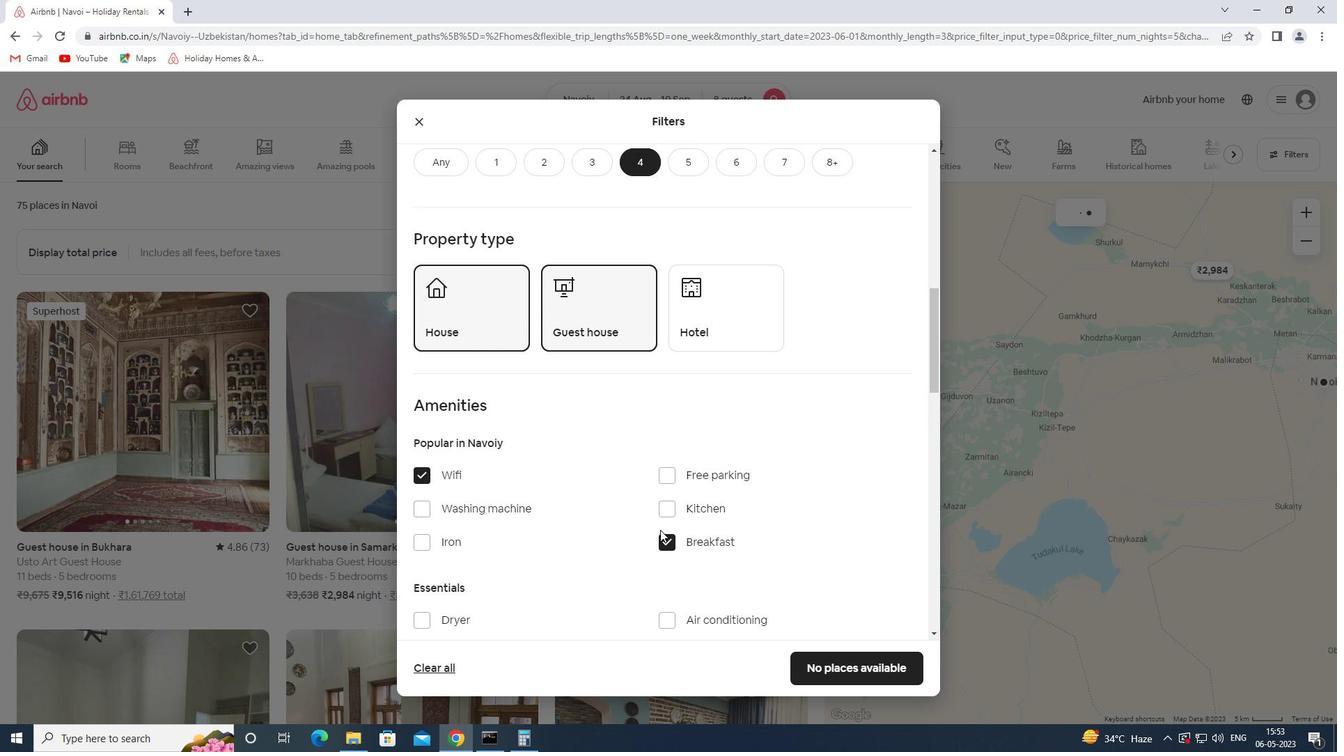 
Action: Mouse moved to (704, 334)
Screenshot: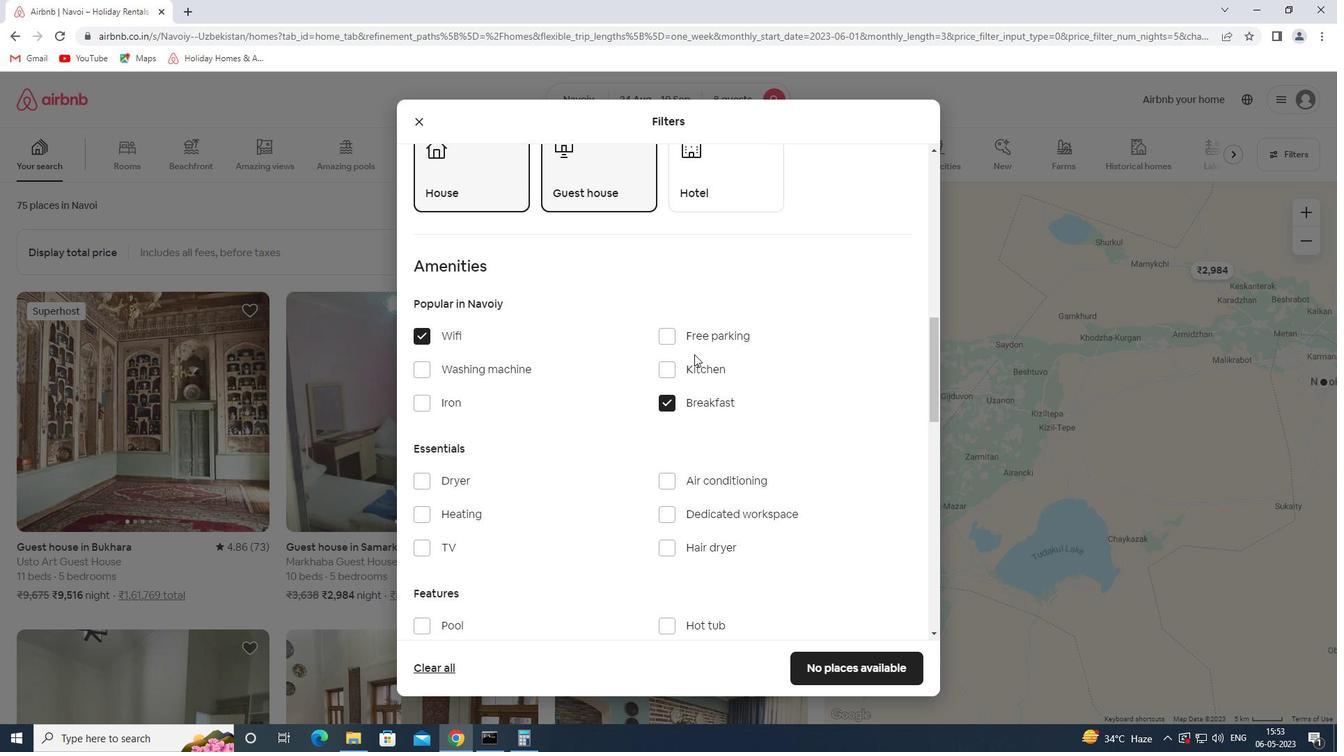 
Action: Mouse pressed left at (704, 334)
Screenshot: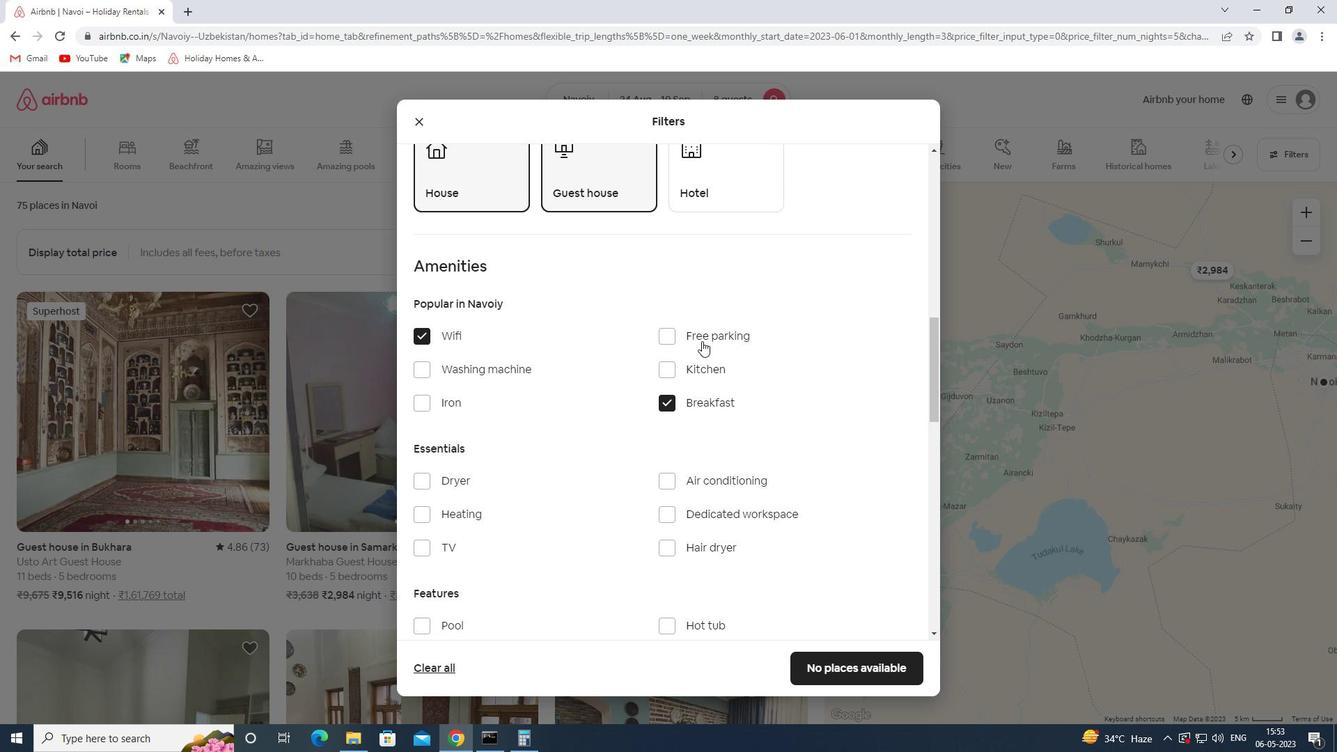 
Action: Mouse moved to (435, 548)
Screenshot: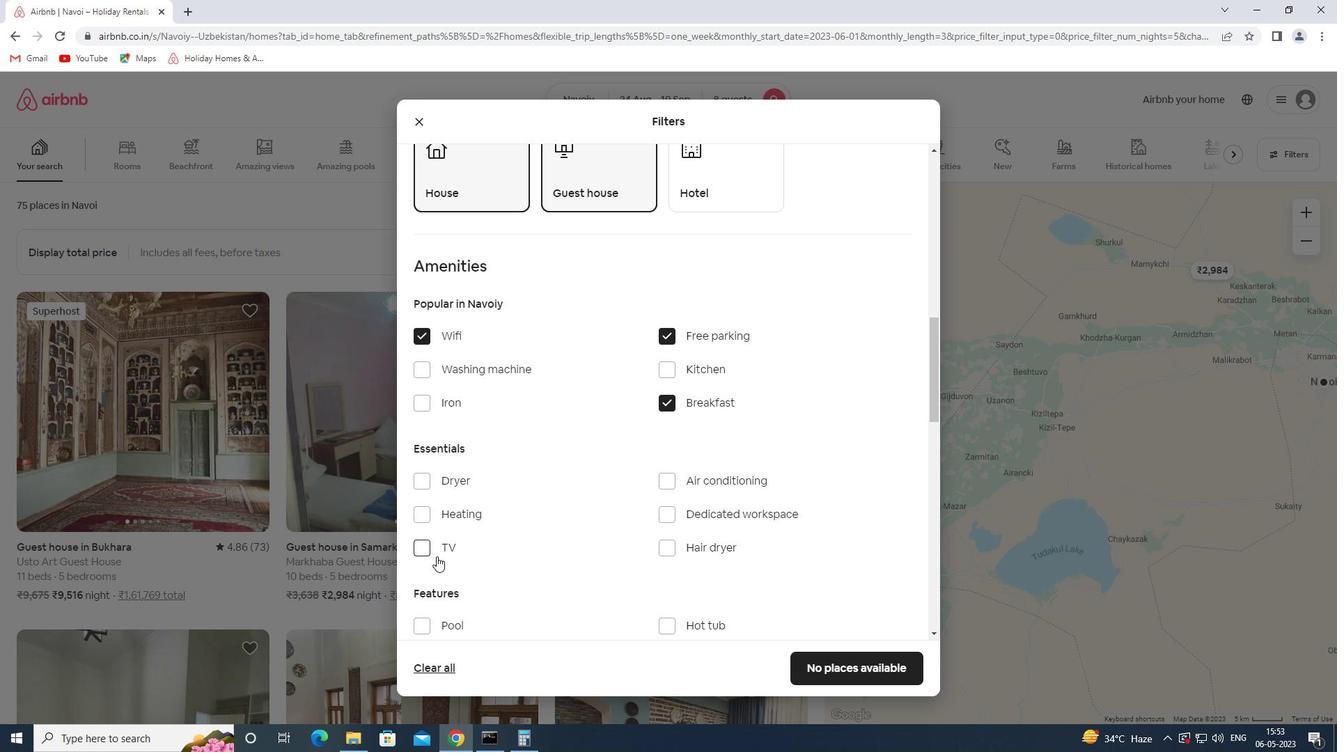 
Action: Mouse pressed left at (435, 548)
Screenshot: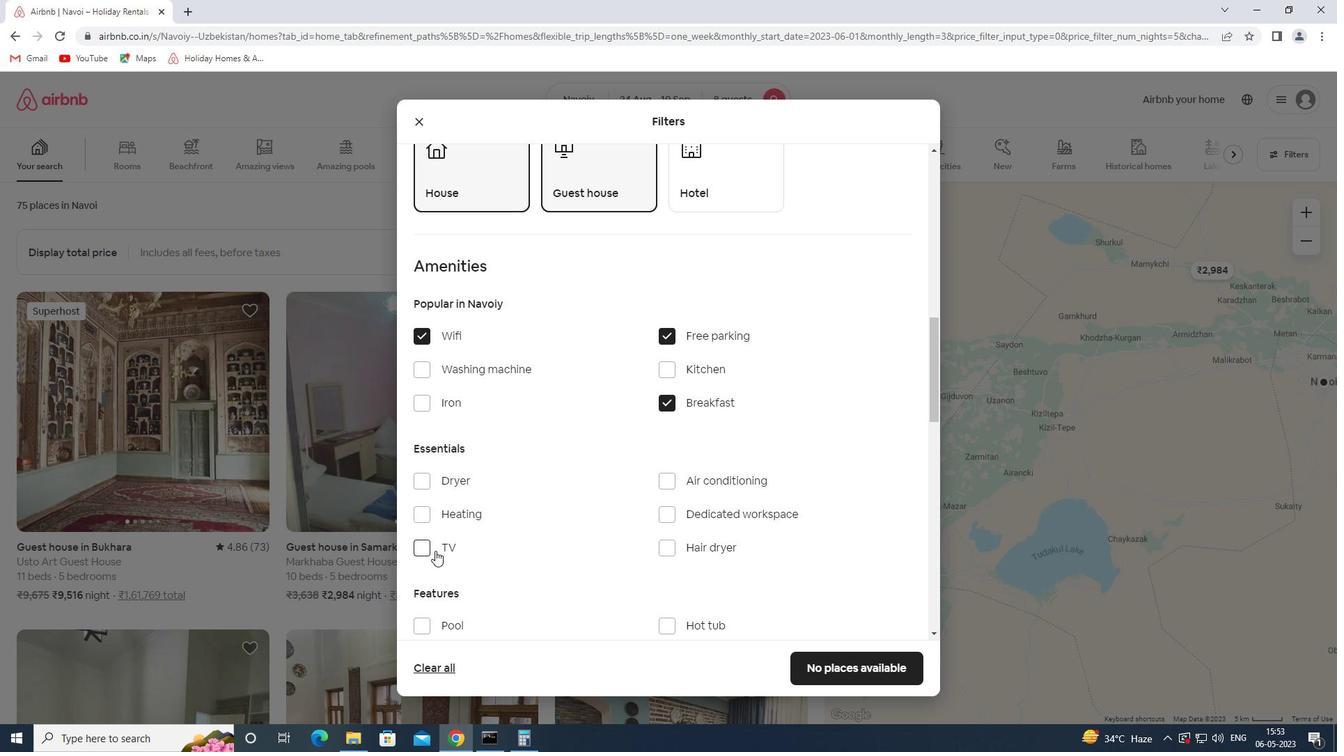 
Action: Mouse moved to (540, 528)
Screenshot: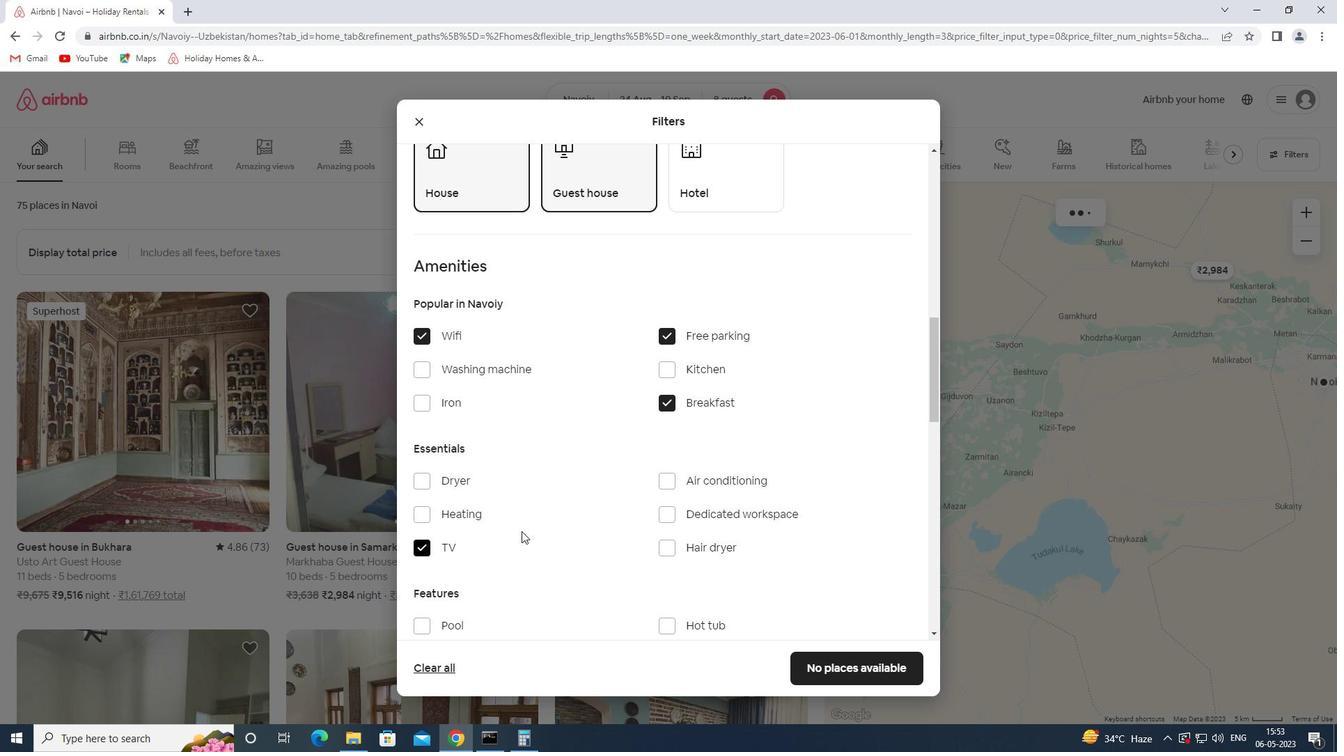 
Action: Mouse scrolled (540, 527) with delta (0, 0)
Screenshot: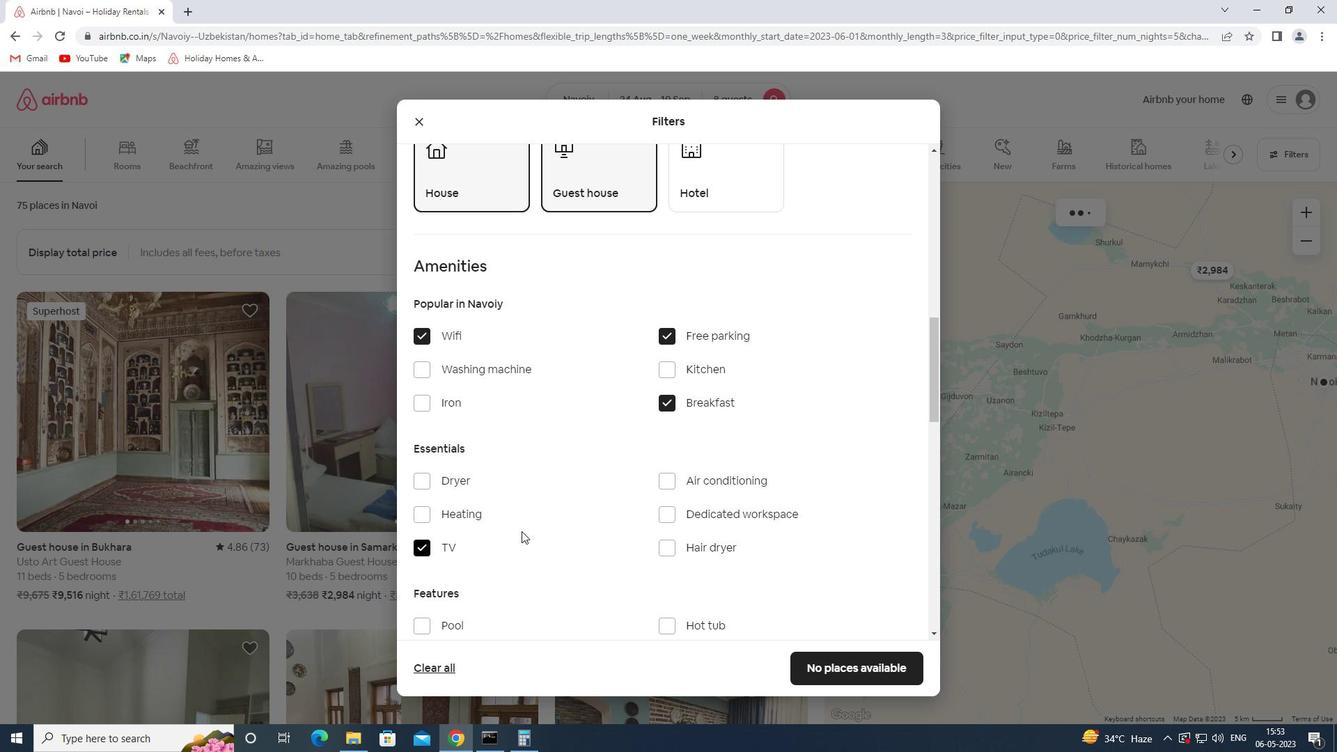 
Action: Mouse scrolled (540, 527) with delta (0, 0)
Screenshot: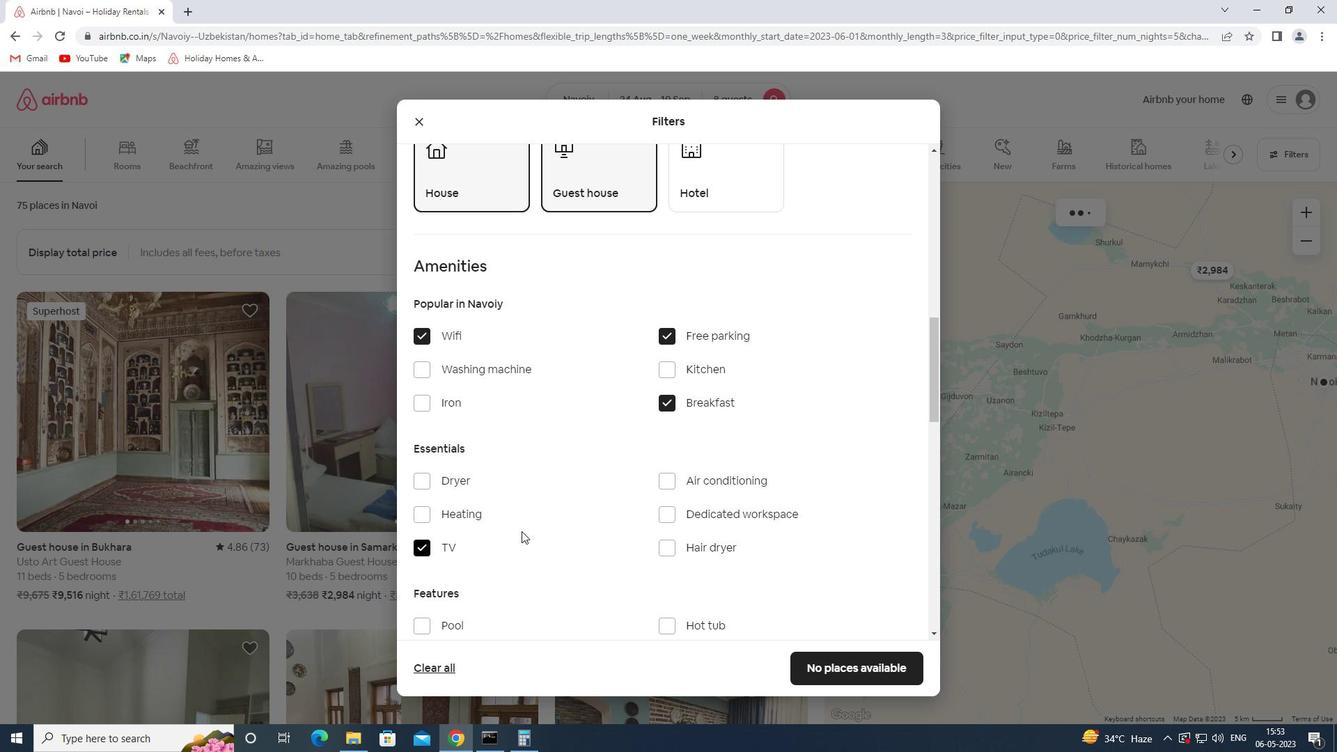 
Action: Mouse scrolled (540, 527) with delta (0, 0)
Screenshot: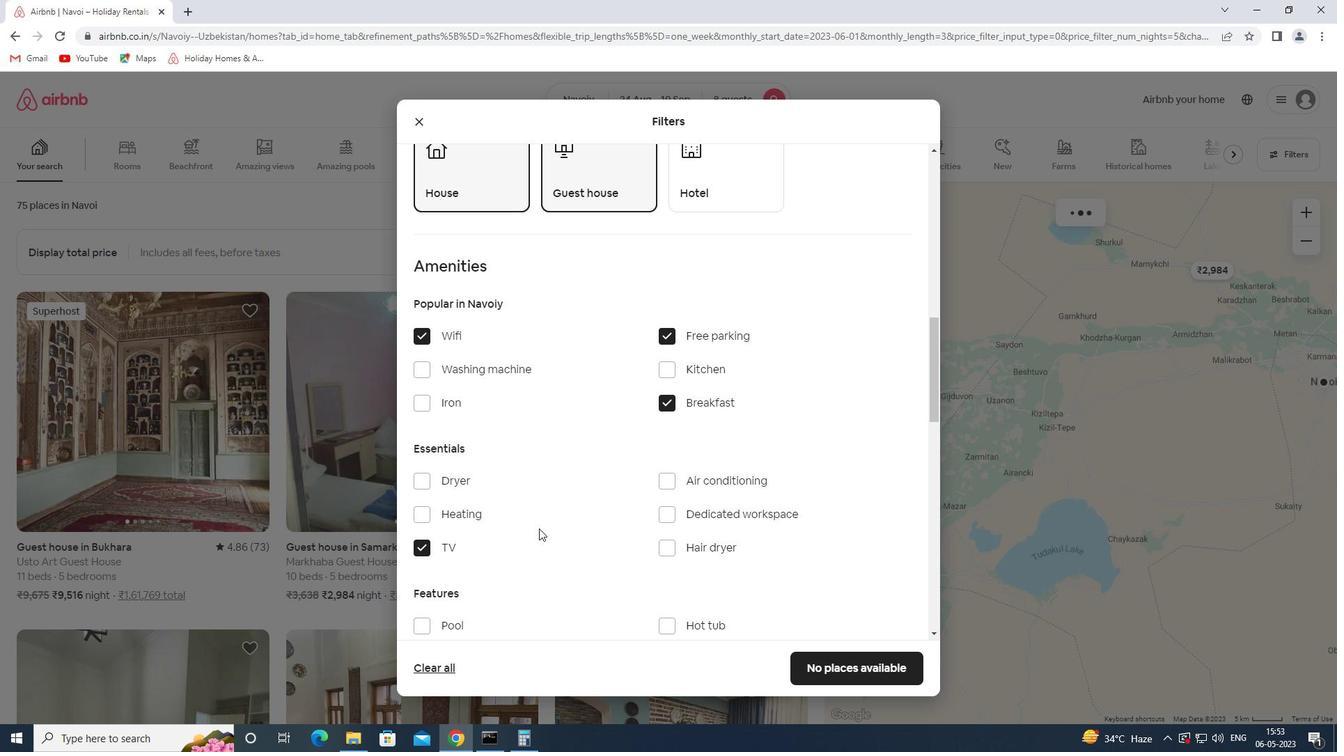 
Action: Mouse scrolled (540, 527) with delta (0, 0)
Screenshot: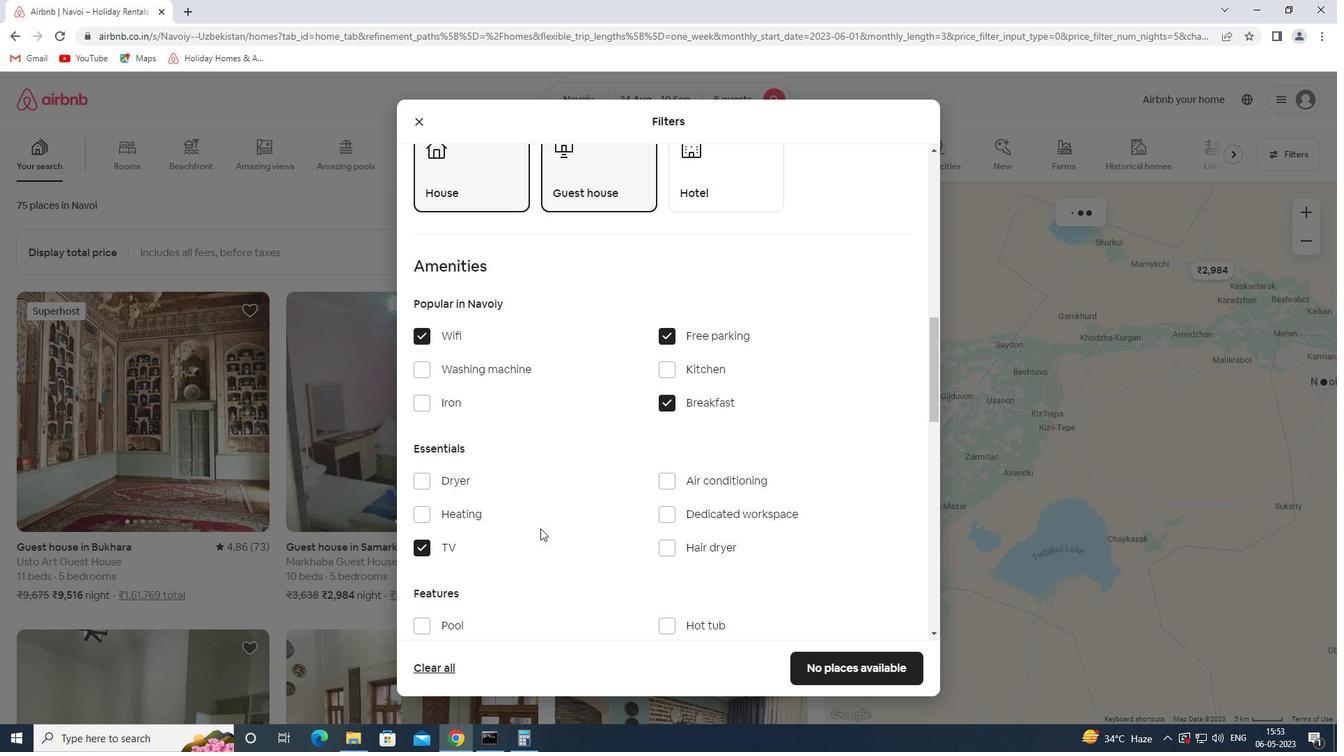 
Action: Mouse moved to (454, 412)
Screenshot: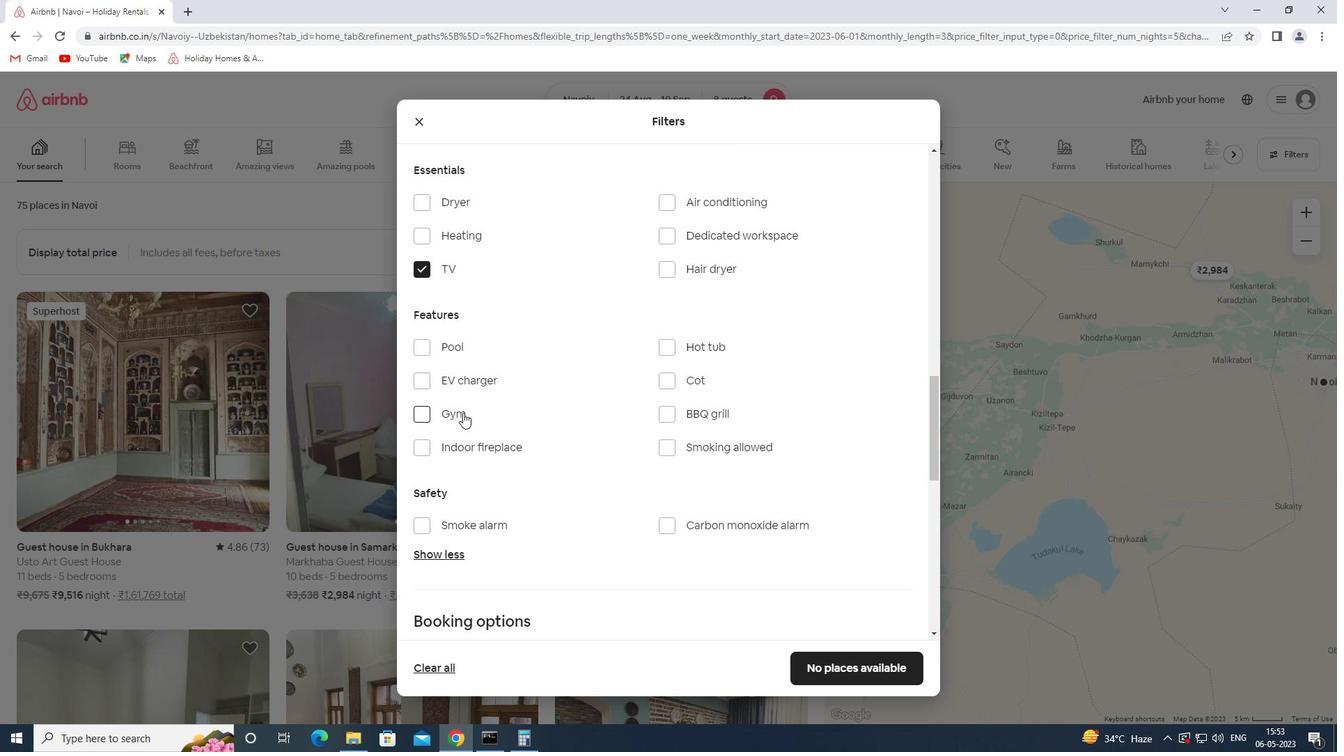
Action: Mouse pressed left at (454, 412)
Screenshot: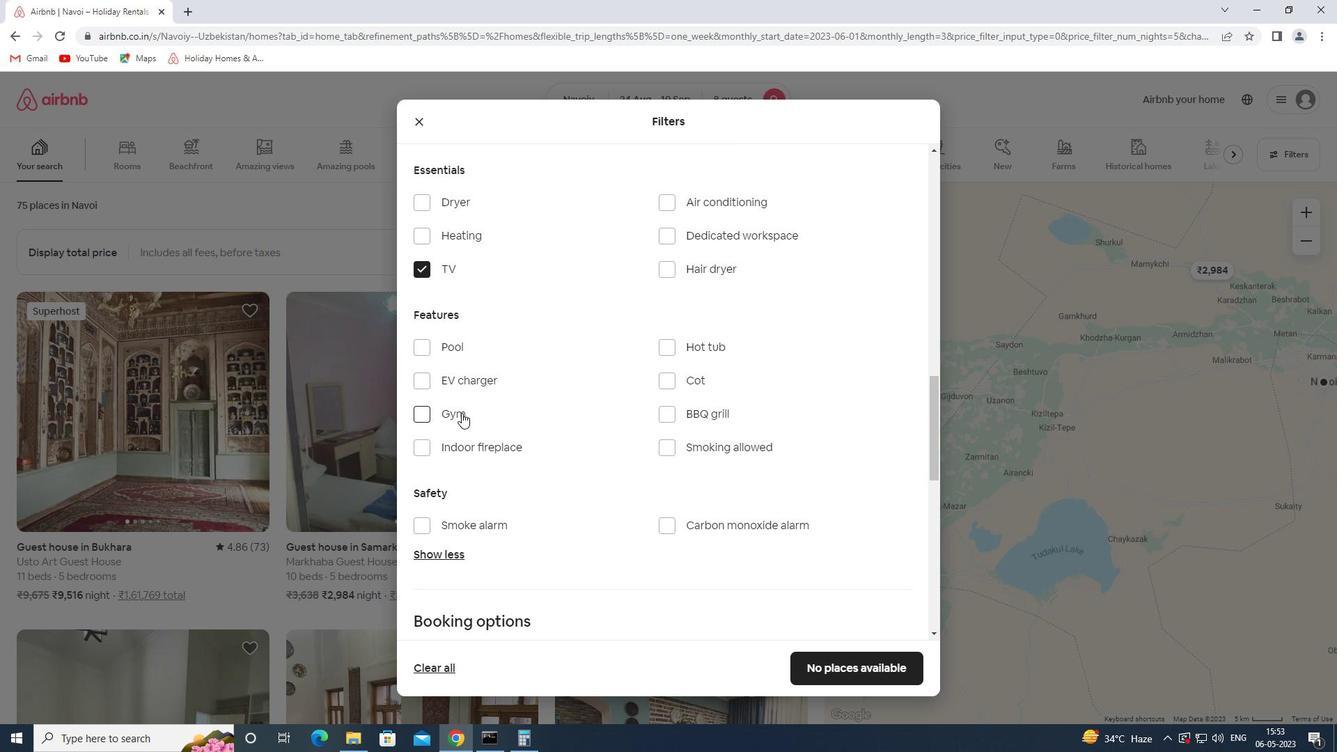 
Action: Mouse moved to (620, 495)
Screenshot: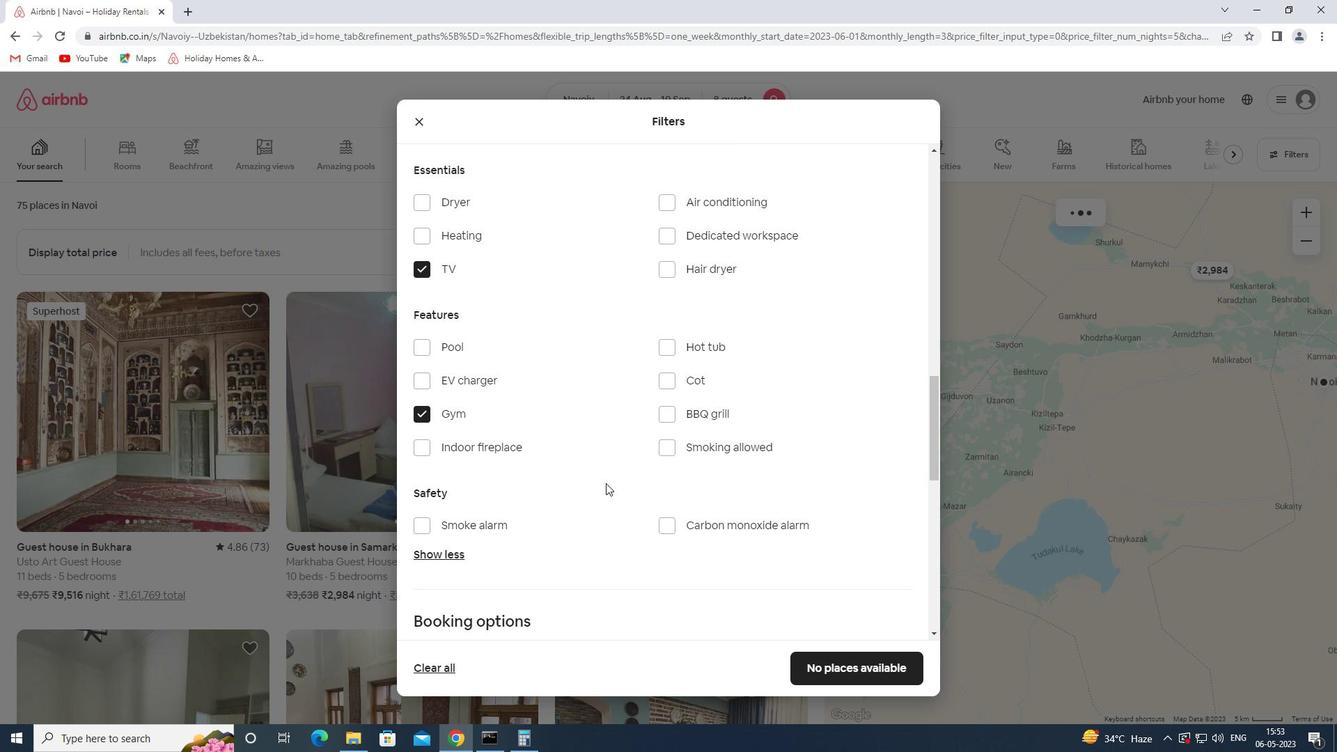 
Action: Mouse scrolled (620, 494) with delta (0, 0)
Screenshot: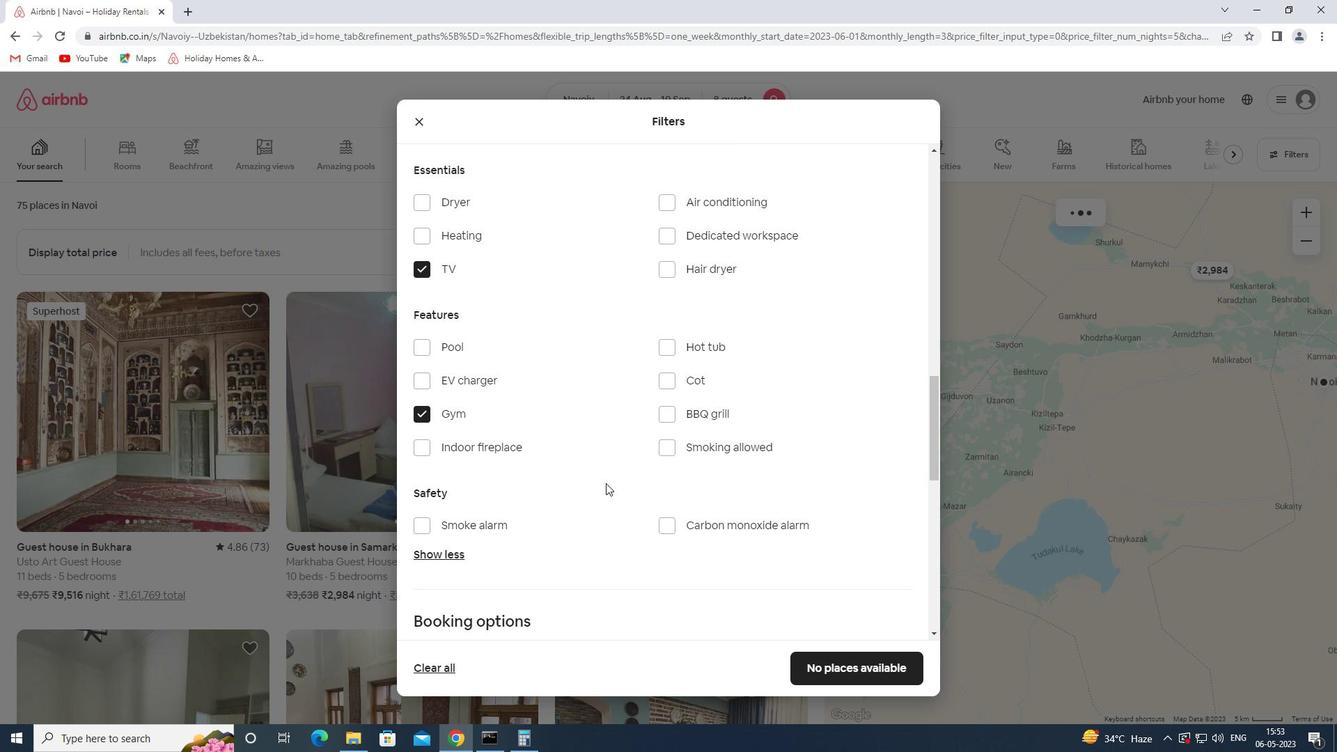 
Action: Mouse moved to (620, 495)
Screenshot: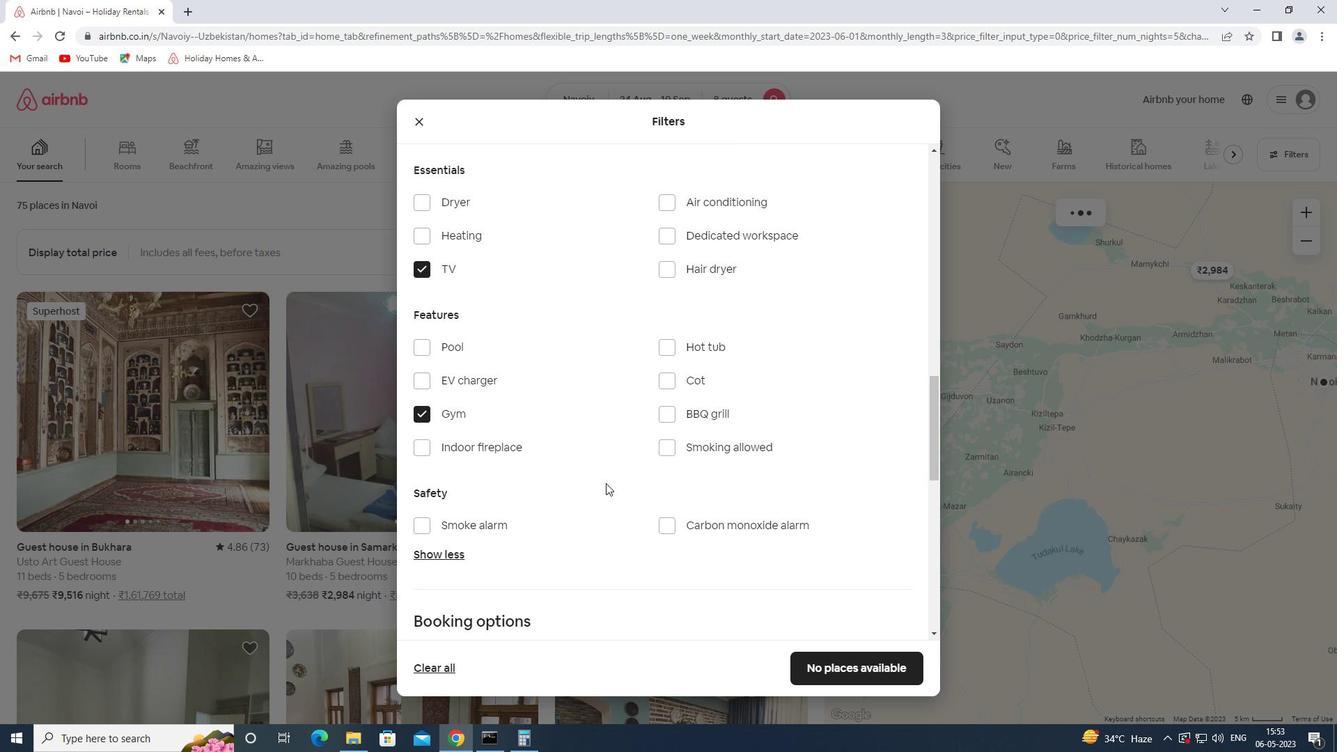 
Action: Mouse scrolled (620, 495) with delta (0, 0)
Screenshot: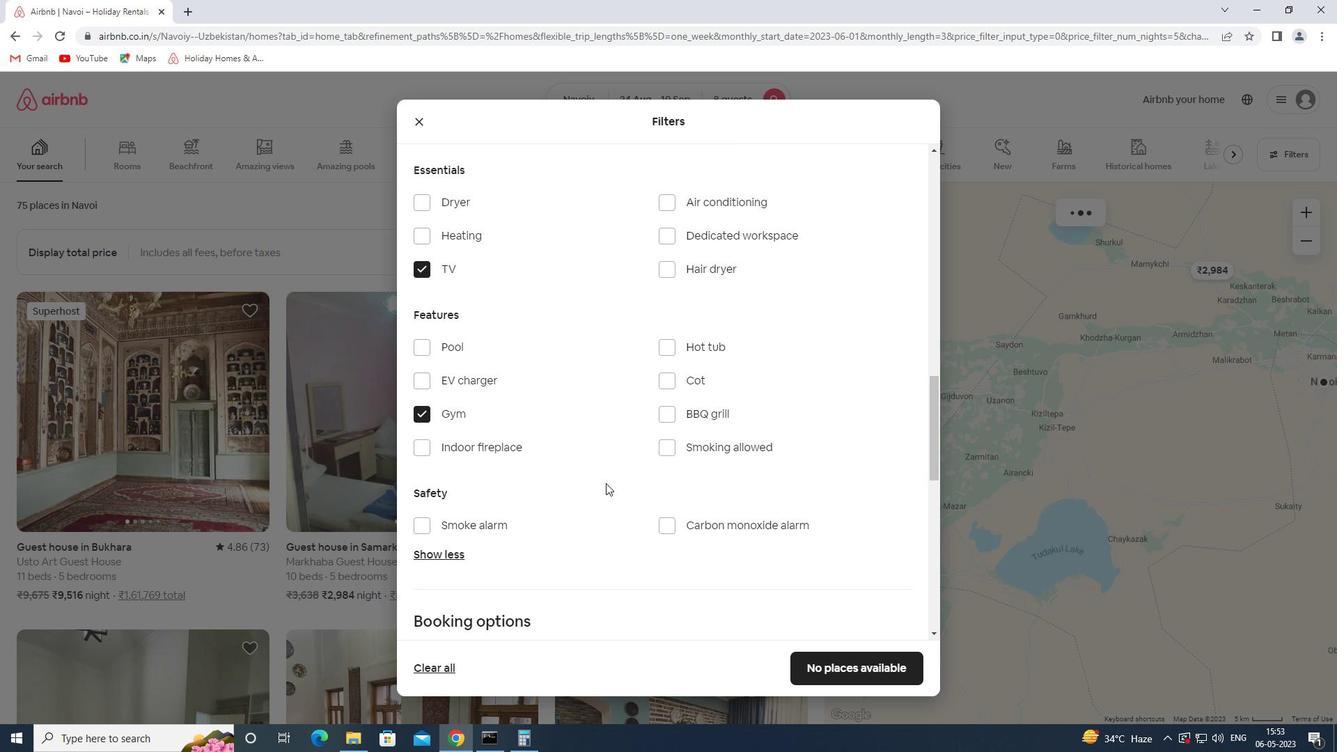 
Action: Mouse scrolled (620, 495) with delta (0, 0)
Screenshot: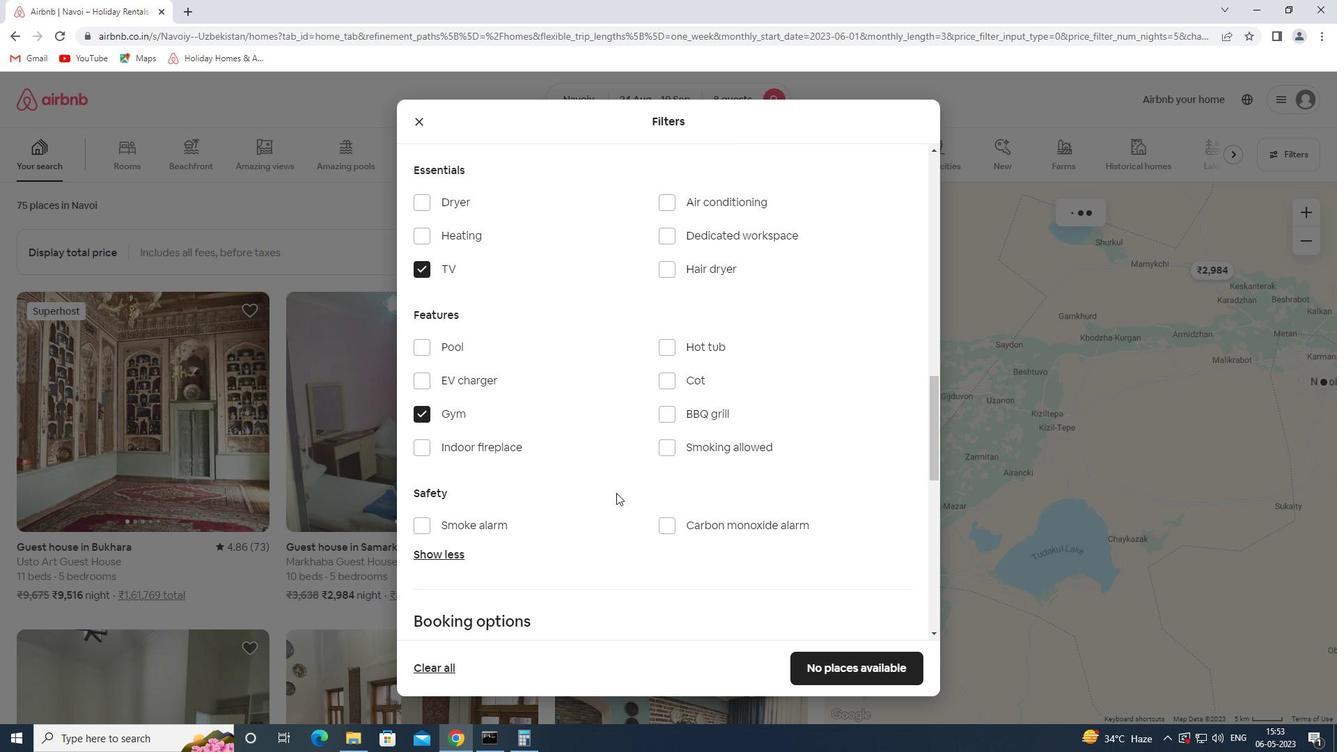 
Action: Mouse scrolled (620, 495) with delta (0, 0)
Screenshot: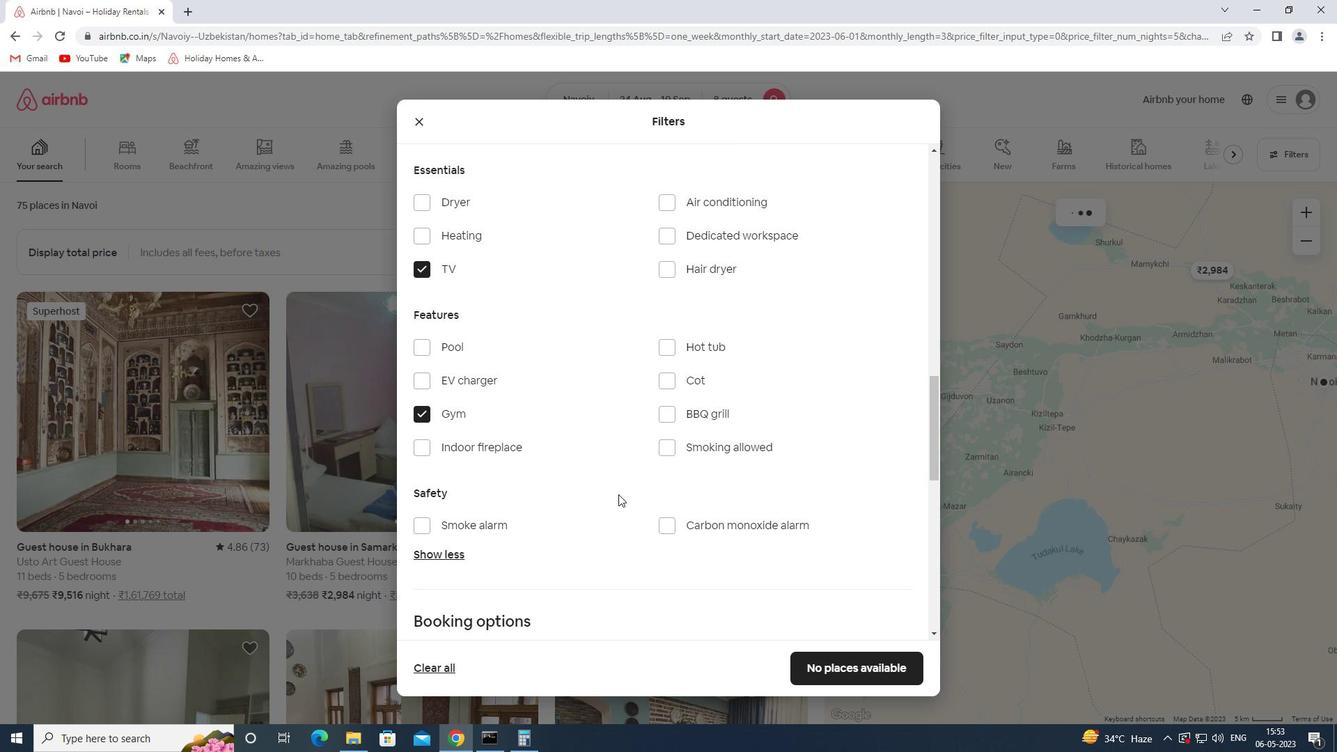 
Action: Mouse moved to (628, 495)
Screenshot: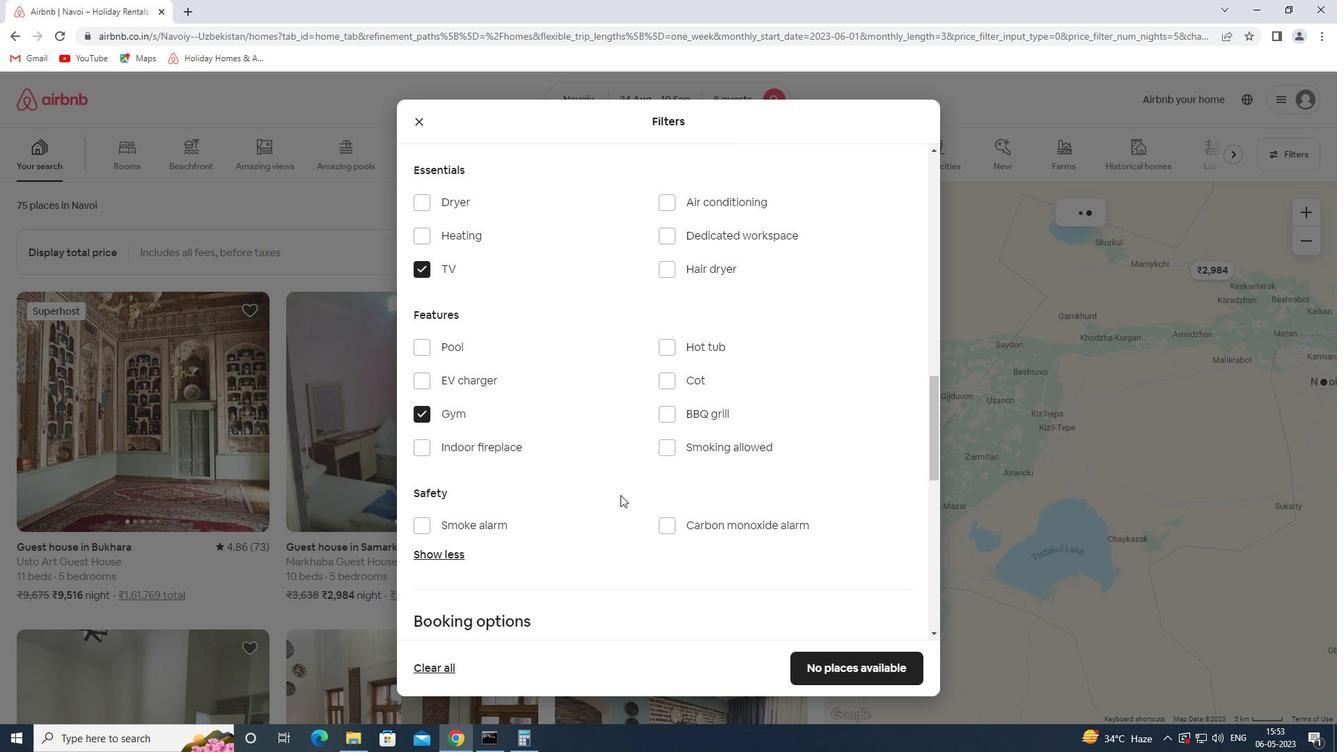 
Action: Mouse scrolled (628, 494) with delta (0, 0)
Screenshot: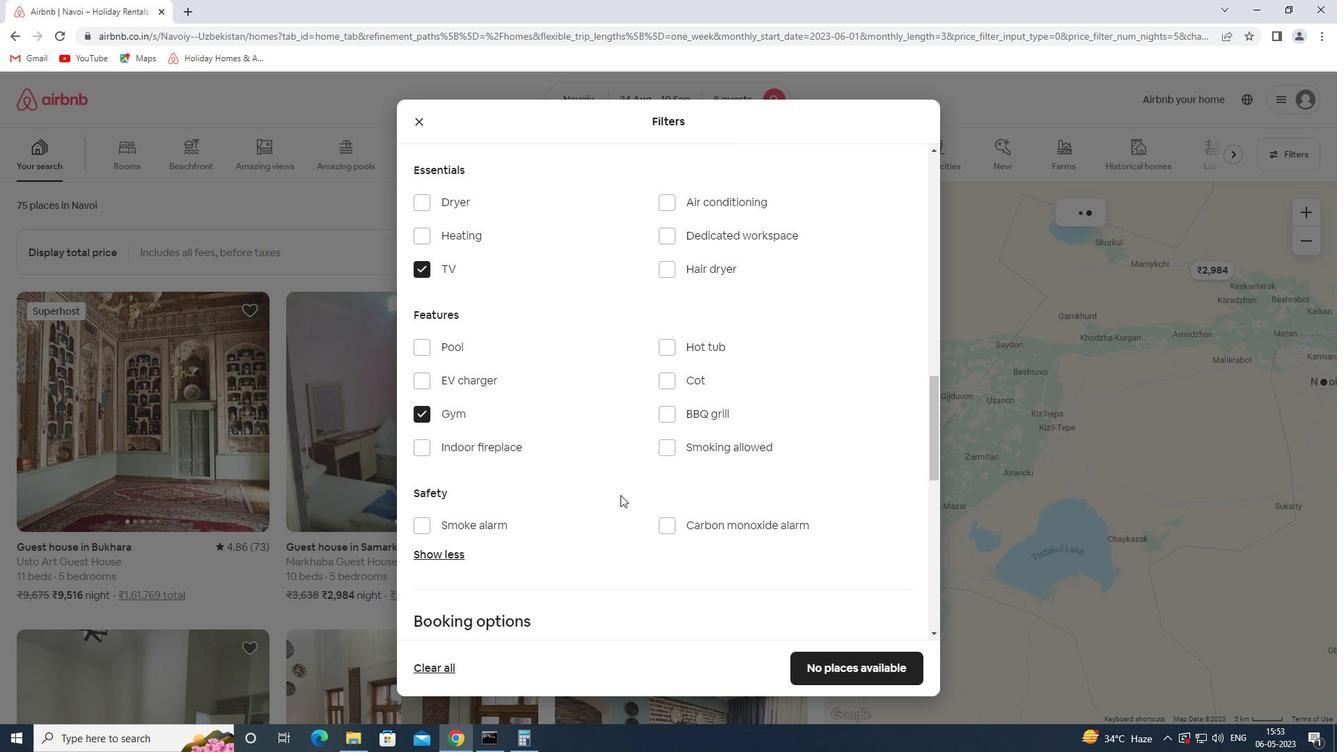 
Action: Mouse moved to (880, 375)
Screenshot: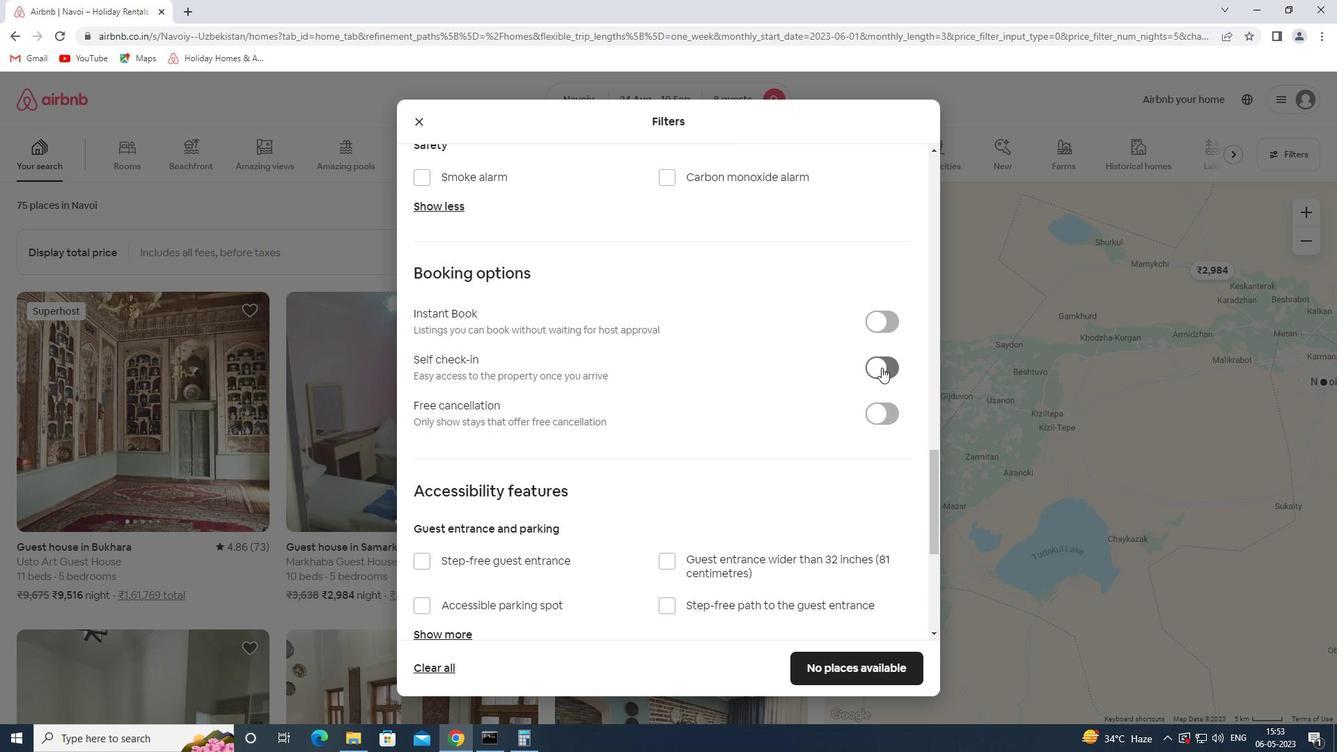 
Action: Mouse pressed left at (880, 375)
Screenshot: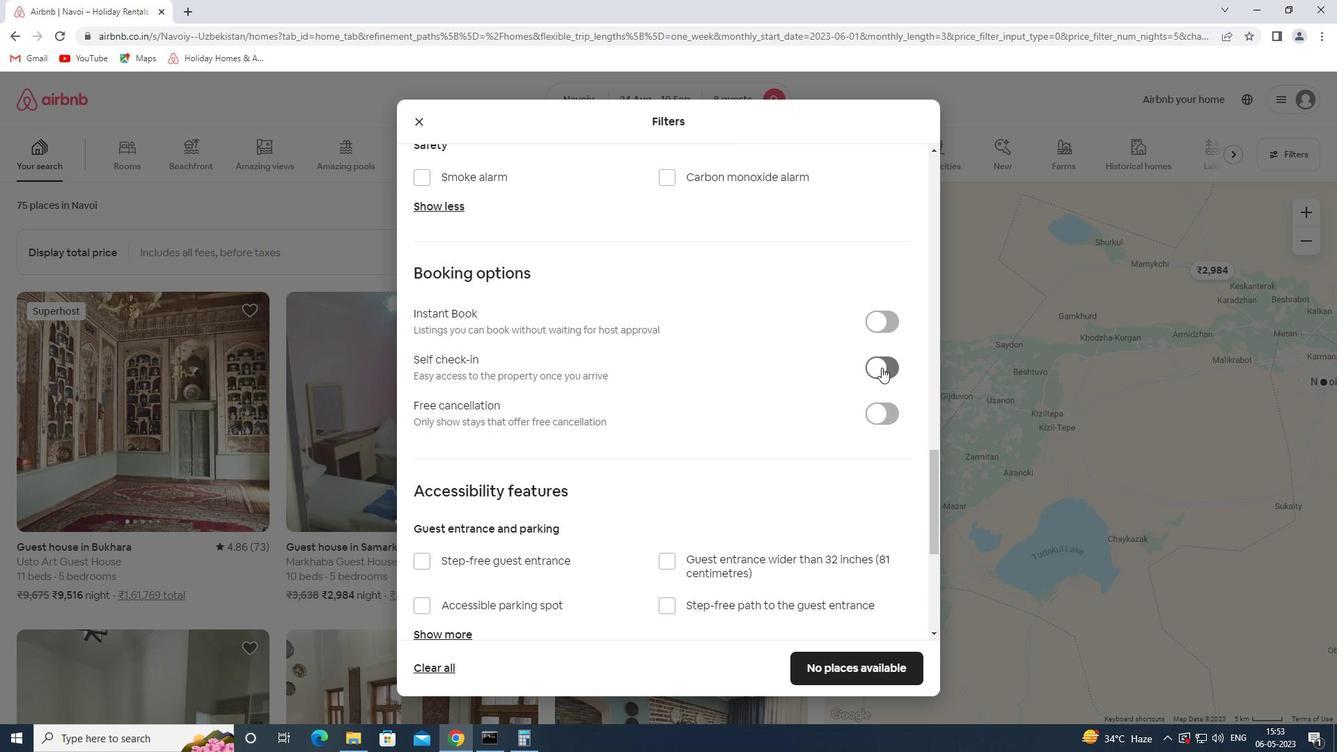 
Action: Mouse moved to (684, 481)
Screenshot: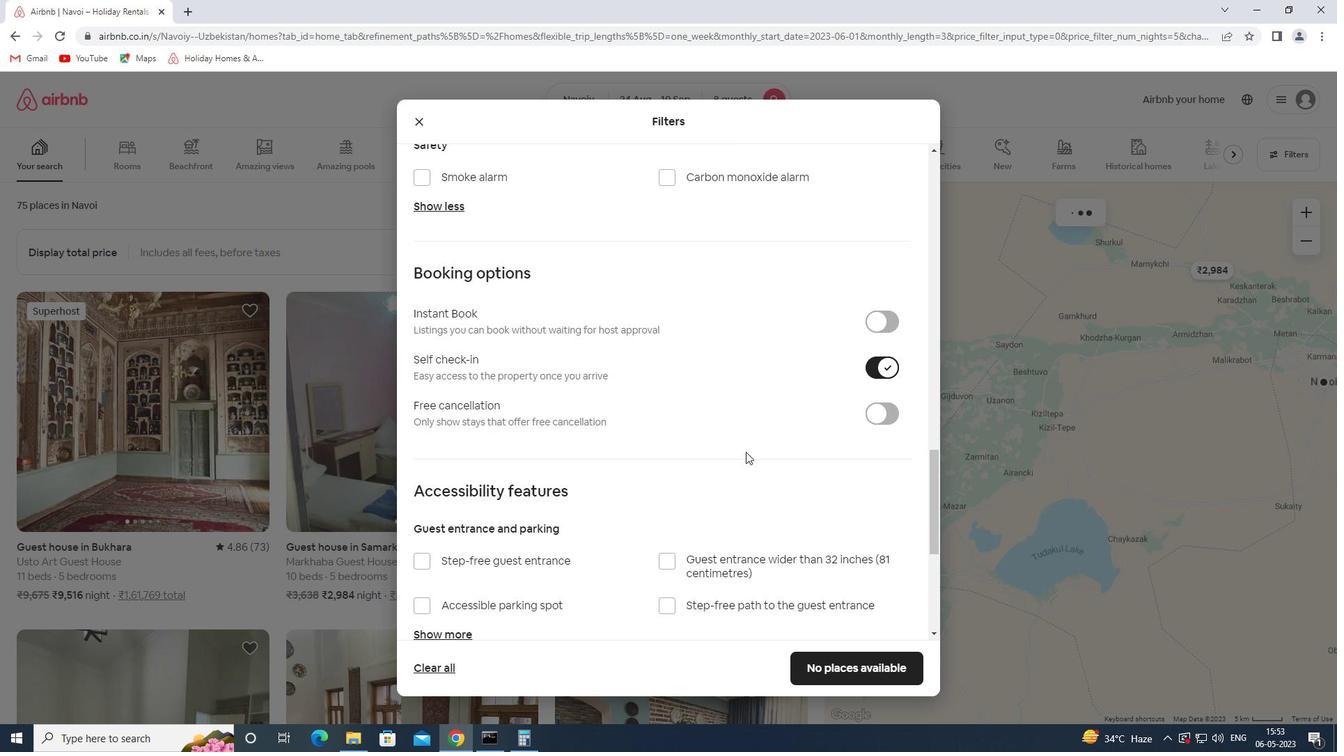 
Action: Mouse scrolled (684, 481) with delta (0, 0)
Screenshot: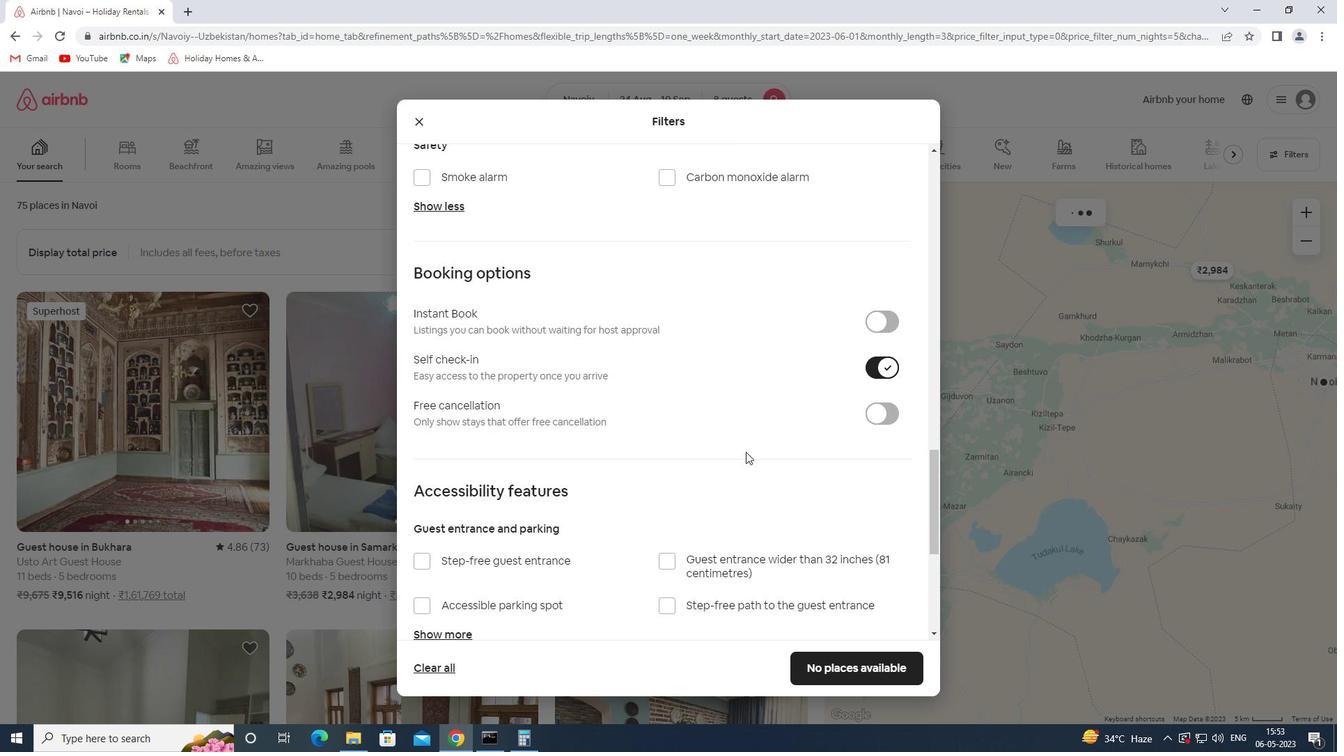 
Action: Mouse scrolled (684, 481) with delta (0, 0)
Screenshot: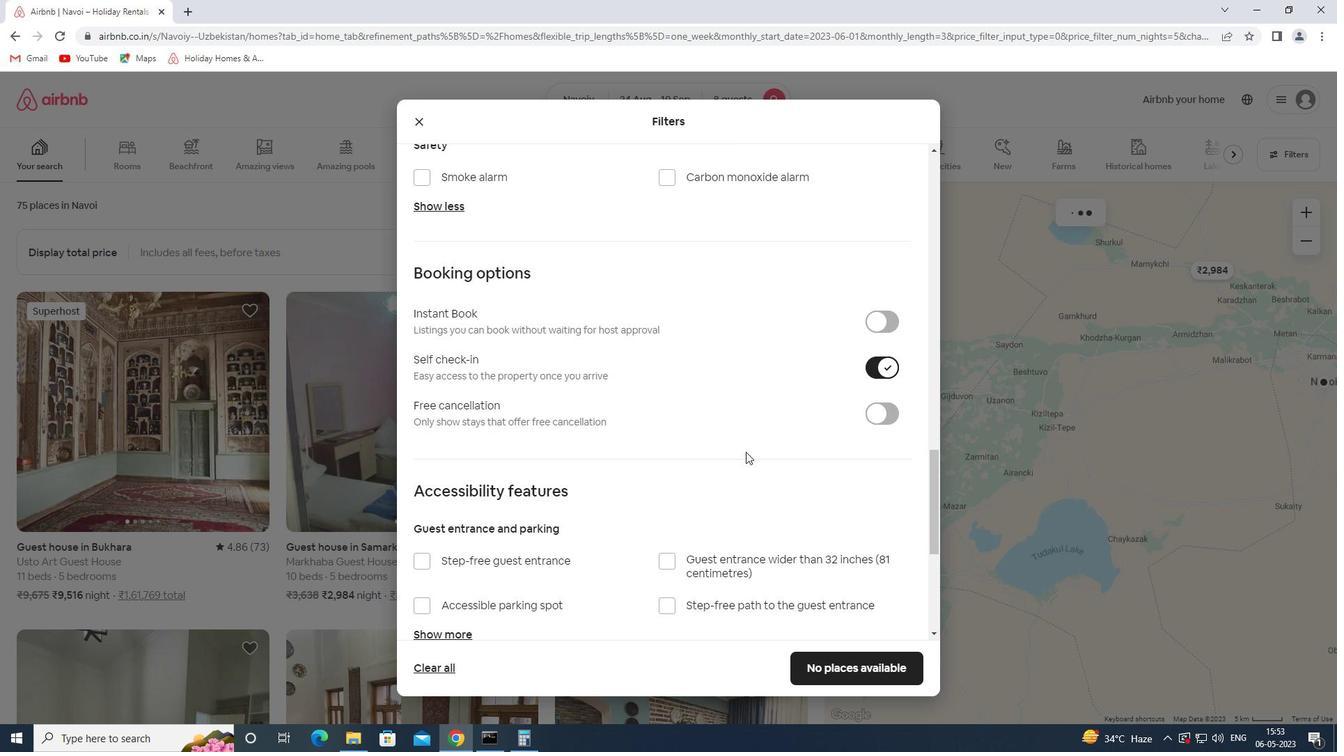 
Action: Mouse scrolled (684, 481) with delta (0, 0)
Screenshot: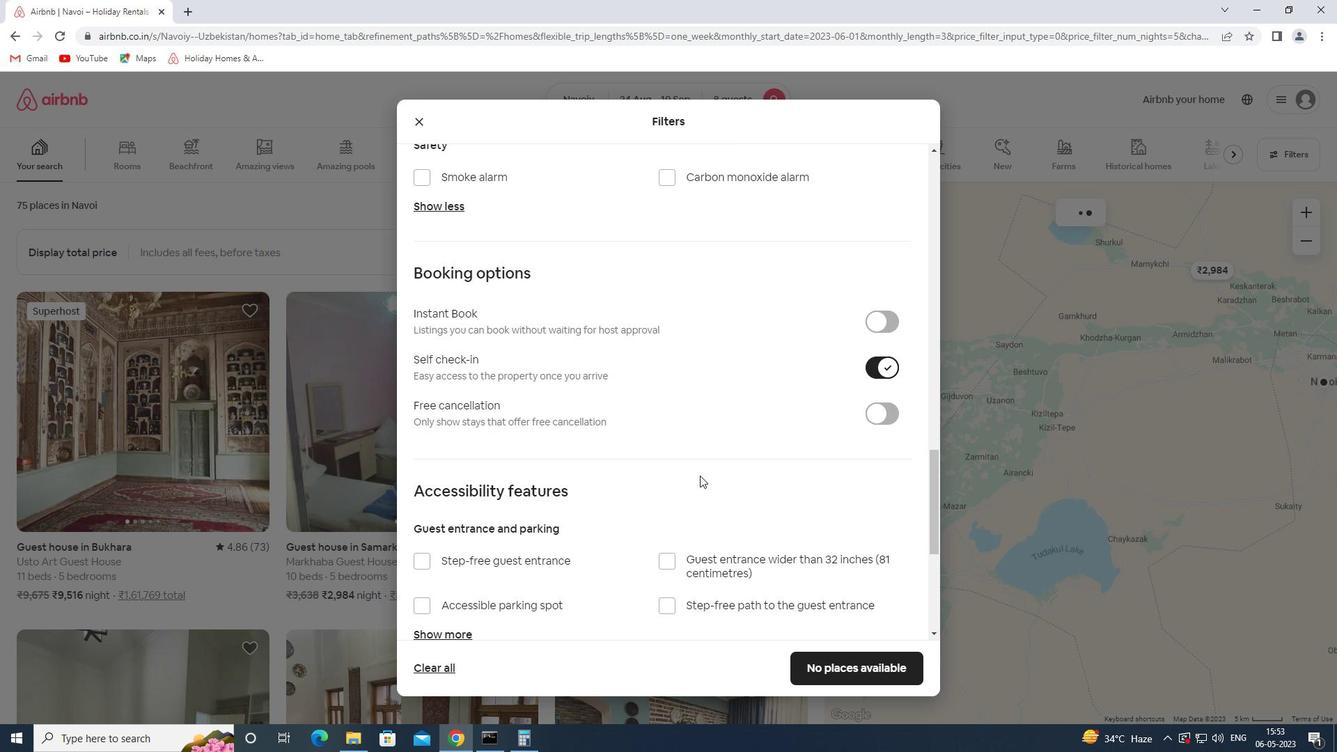 
Action: Mouse moved to (684, 482)
Screenshot: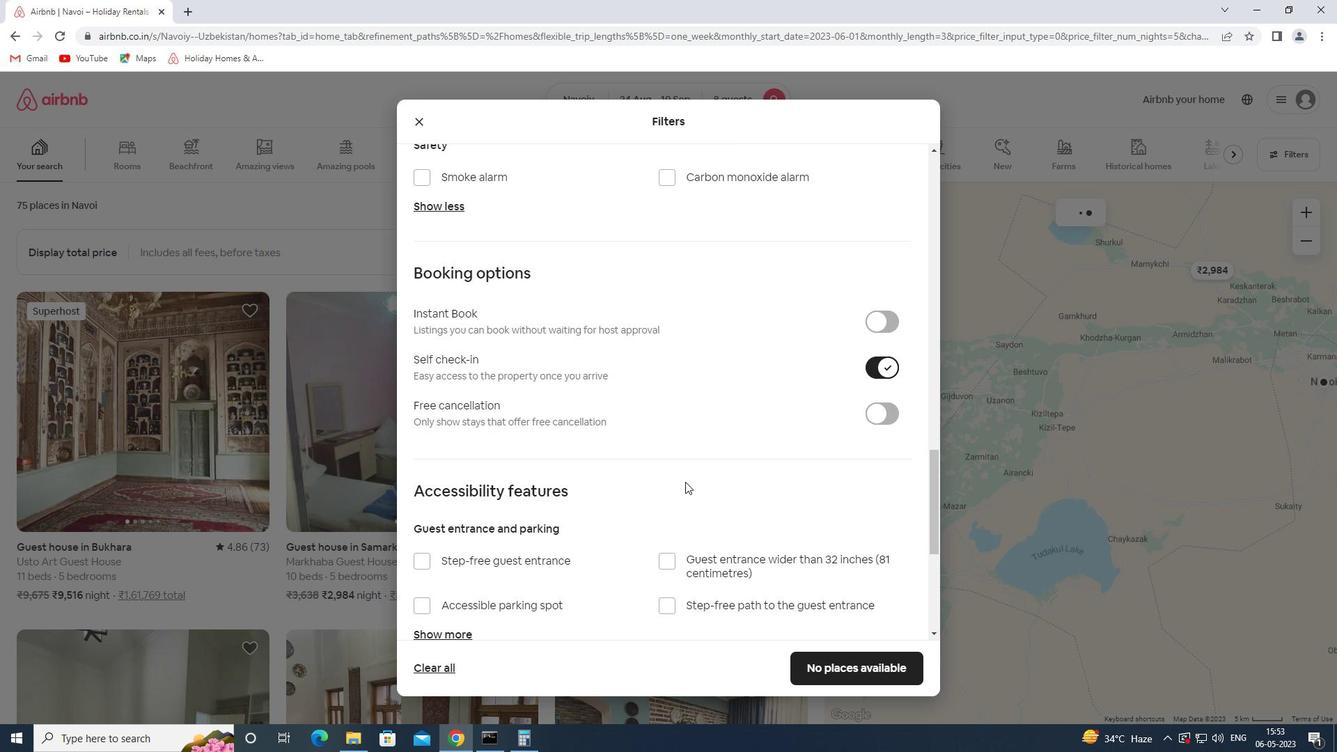 
Action: Mouse scrolled (684, 481) with delta (0, 0)
Screenshot: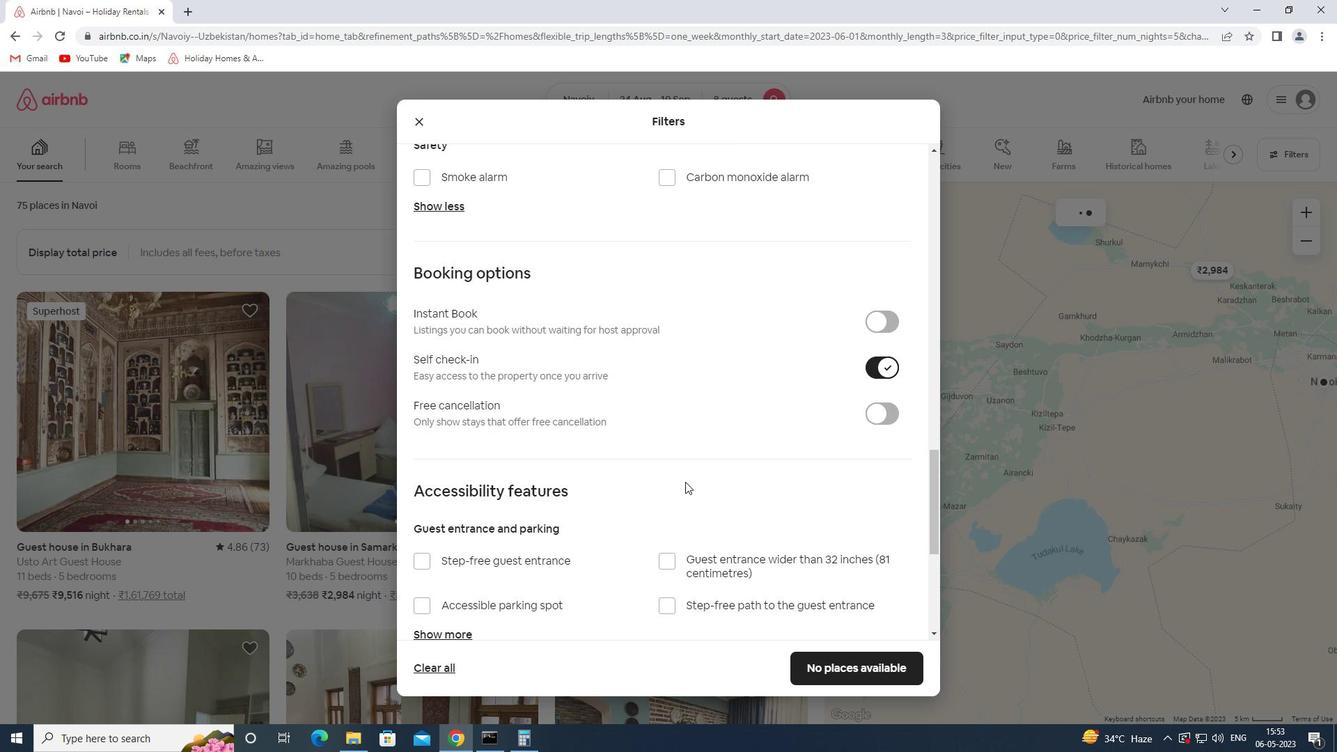 
Action: Mouse moved to (683, 484)
Screenshot: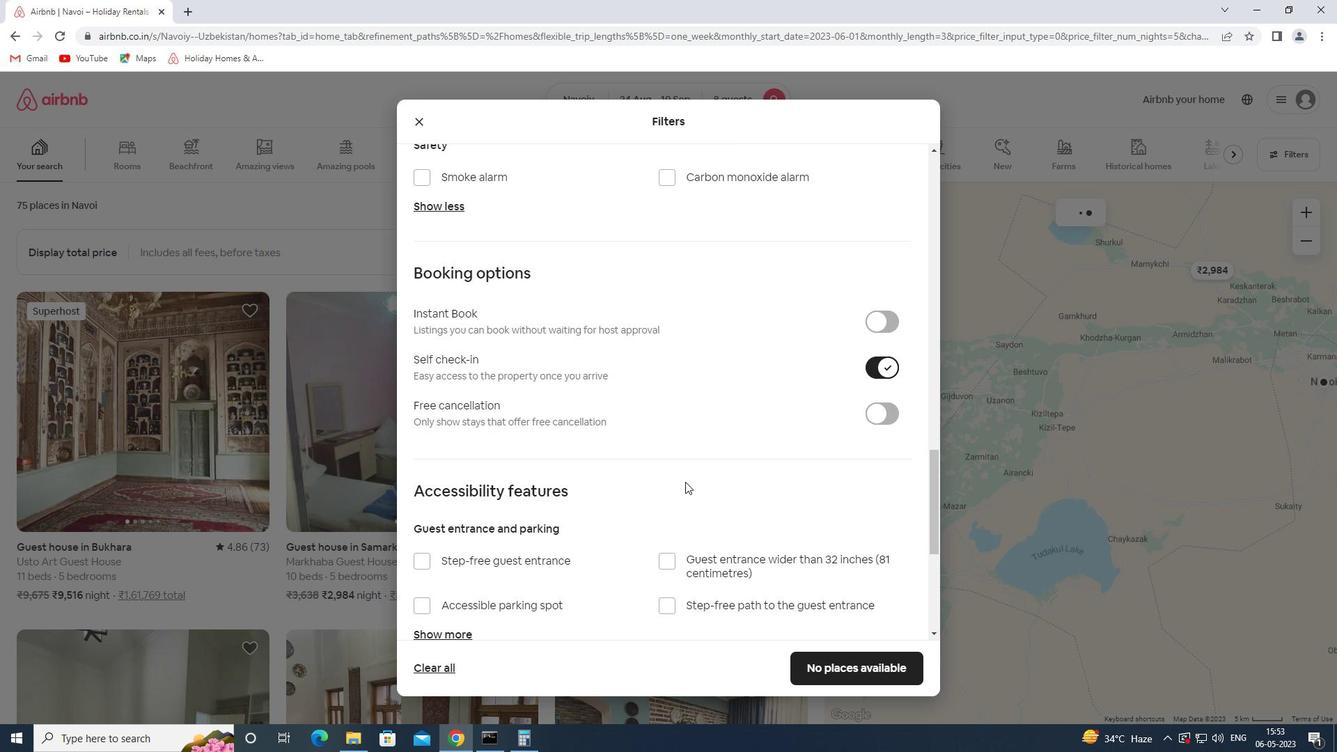 
Action: Mouse scrolled (683, 483) with delta (0, 0)
Screenshot: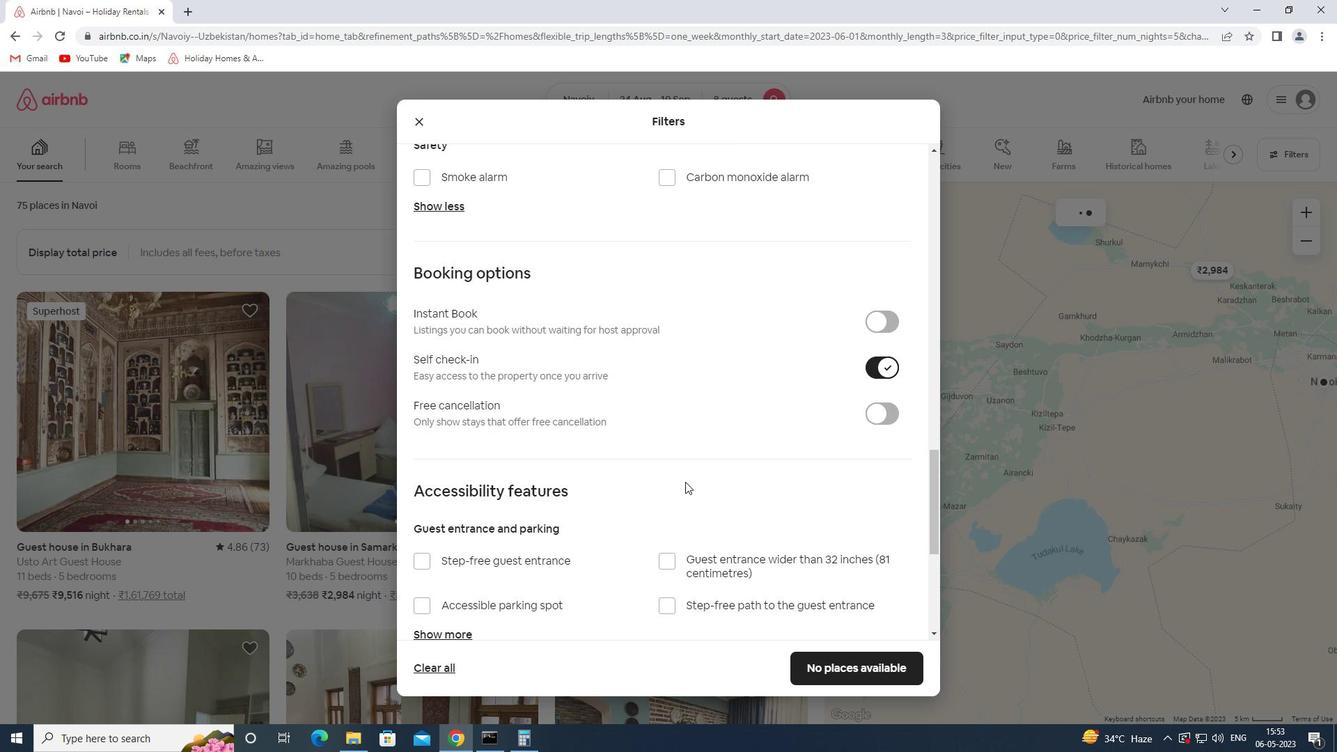 
Action: Mouse moved to (471, 546)
Screenshot: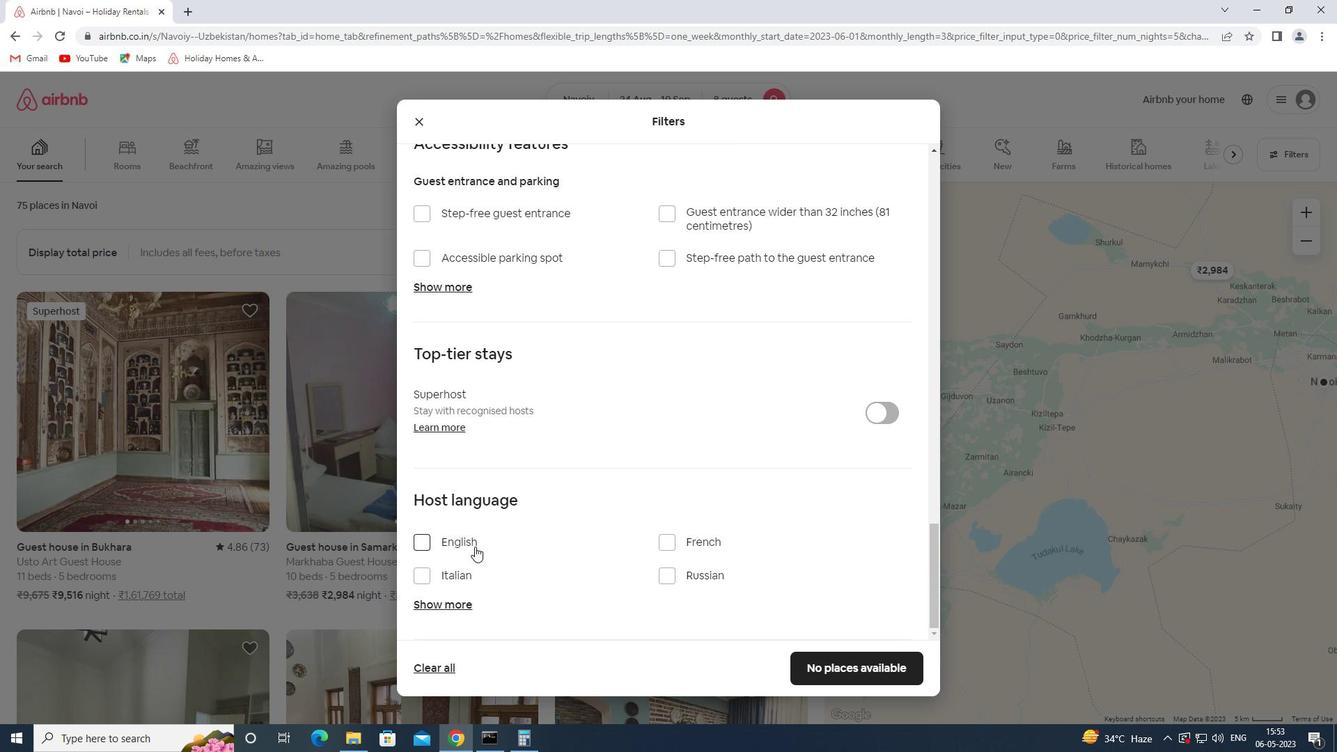 
Action: Mouse pressed left at (471, 546)
Screenshot: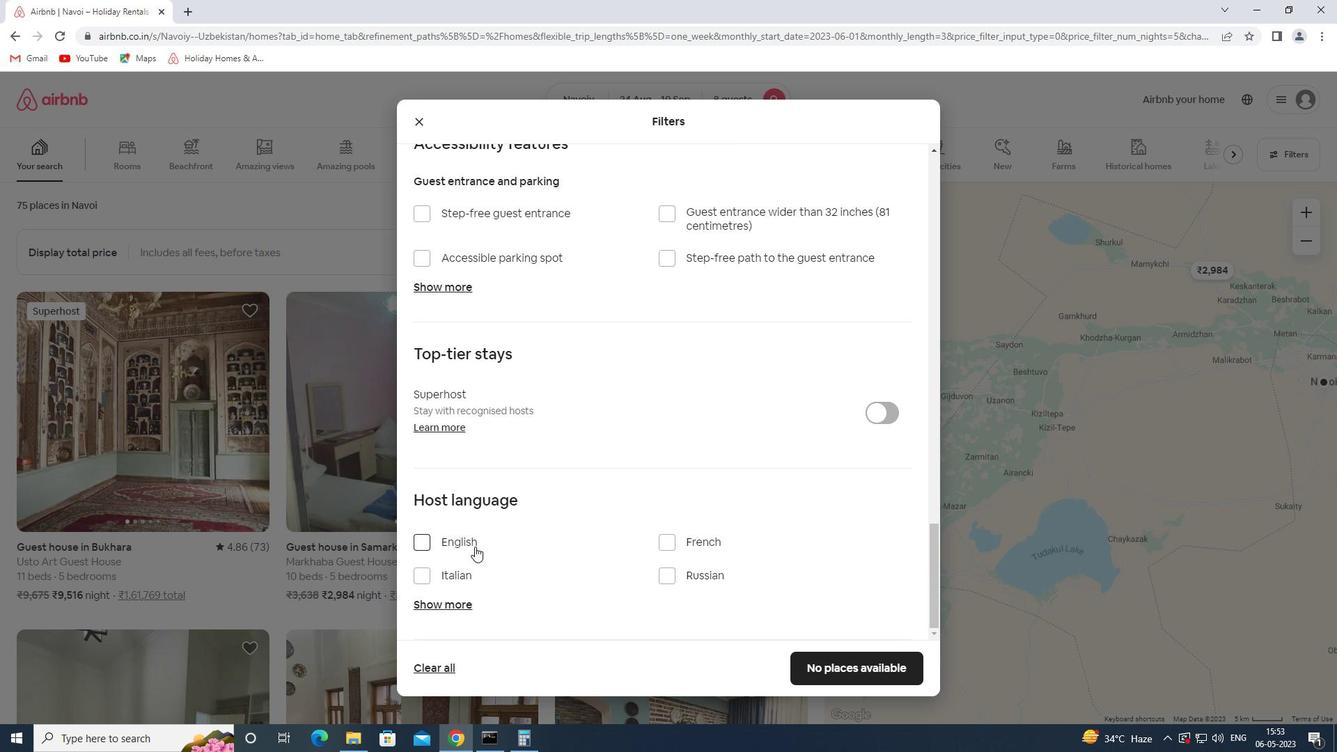 
Action: Mouse moved to (823, 672)
Screenshot: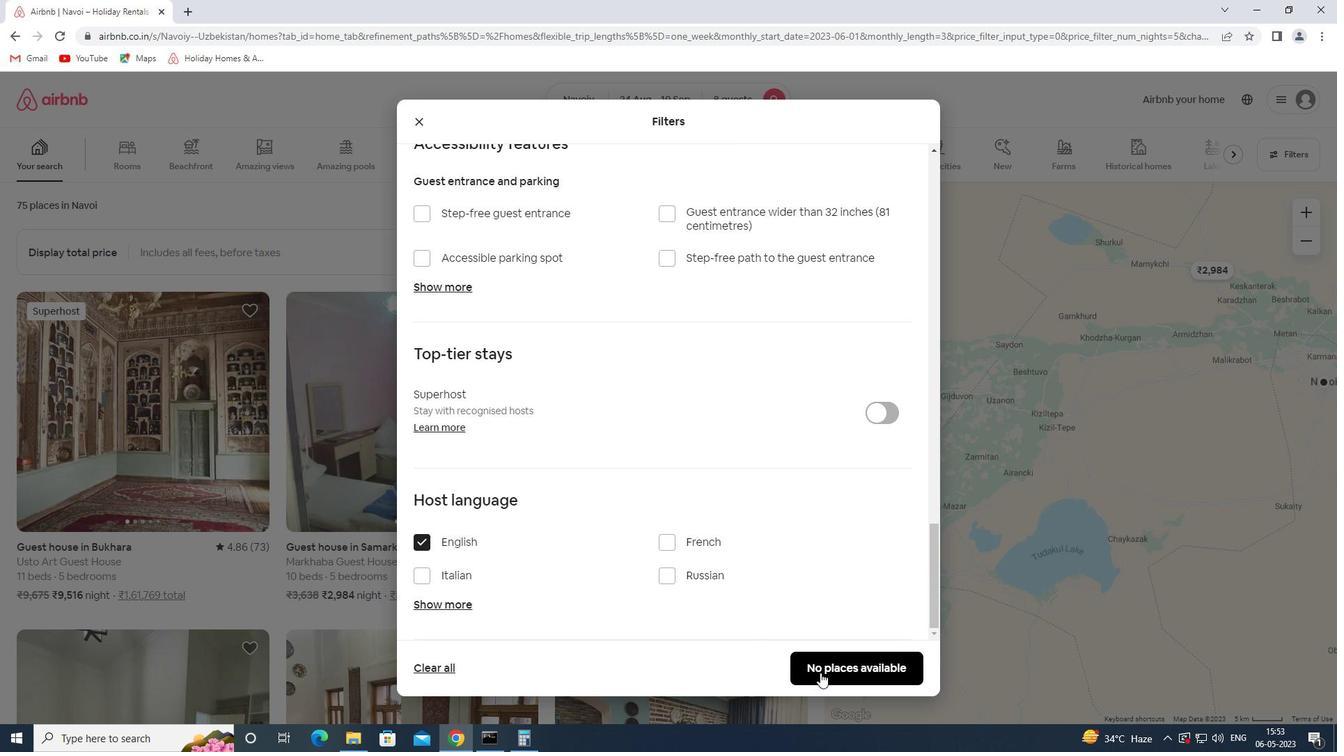 
Action: Mouse pressed left at (823, 672)
Screenshot: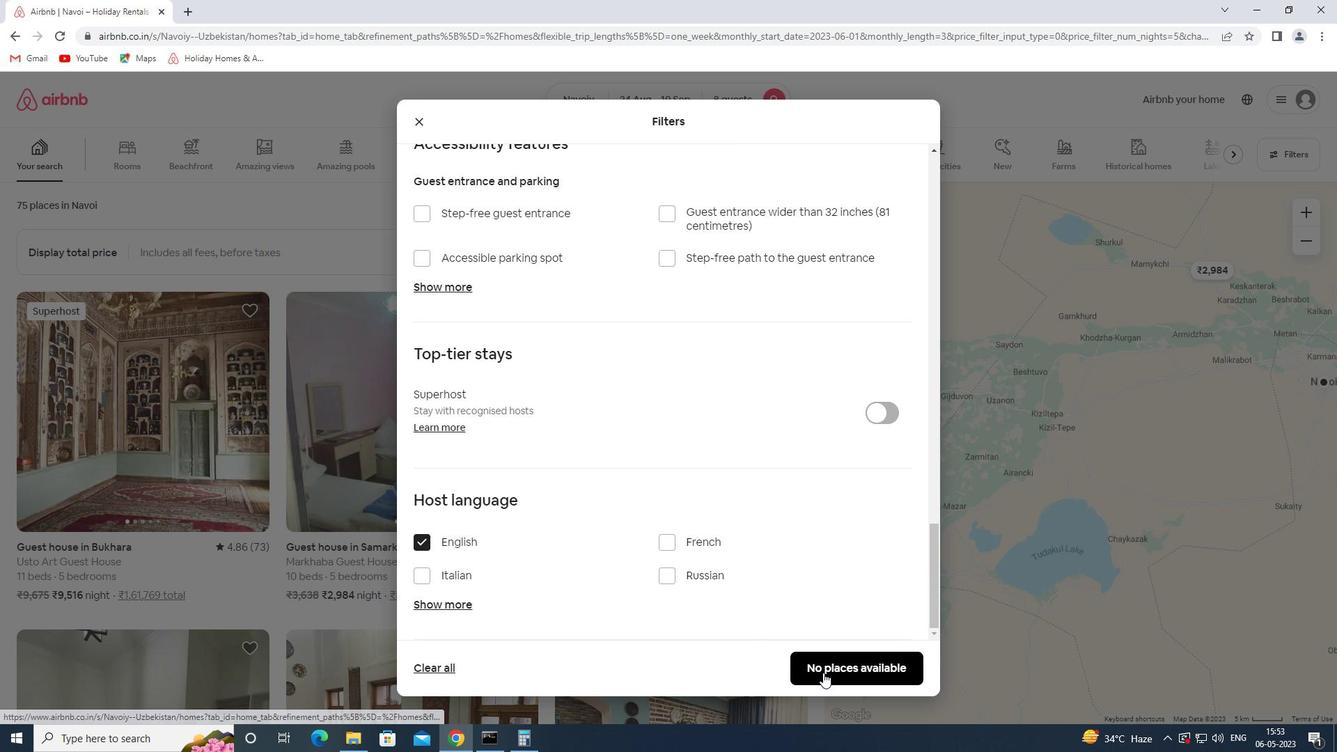 
